Task: Create a document with 'Lorem Ipsum' as the title and format it to be bold and larger. Add placeholder text below.
Action: Key pressed googl
Screenshot: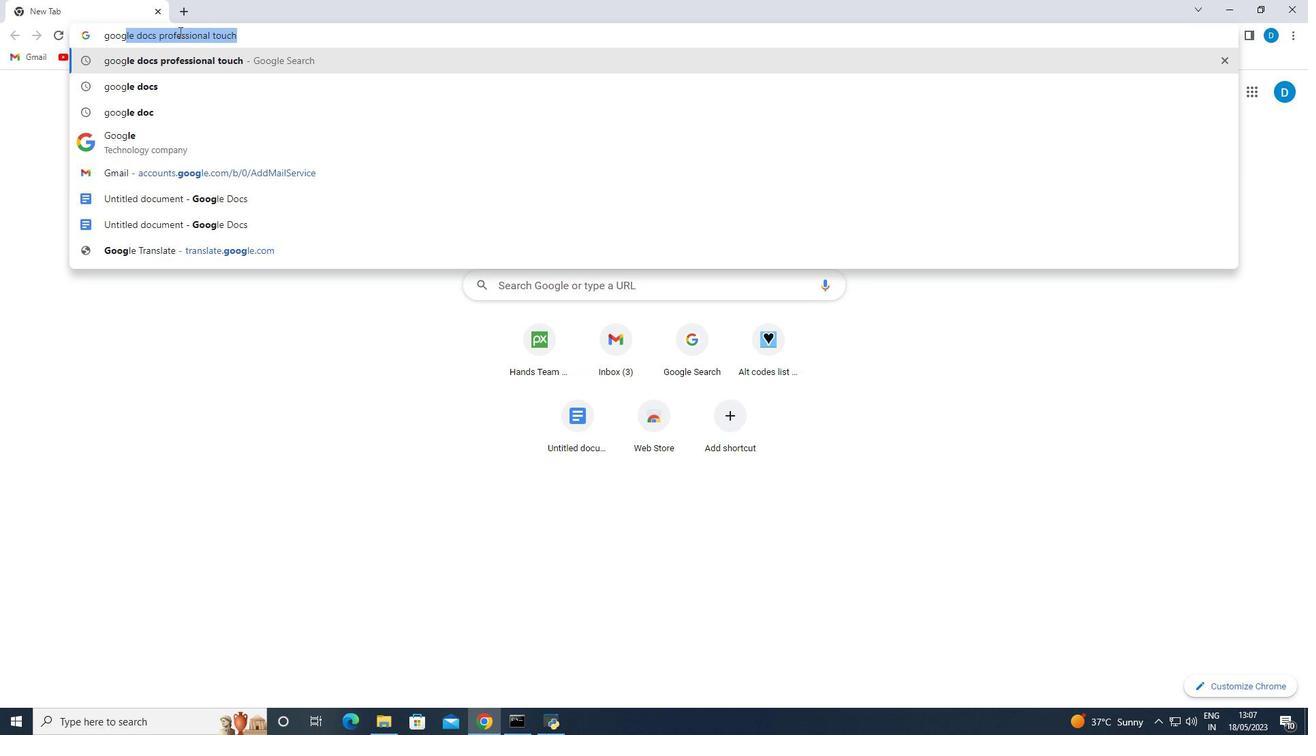 
Action: Mouse moved to (241, 34)
Screenshot: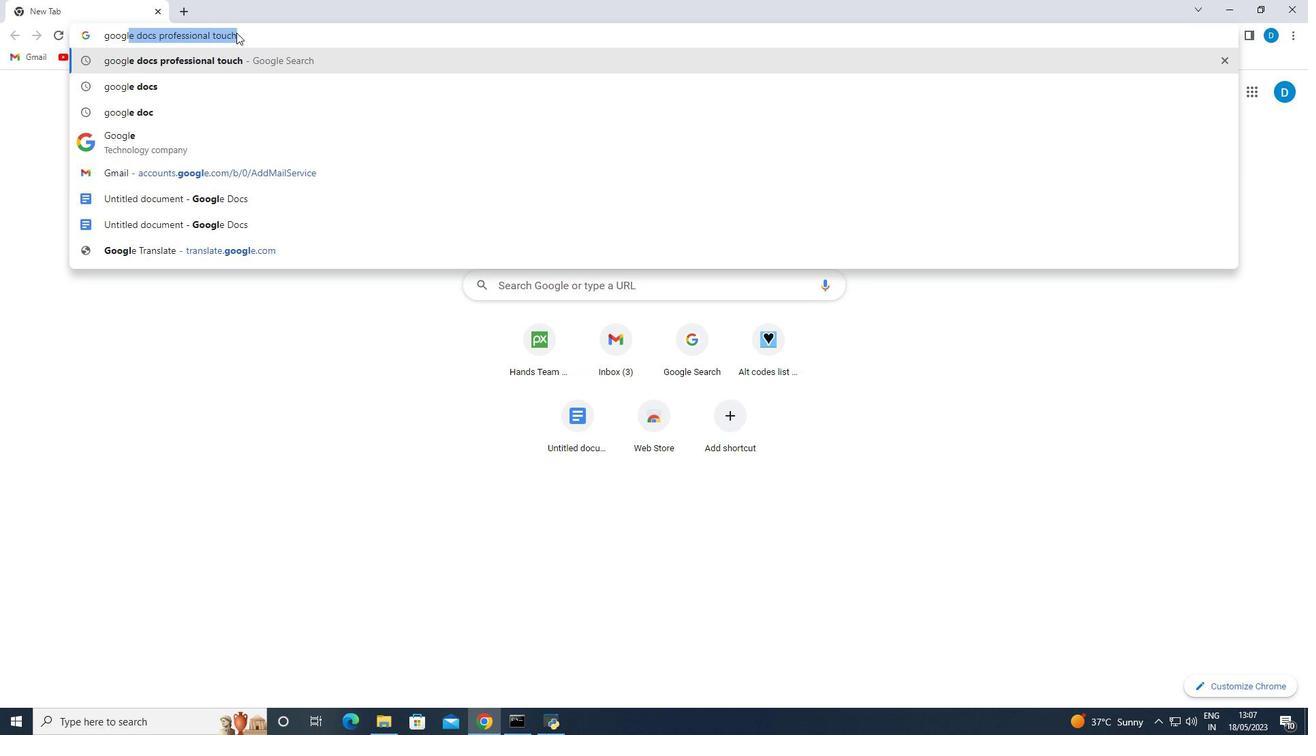 
Action: Mouse pressed left at (241, 34)
Screenshot: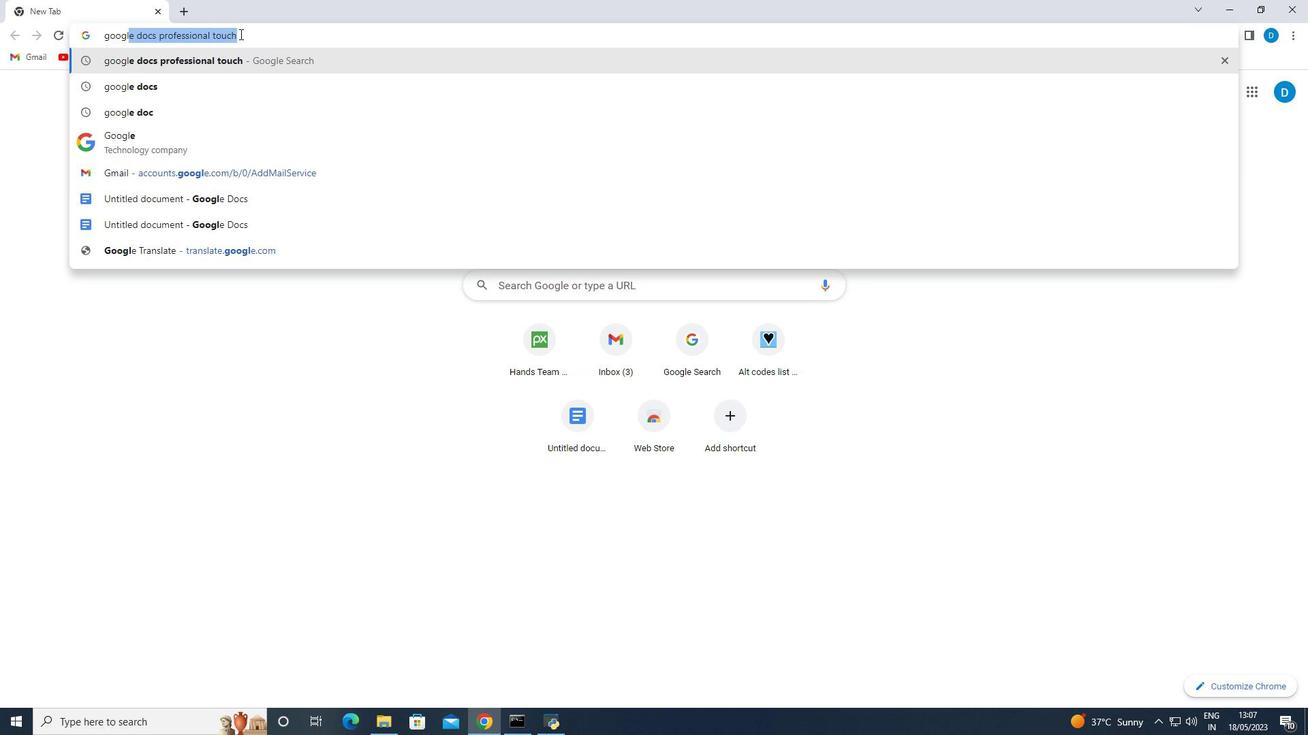 
Action: Mouse moved to (241, 36)
Screenshot: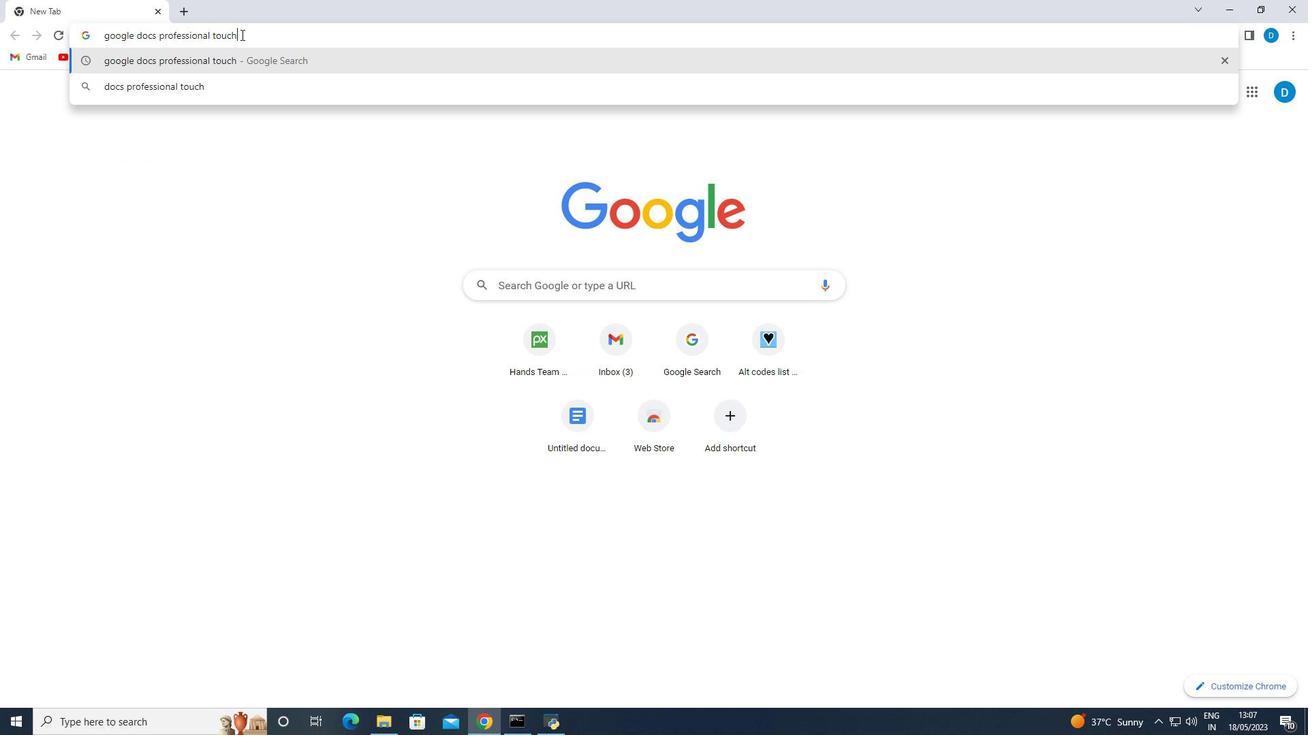 
Action: Key pressed <Key.backspace><Key.backspace><Key.backspace><Key.backspace><Key.backspace><Key.backspace><Key.backspace><Key.backspace><Key.backspace><Key.backspace><Key.backspace><Key.backspace><Key.backspace><Key.backspace><Key.backspace><Key.backspace><Key.backspace><Key.backspace><Key.backspace><Key.enter>
Screenshot: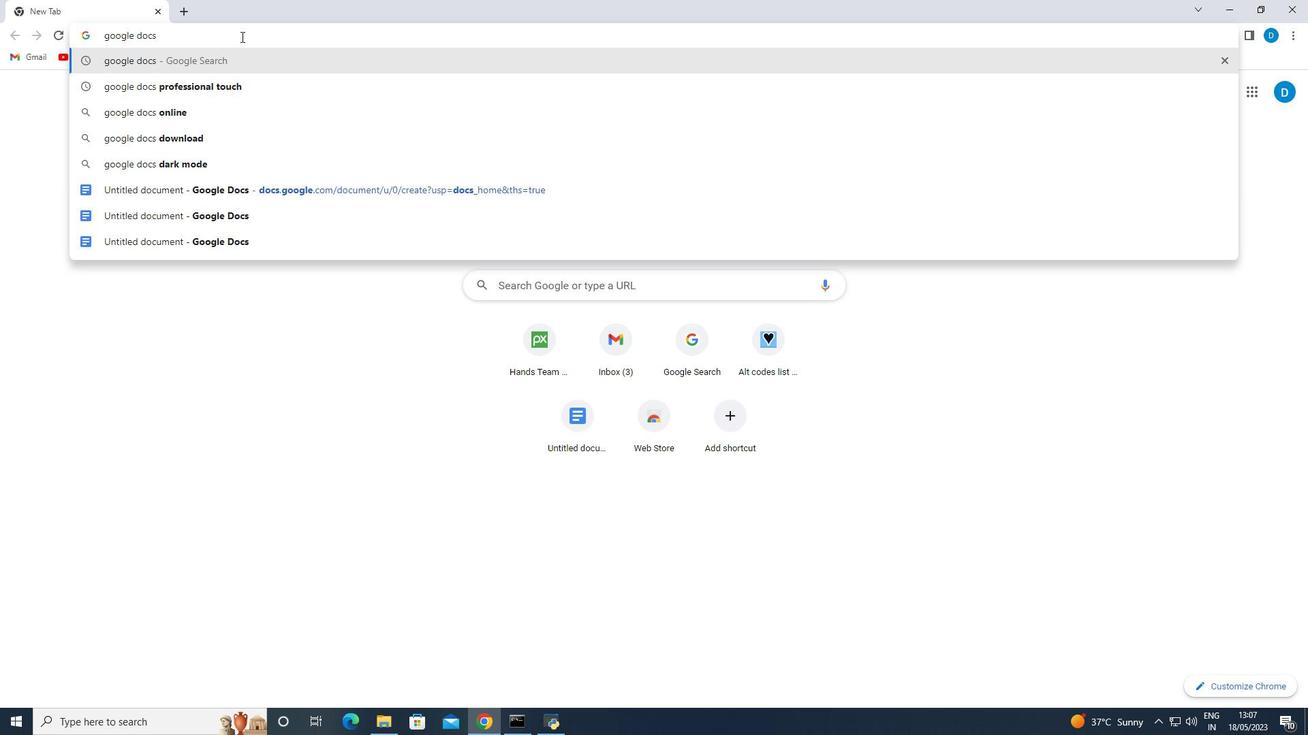 
Action: Mouse moved to (187, 474)
Screenshot: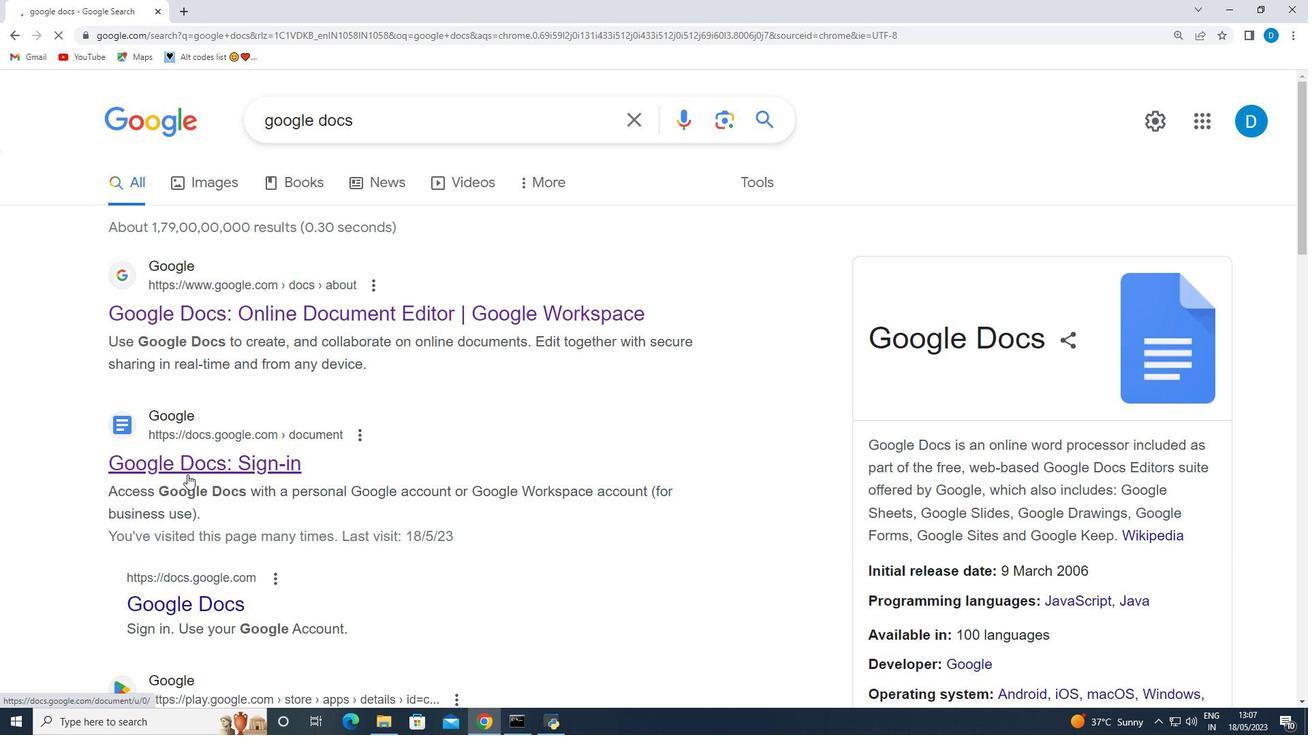 
Action: Mouse pressed left at (187, 474)
Screenshot: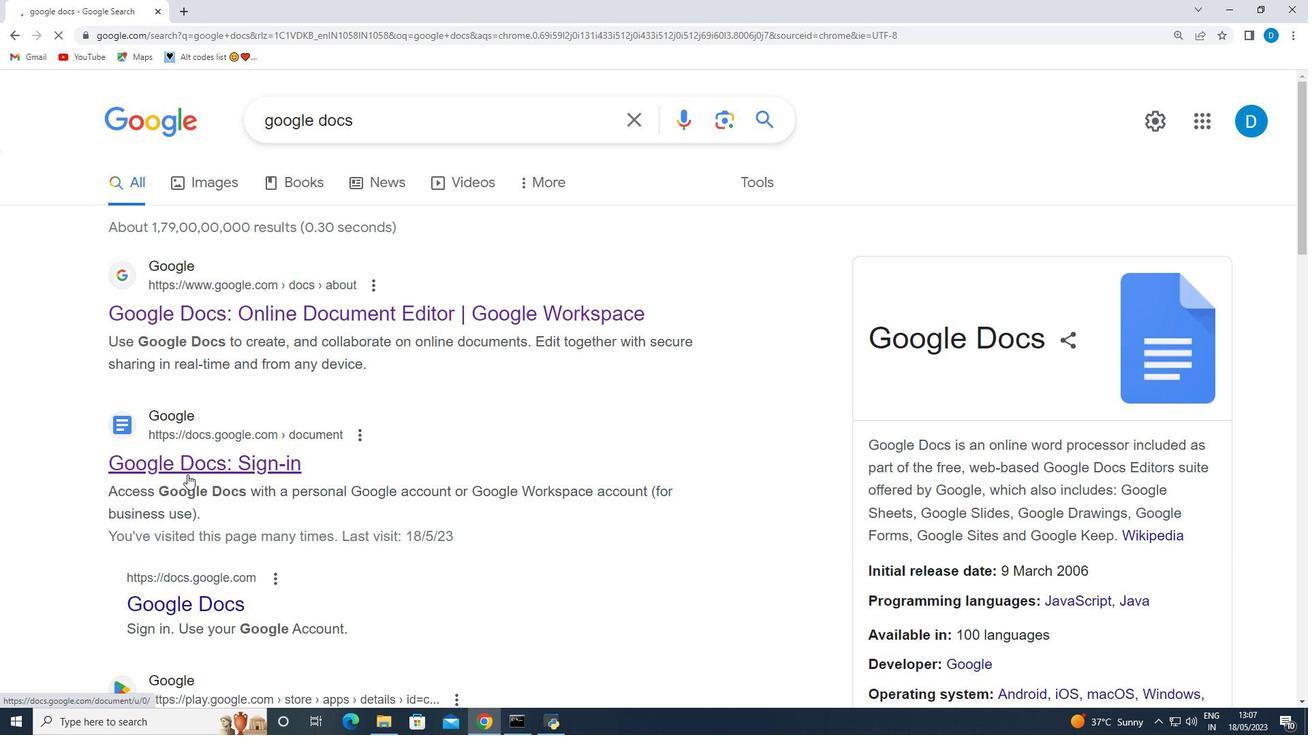 
Action: Mouse moved to (190, 465)
Screenshot: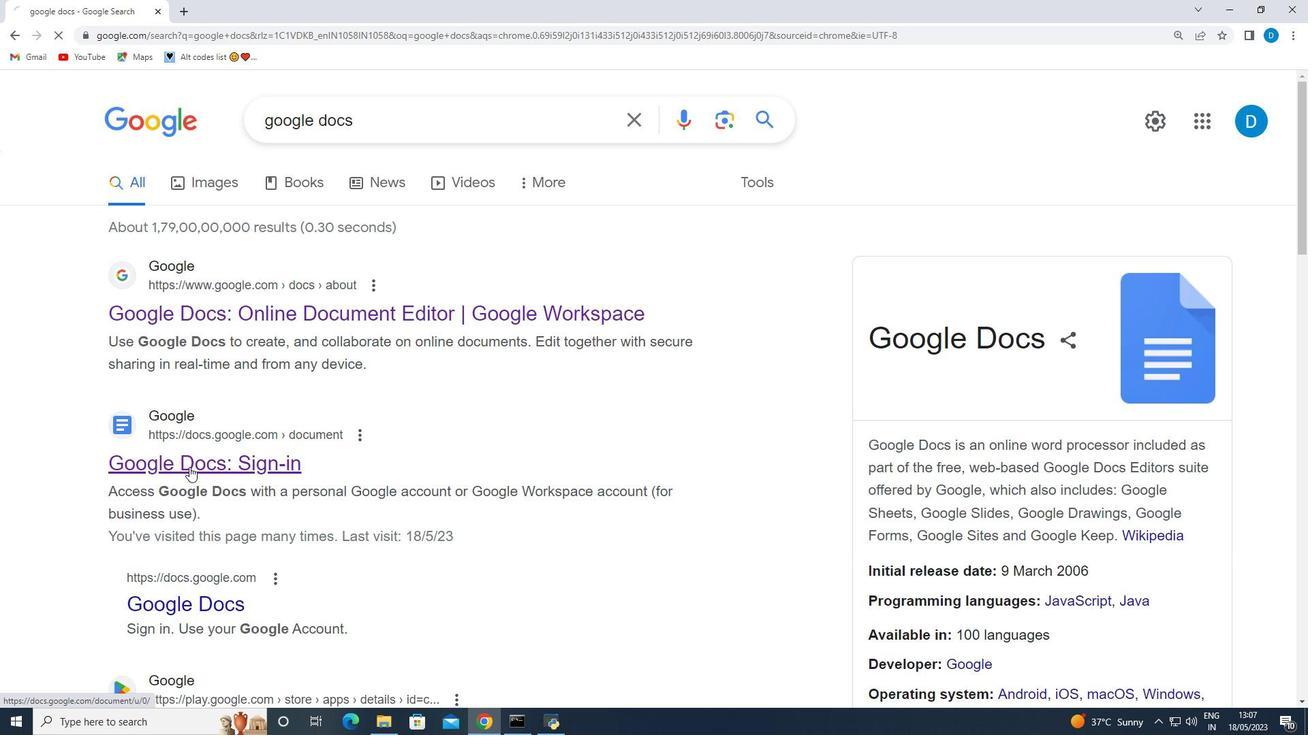 
Action: Mouse pressed left at (190, 465)
Screenshot: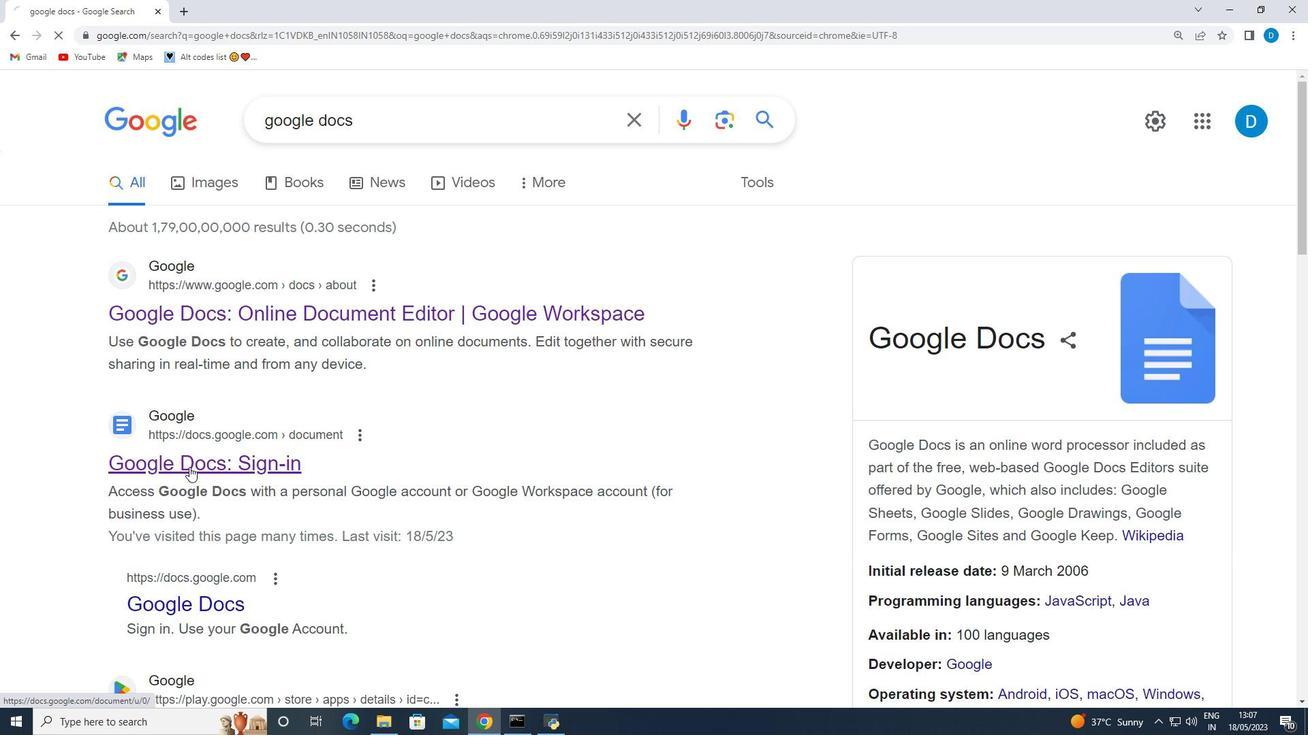 
Action: Mouse moved to (356, 208)
Screenshot: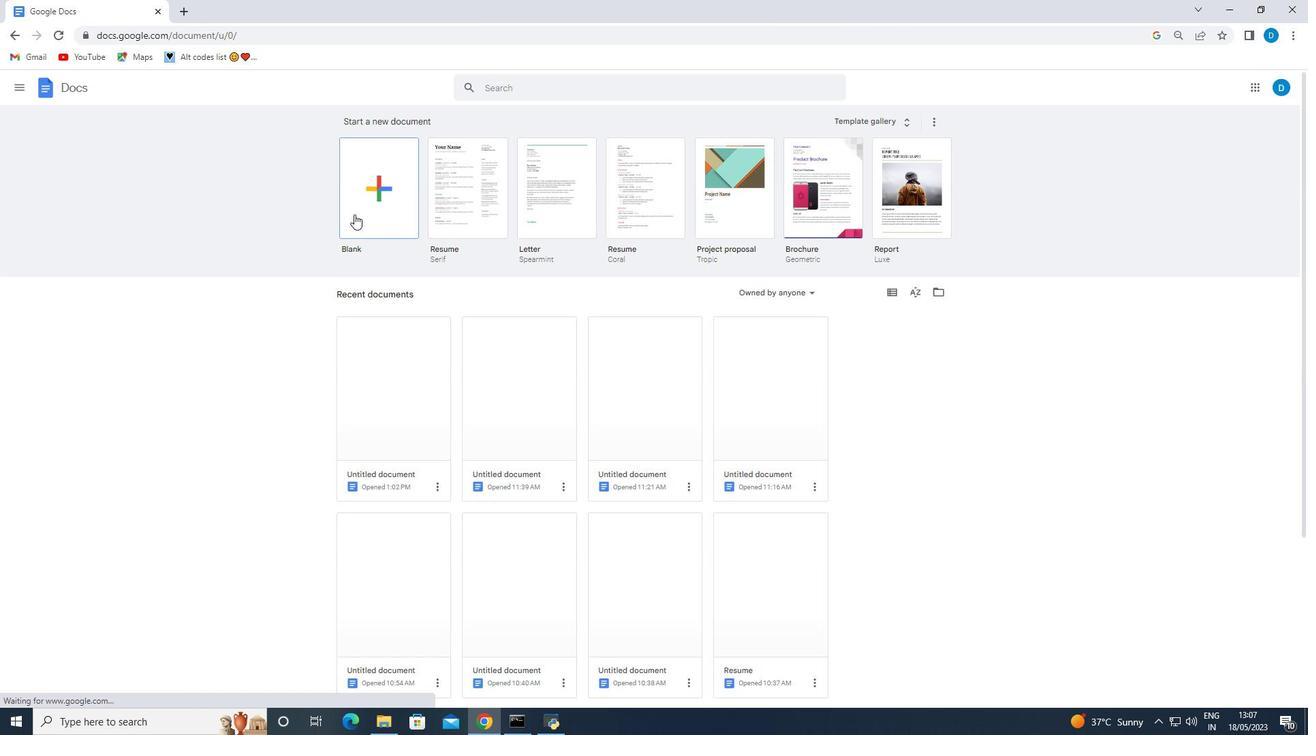 
Action: Mouse pressed left at (356, 208)
Screenshot: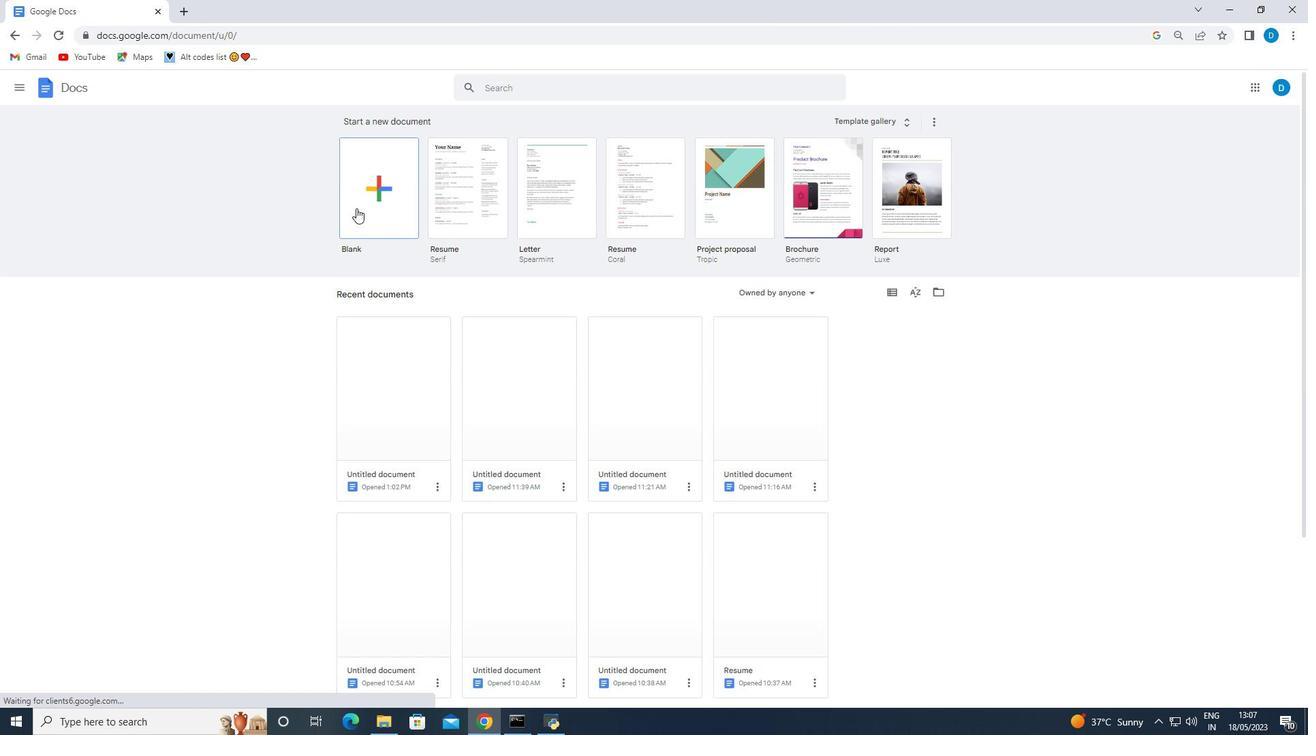 
Action: Mouse moved to (178, 95)
Screenshot: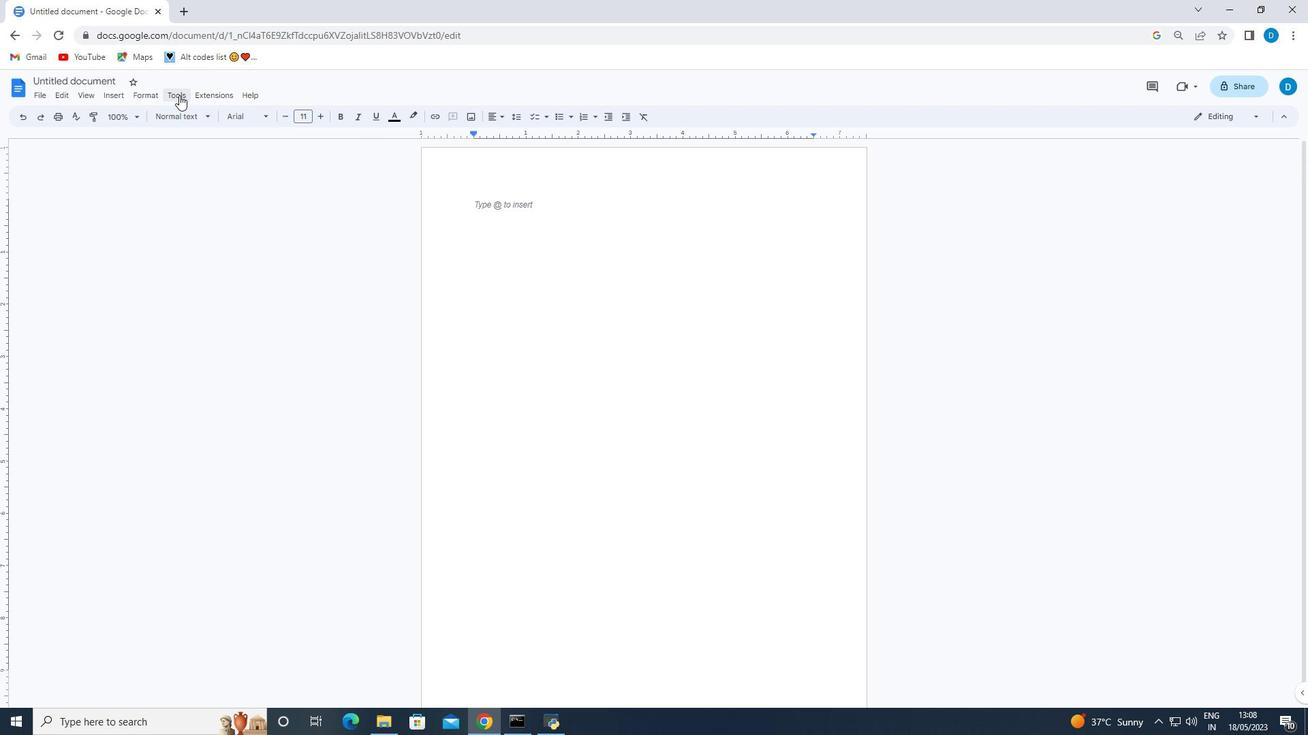 
Action: Mouse pressed left at (178, 95)
Screenshot: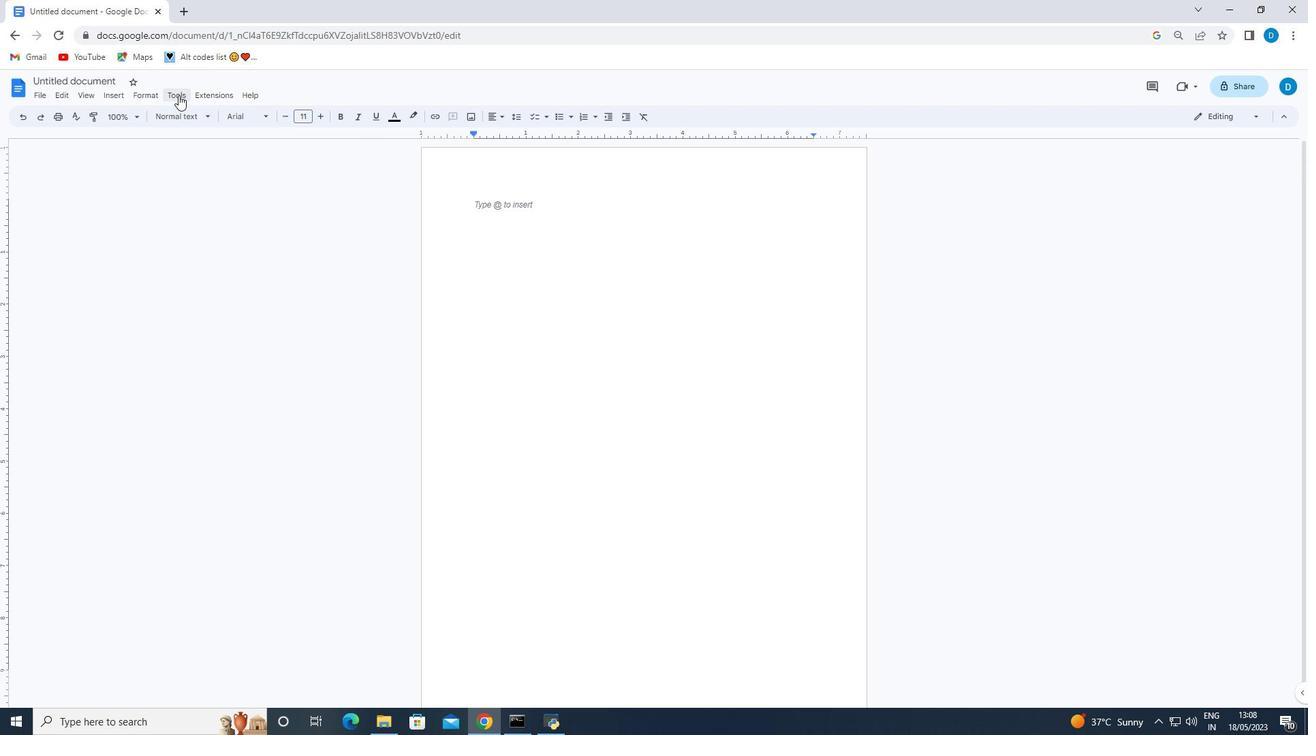 
Action: Mouse moved to (191, 127)
Screenshot: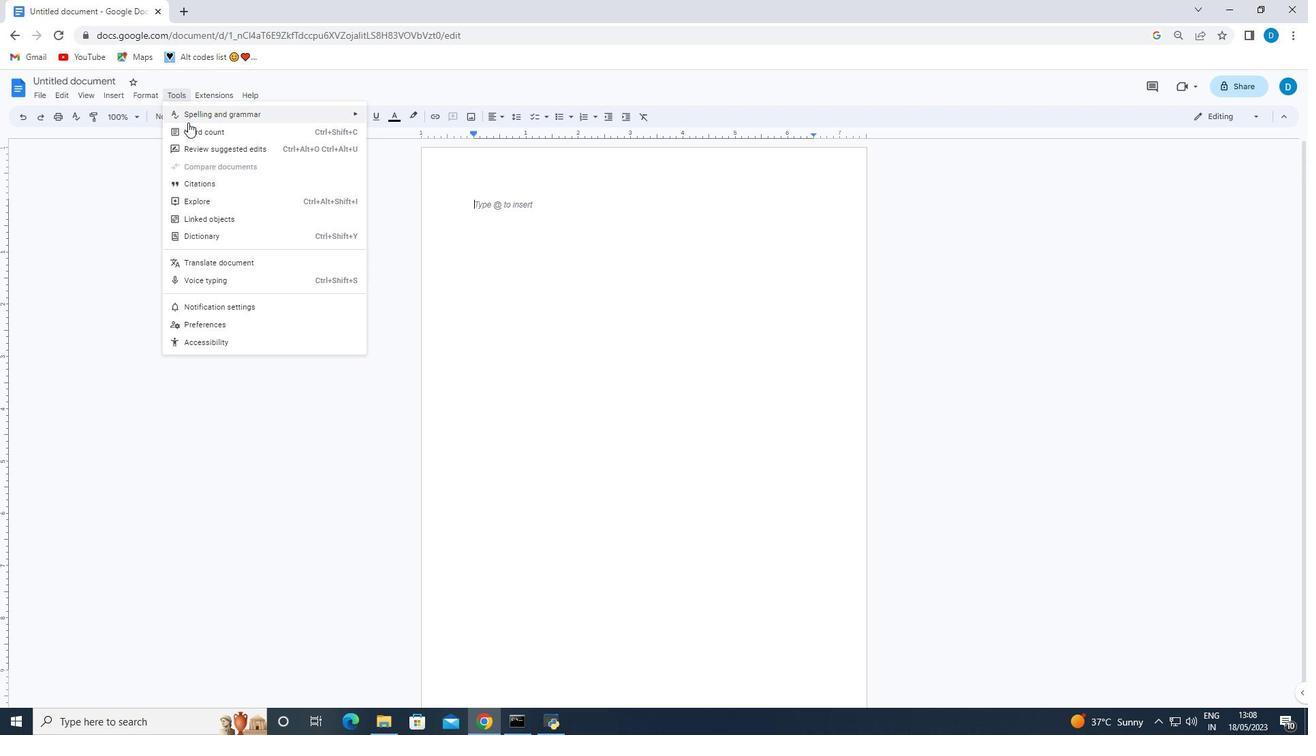 
Action: Mouse pressed left at (191, 127)
Screenshot: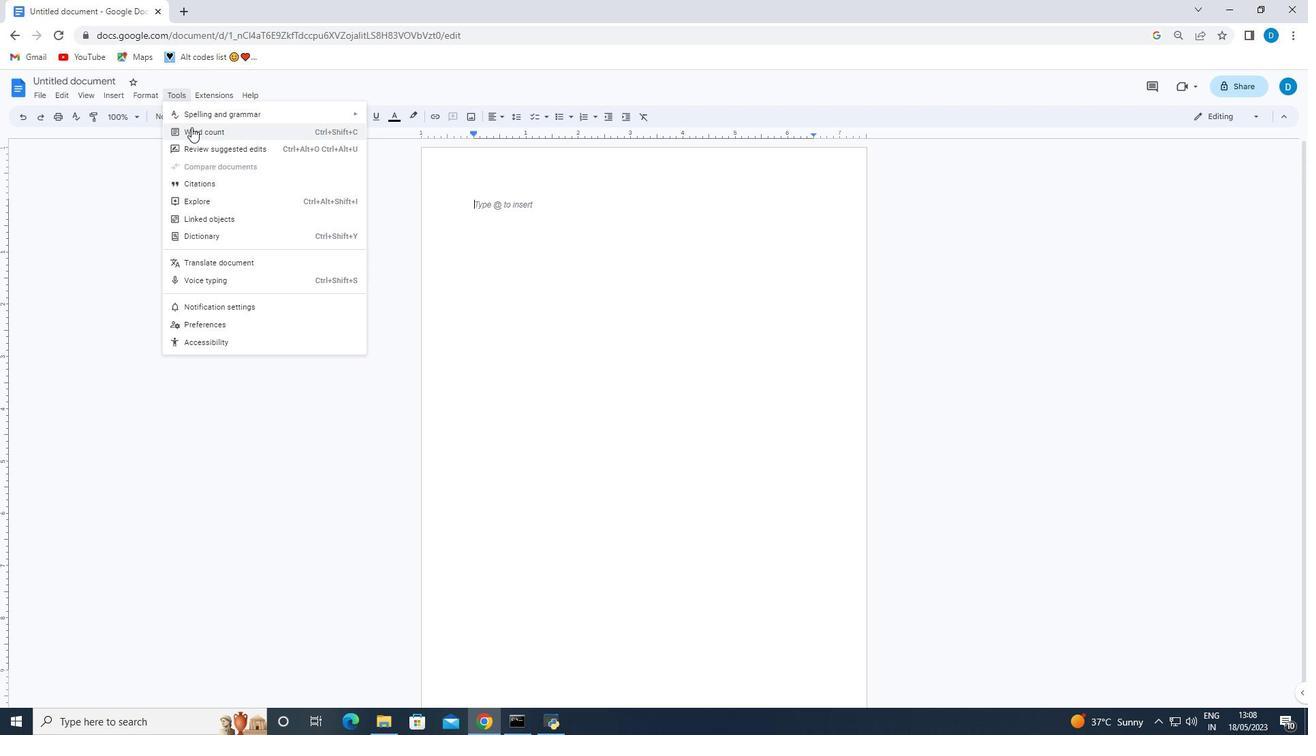 
Action: Mouse moved to (592, 440)
Screenshot: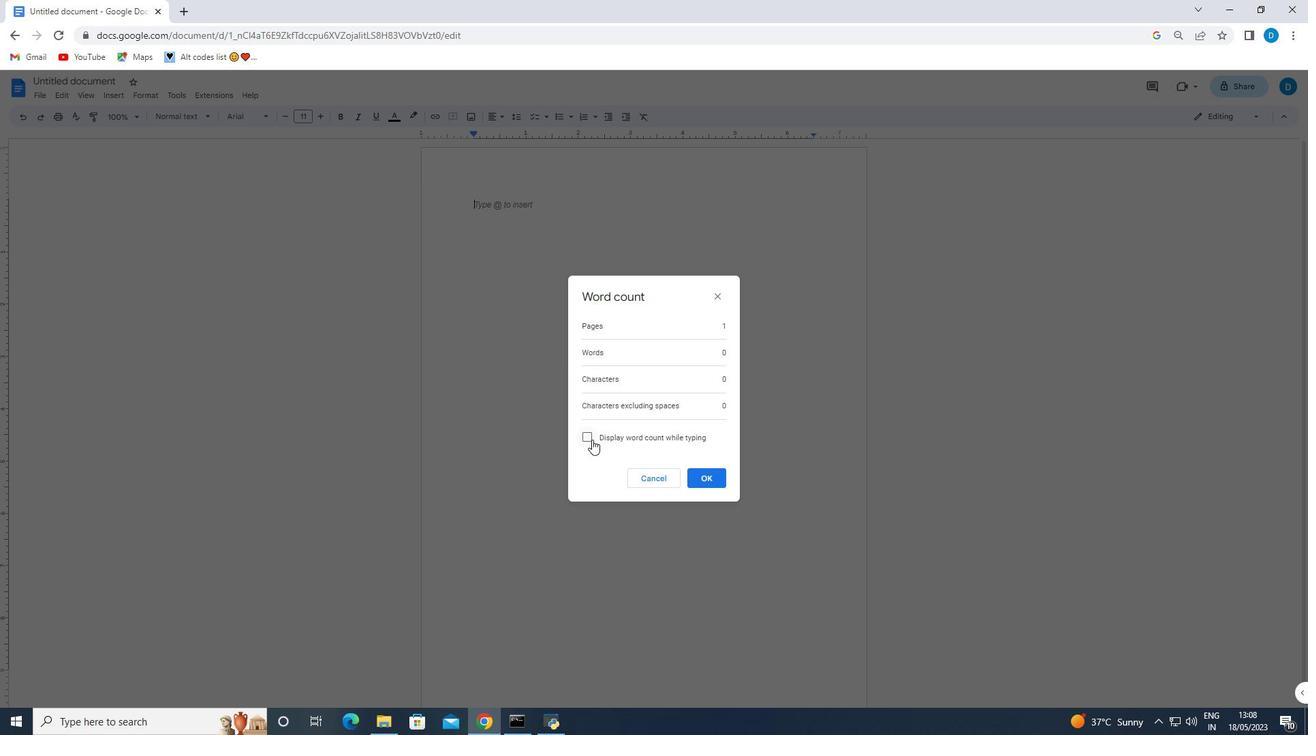 
Action: Mouse pressed left at (592, 440)
Screenshot: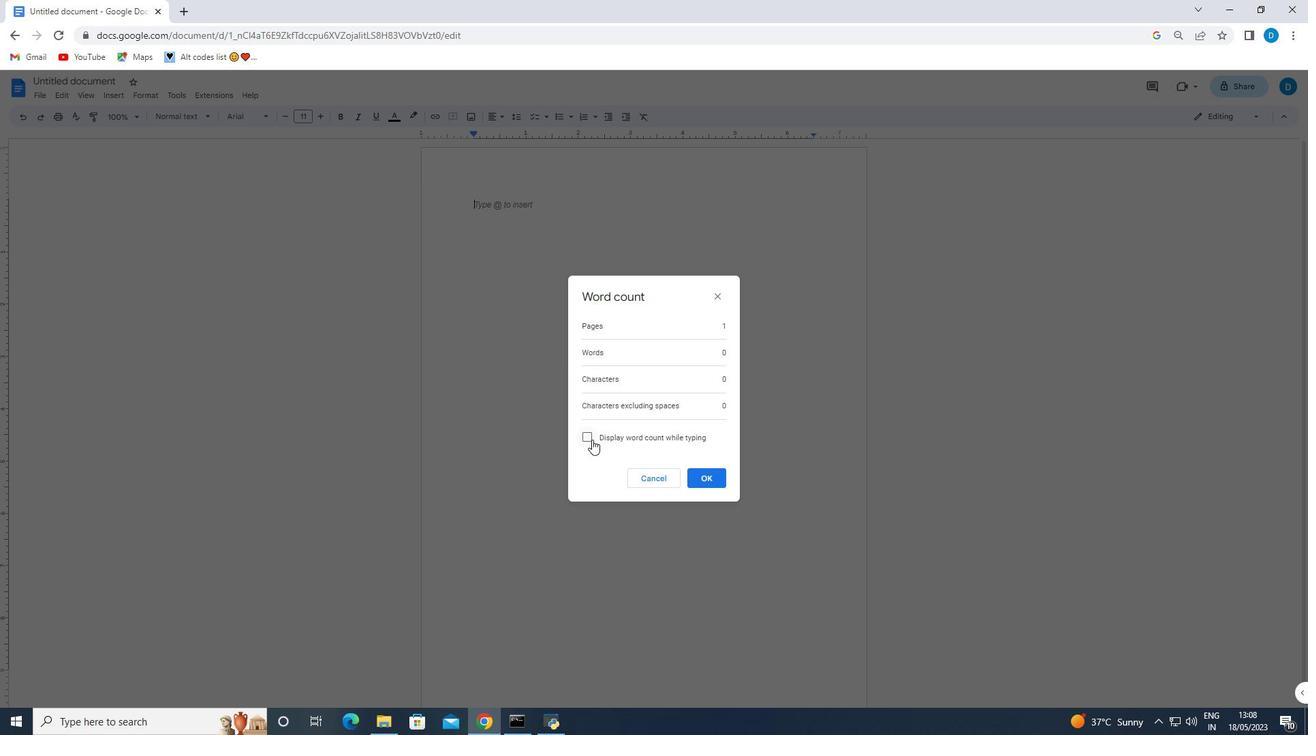 
Action: Mouse moved to (712, 481)
Screenshot: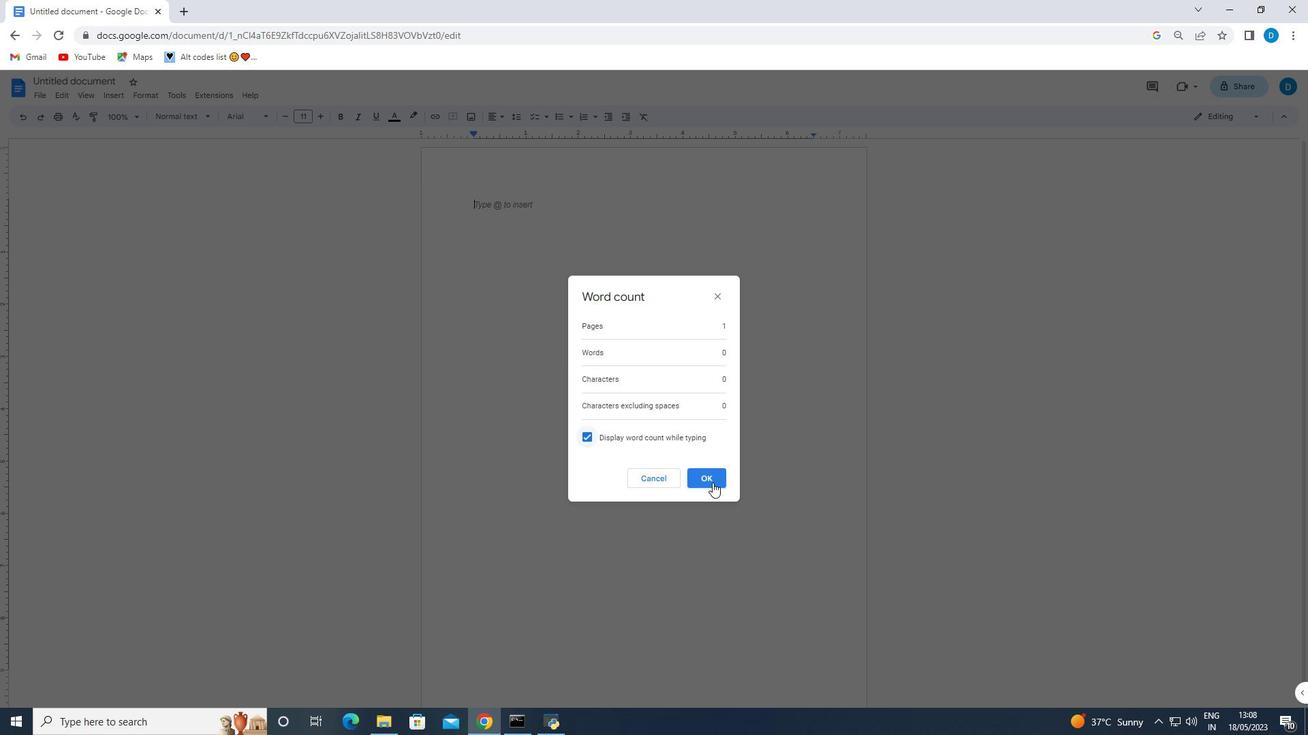 
Action: Mouse pressed left at (712, 481)
Screenshot: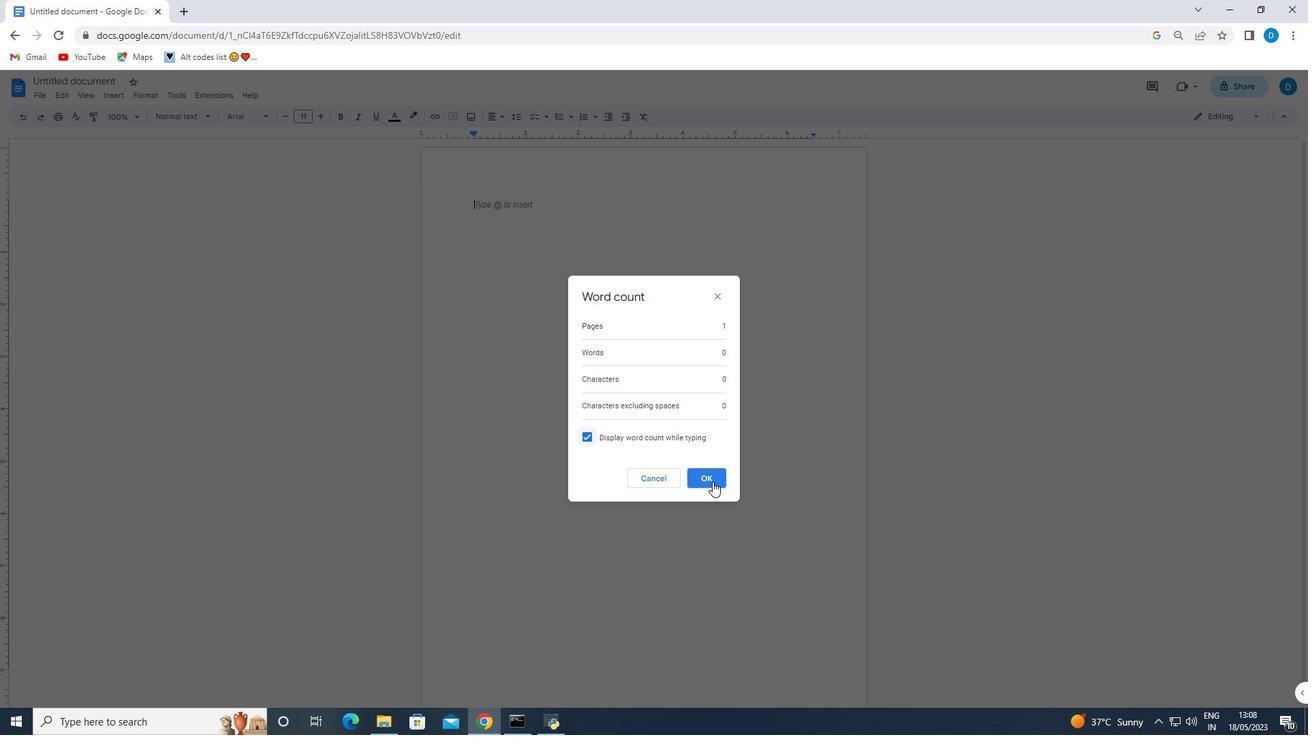 
Action: Mouse moved to (77, 682)
Screenshot: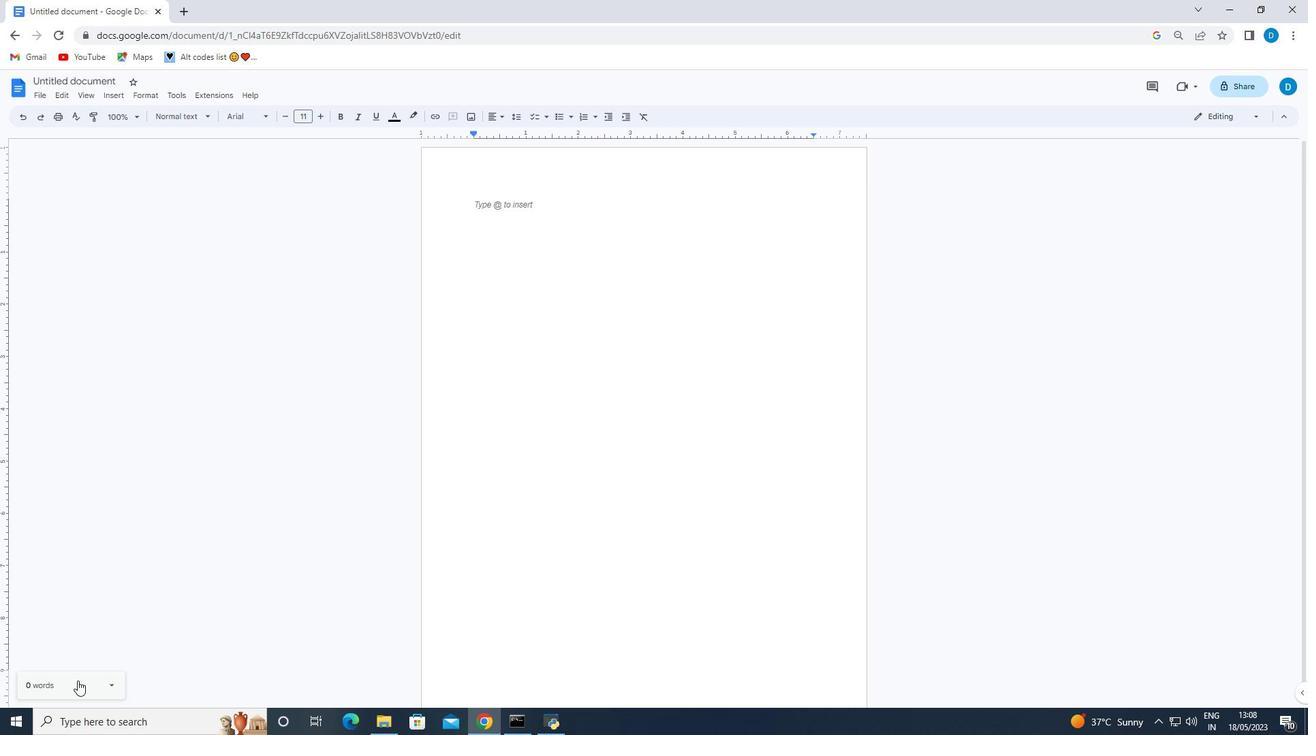 
Action: Mouse pressed left at (77, 682)
Screenshot: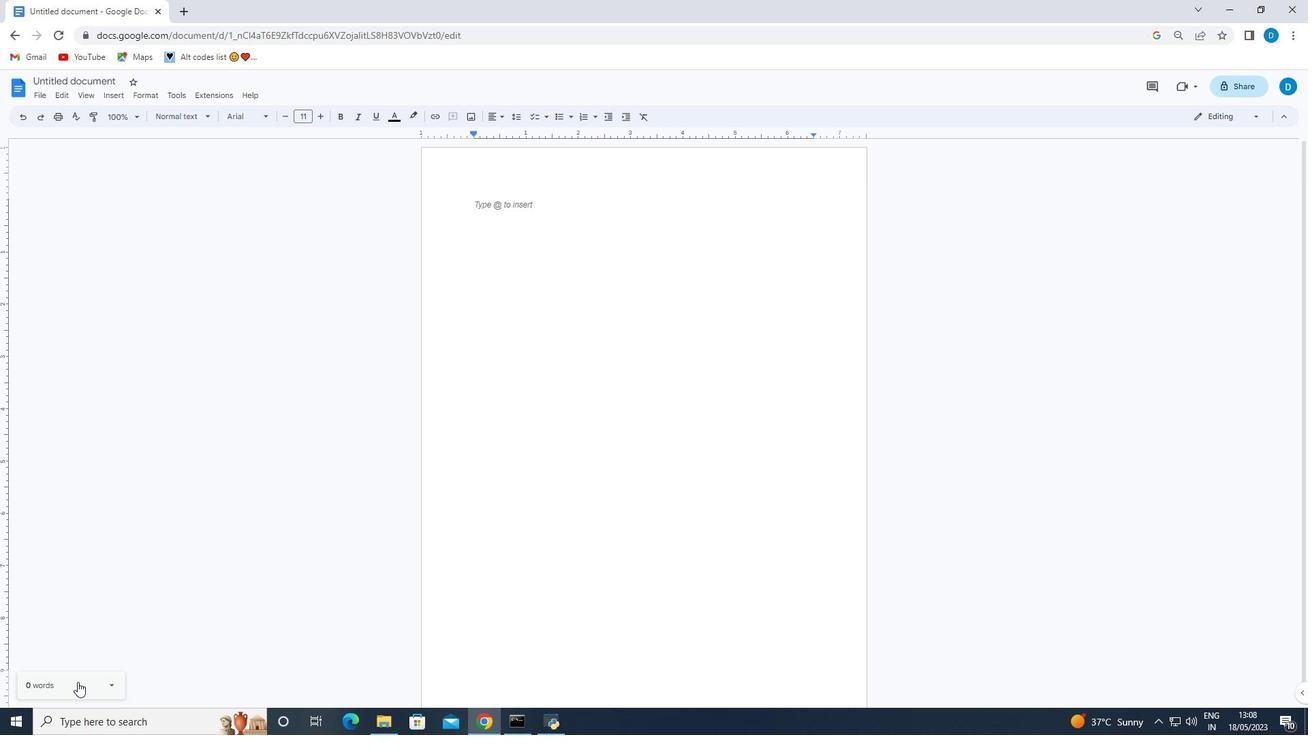 
Action: Mouse moved to (218, 528)
Screenshot: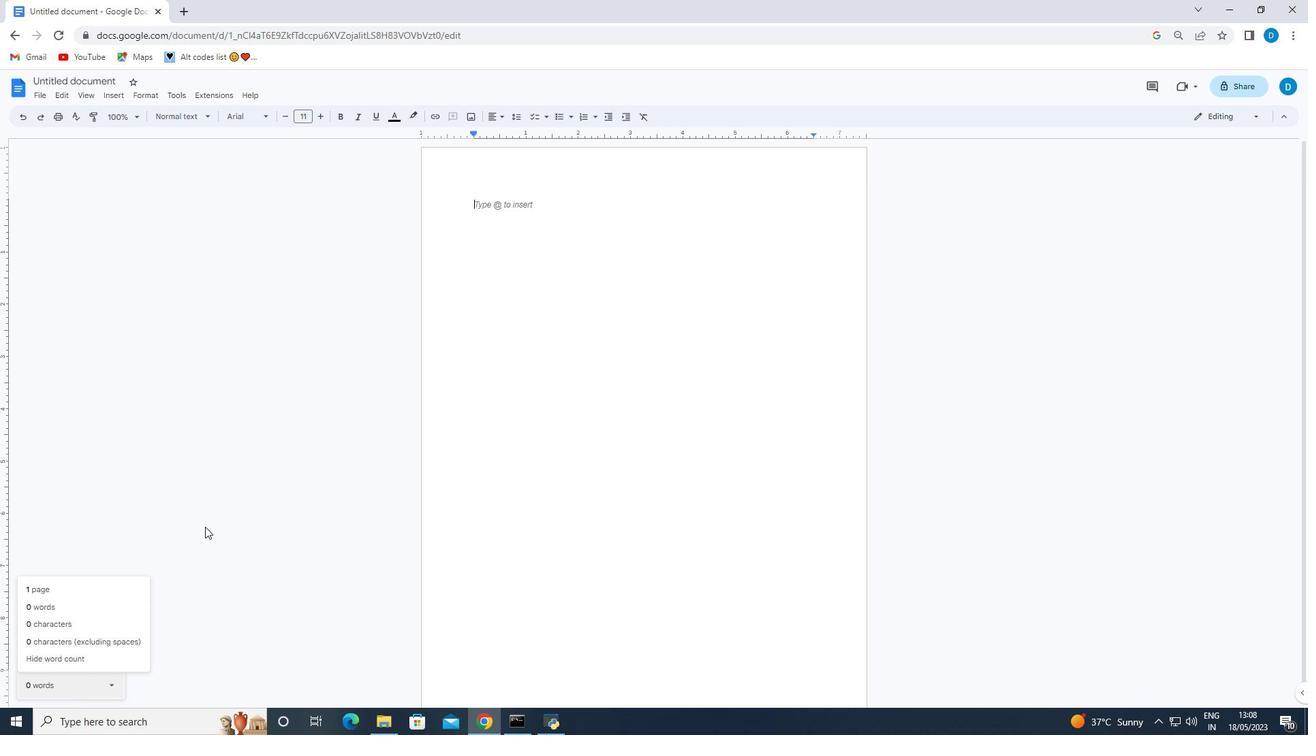 
Action: Mouse pressed left at (218, 528)
Screenshot: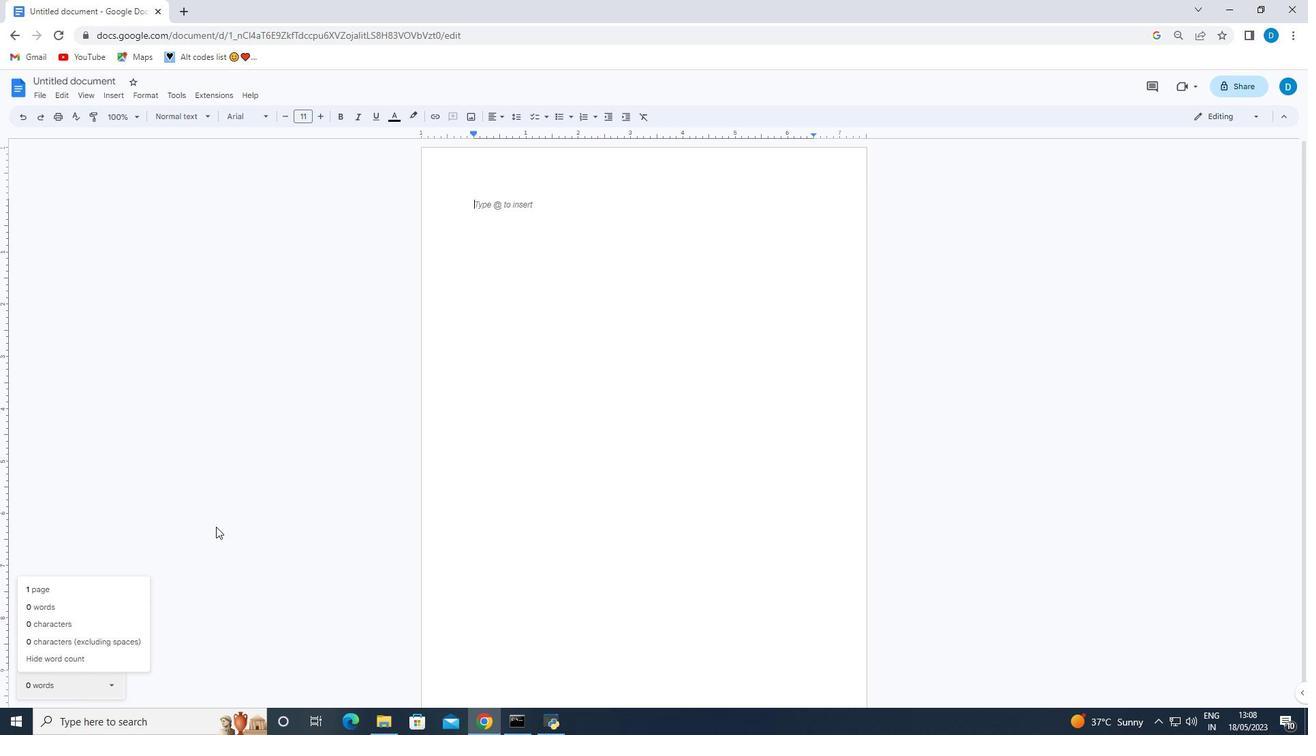 
Action: Mouse moved to (508, 196)
Screenshot: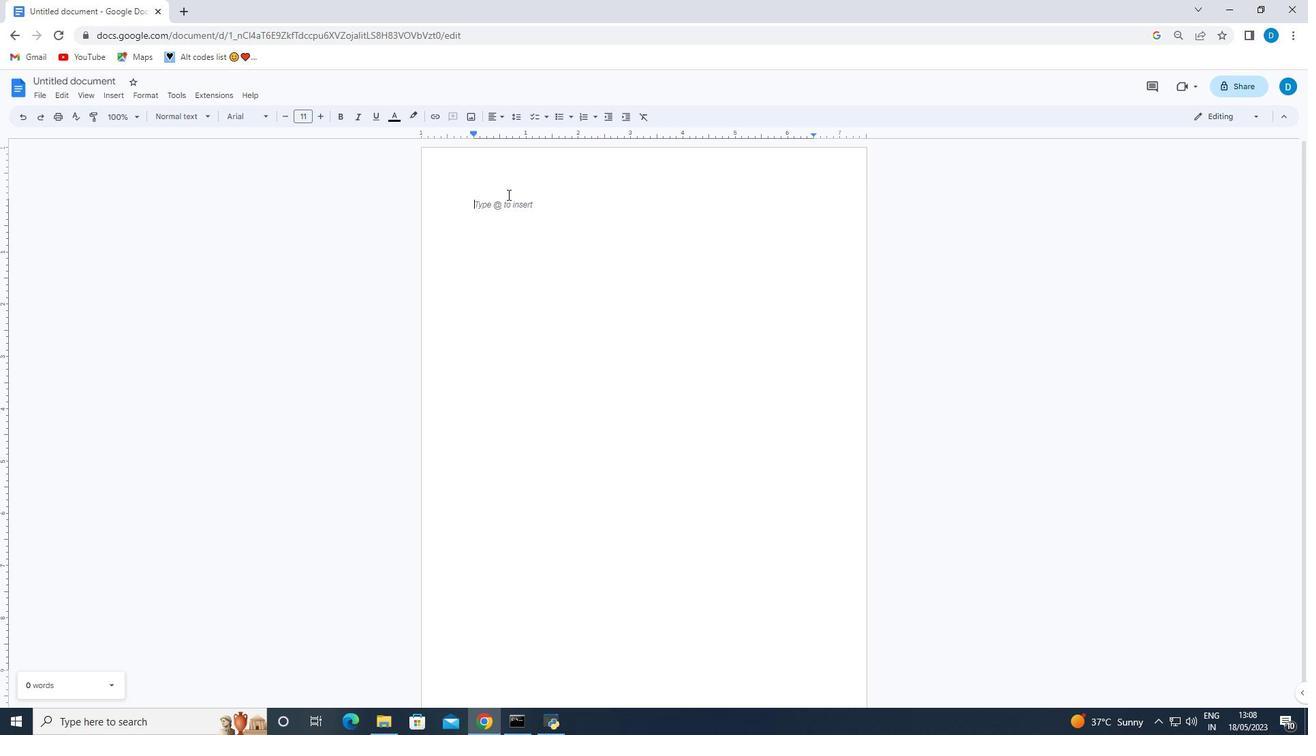 
Action: Mouse pressed left at (508, 196)
Screenshot: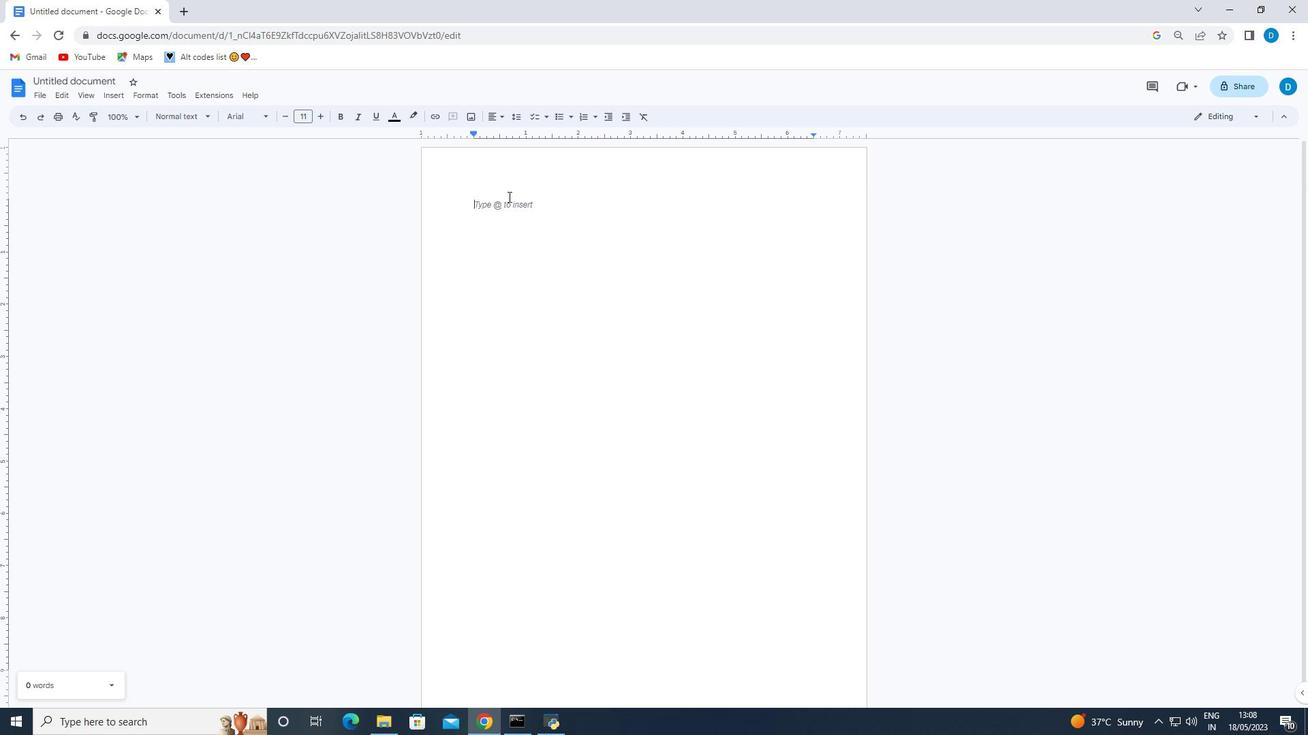 
Action: Mouse moved to (182, 116)
Screenshot: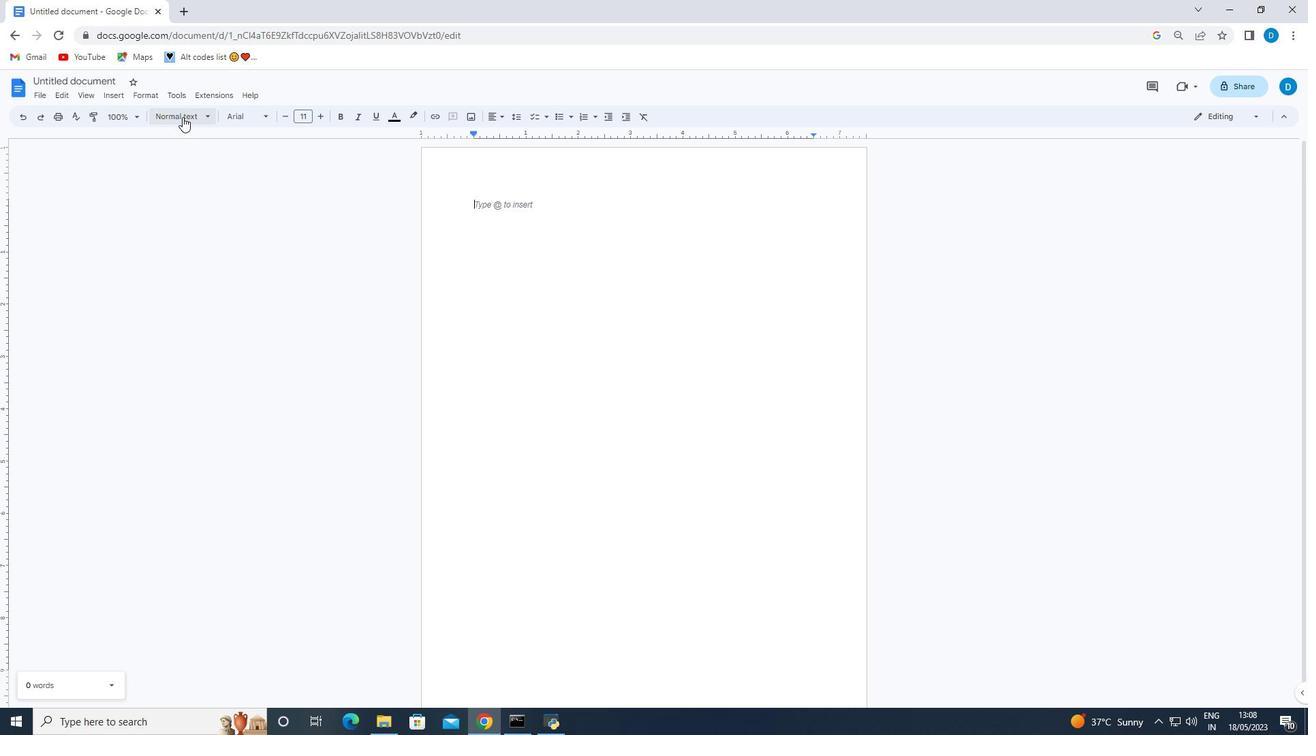 
Action: Mouse pressed left at (182, 116)
Screenshot: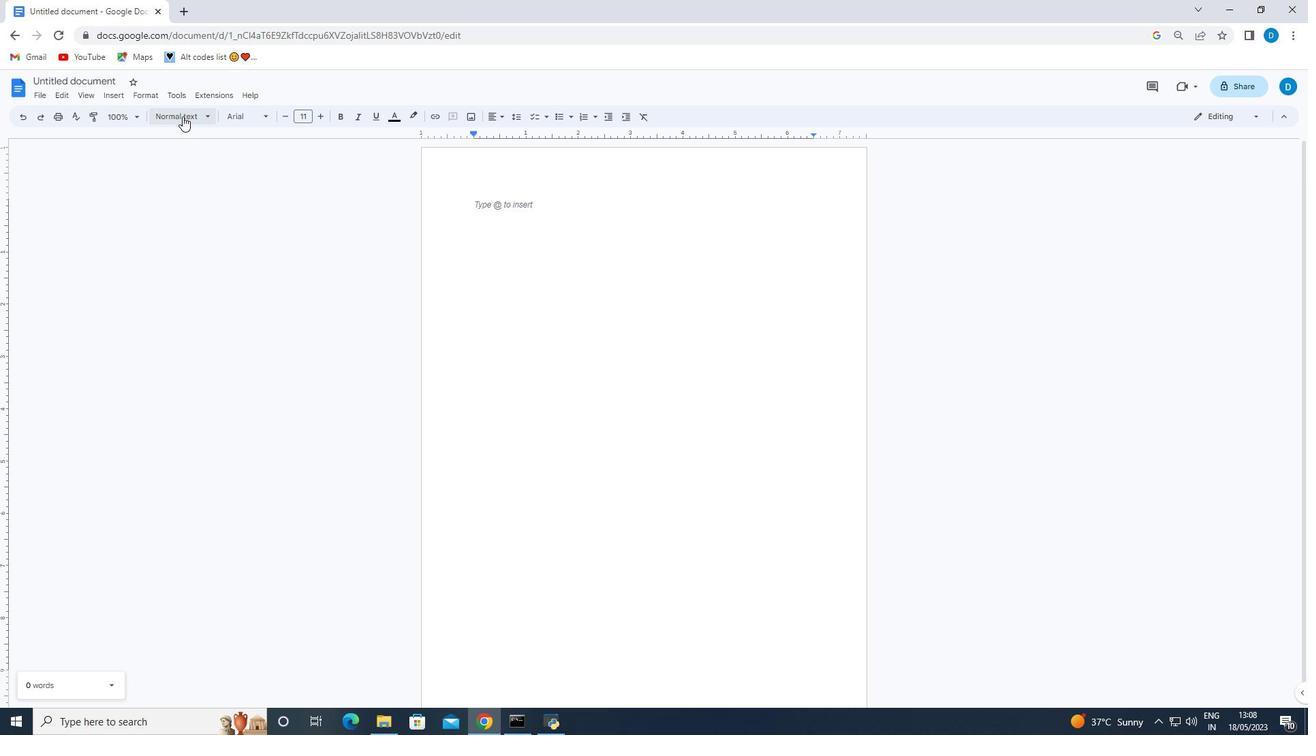 
Action: Mouse moved to (198, 181)
Screenshot: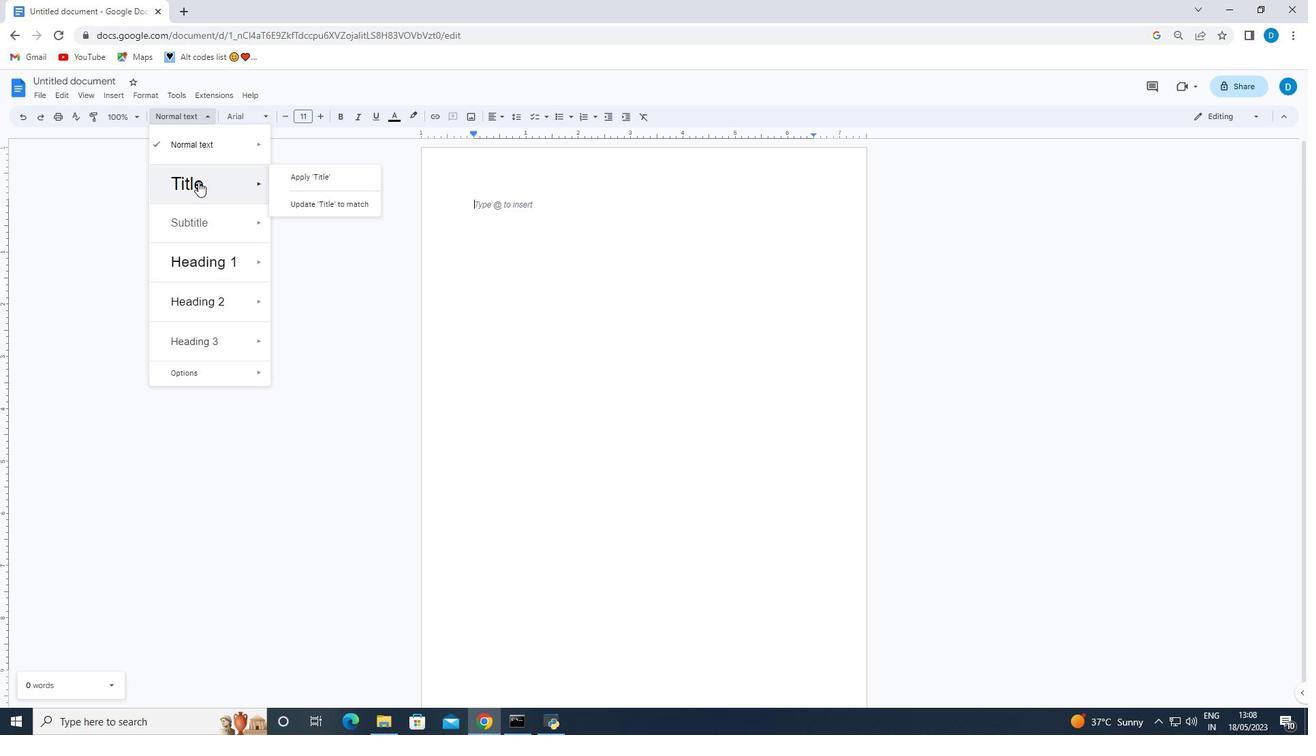 
Action: Mouse pressed left at (198, 181)
Screenshot: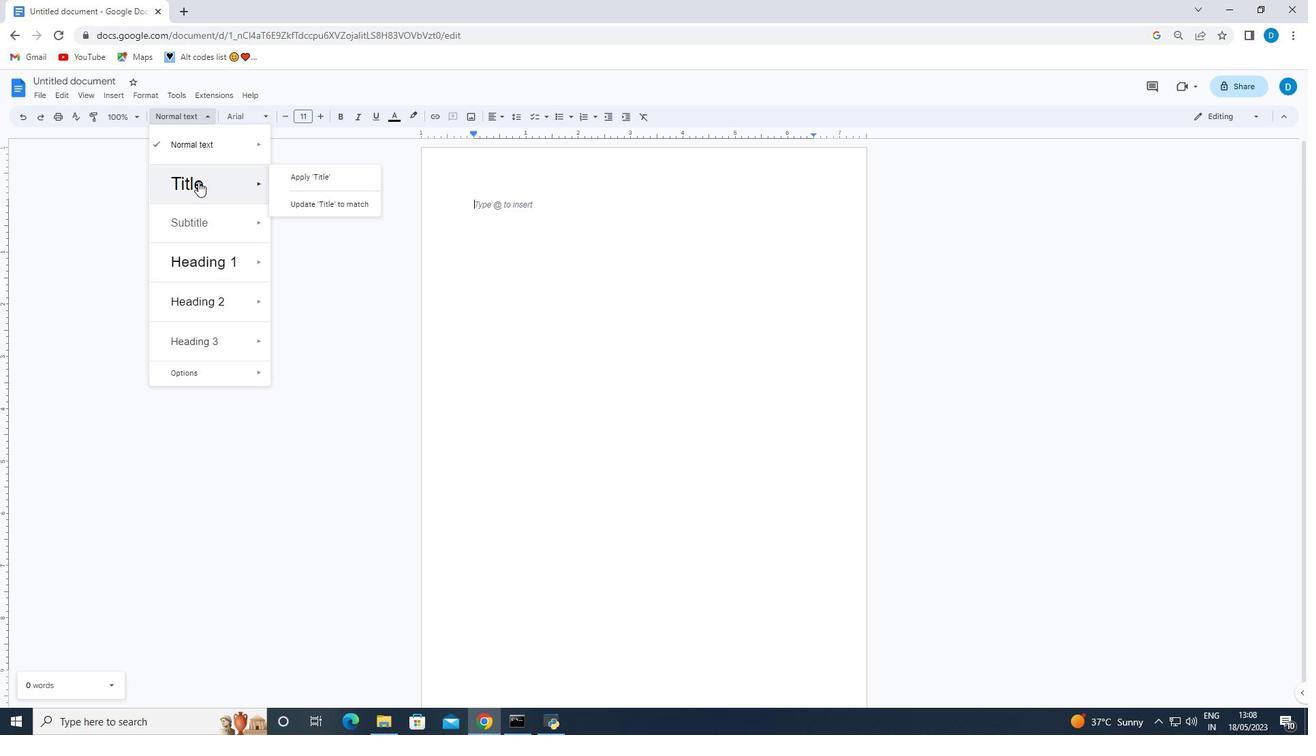 
Action: Mouse moved to (534, 213)
Screenshot: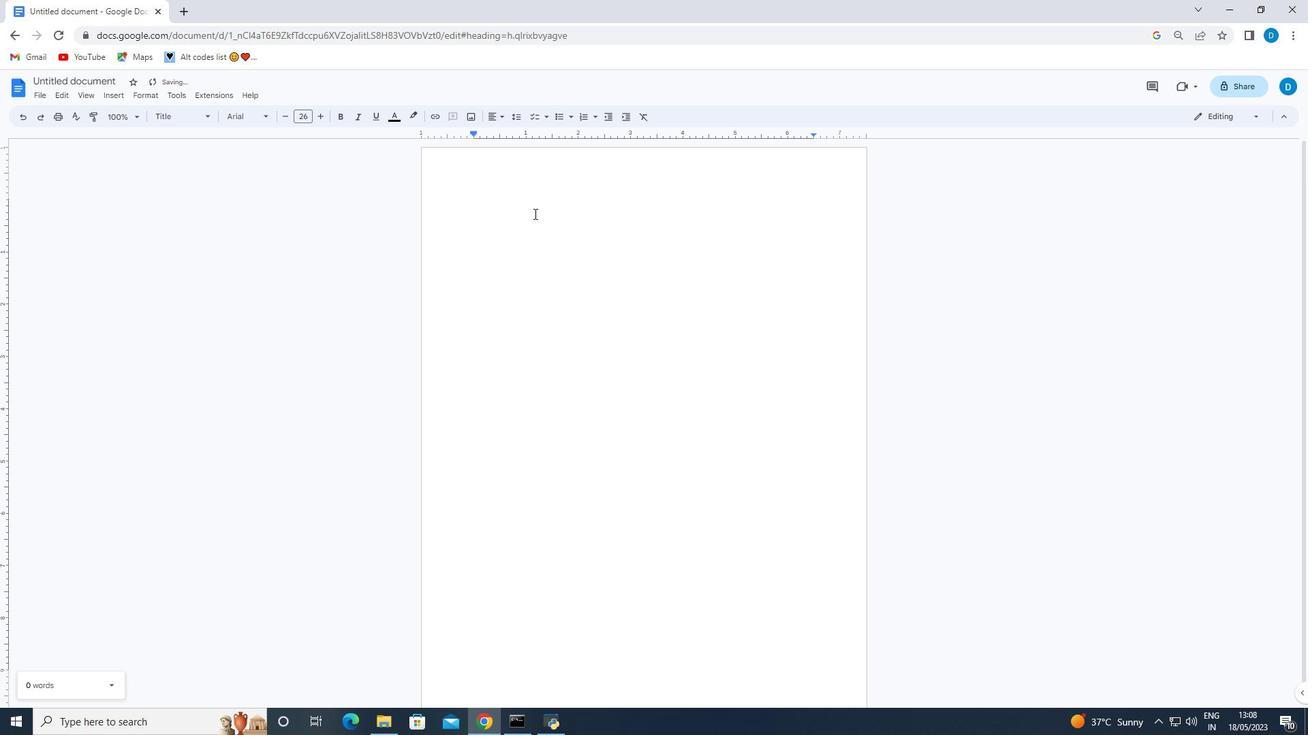 
Action: Key pressed <Key.caps_lock>LOREM<Key.space><Key.backspace><Key.backspace><Key.backspace><Key.backspace><Key.backspace><Key.caps_lock>orem<Key.space>ipsum
Screenshot: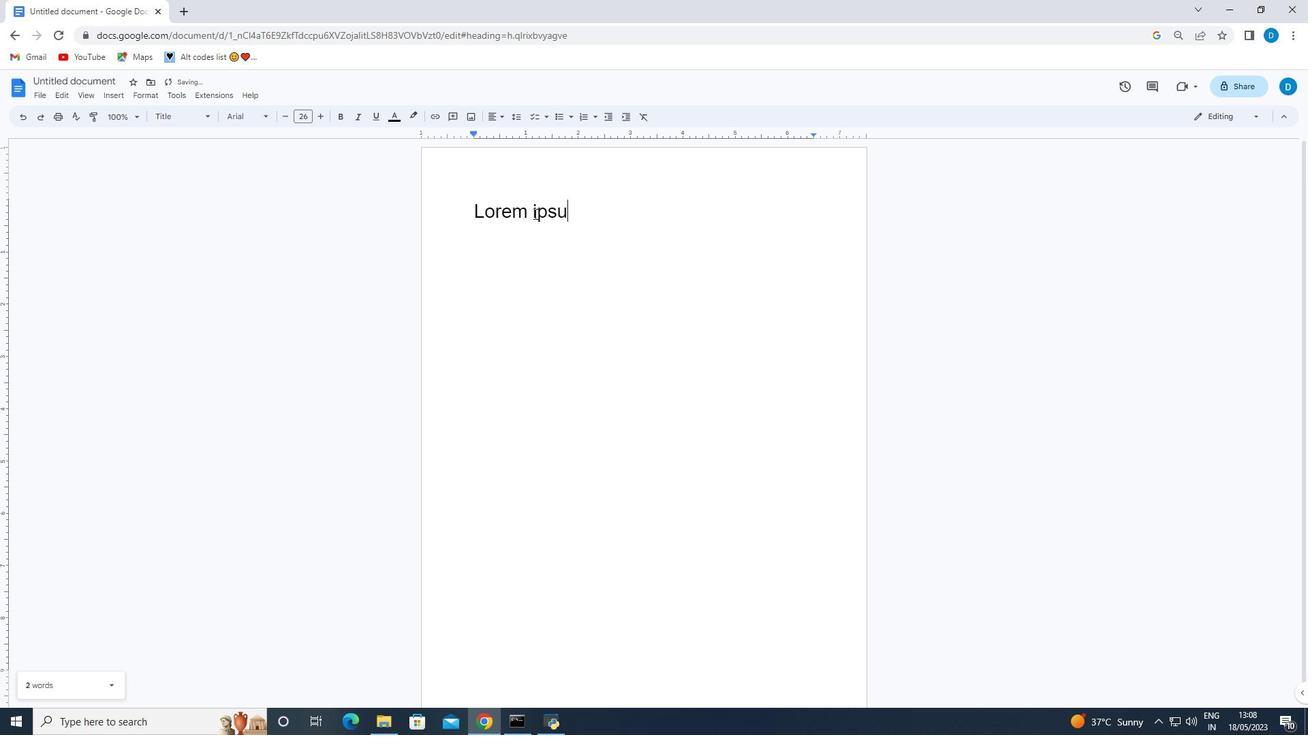 
Action: Mouse moved to (473, 212)
Screenshot: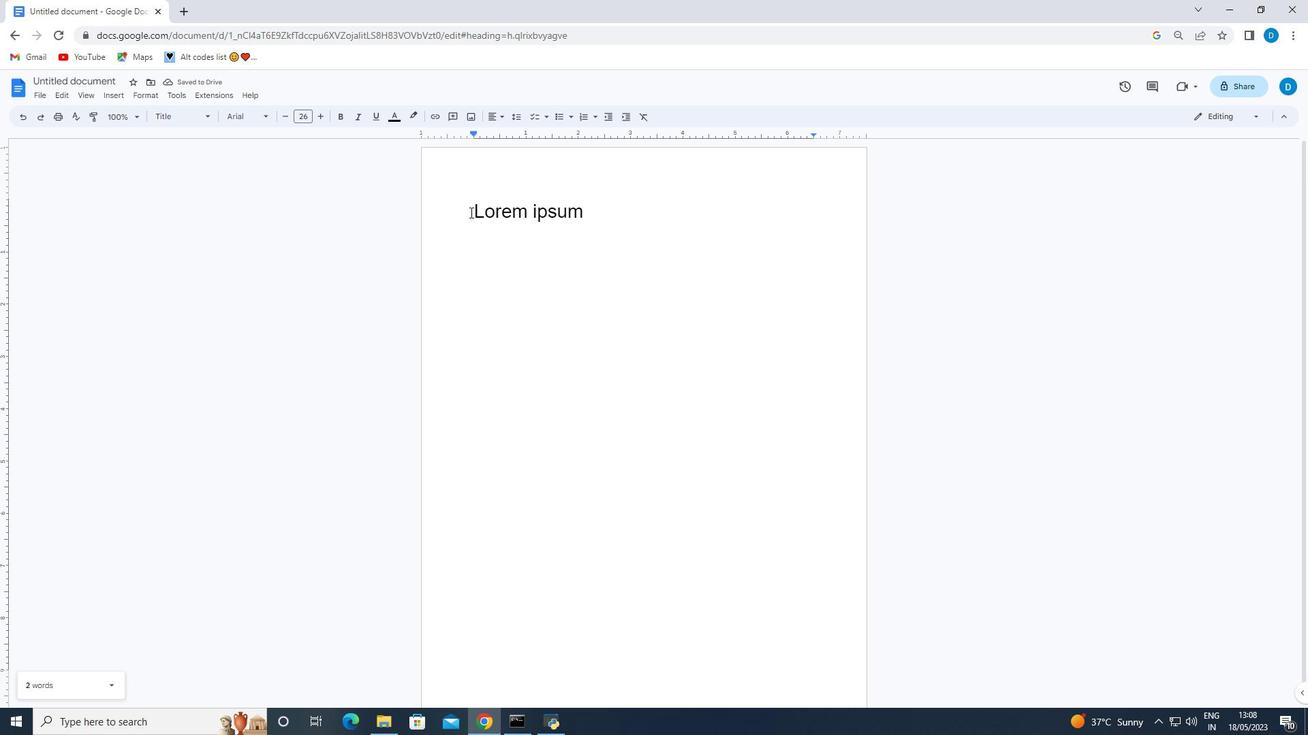 
Action: Mouse pressed left at (473, 212)
Screenshot: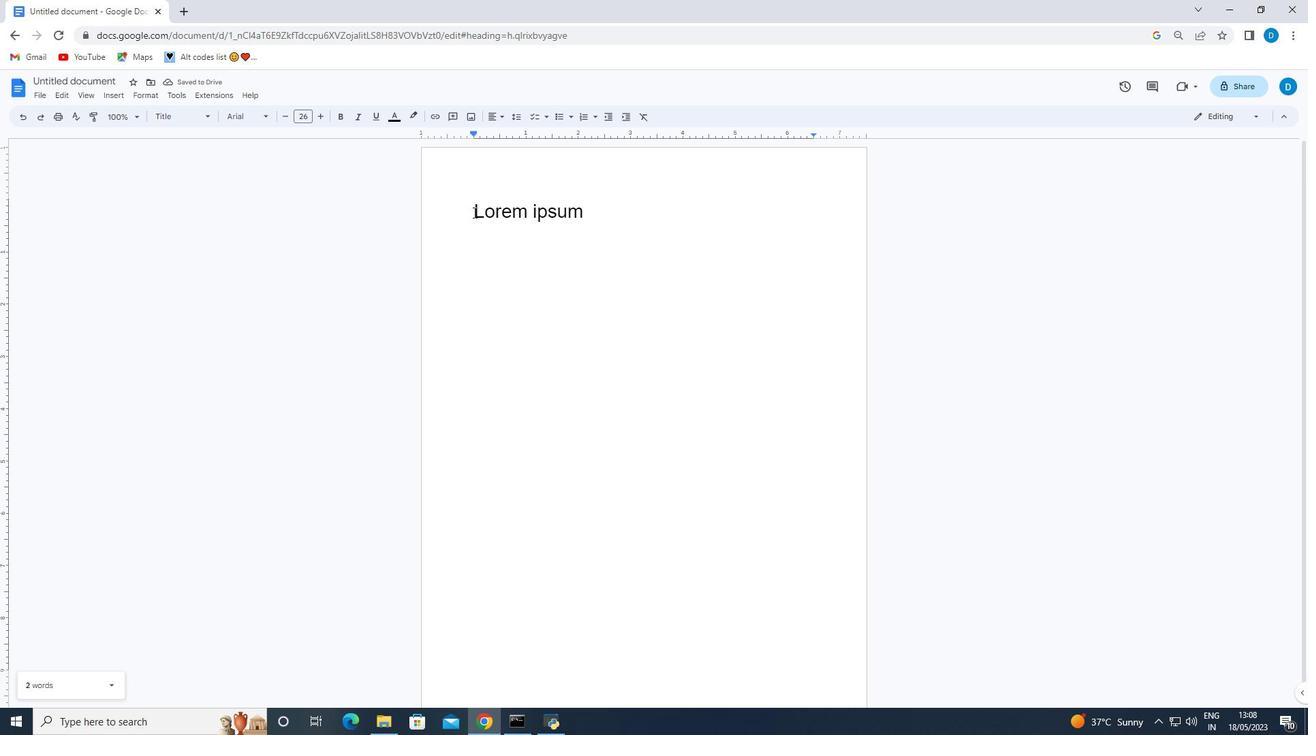 
Action: Mouse moved to (497, 114)
Screenshot: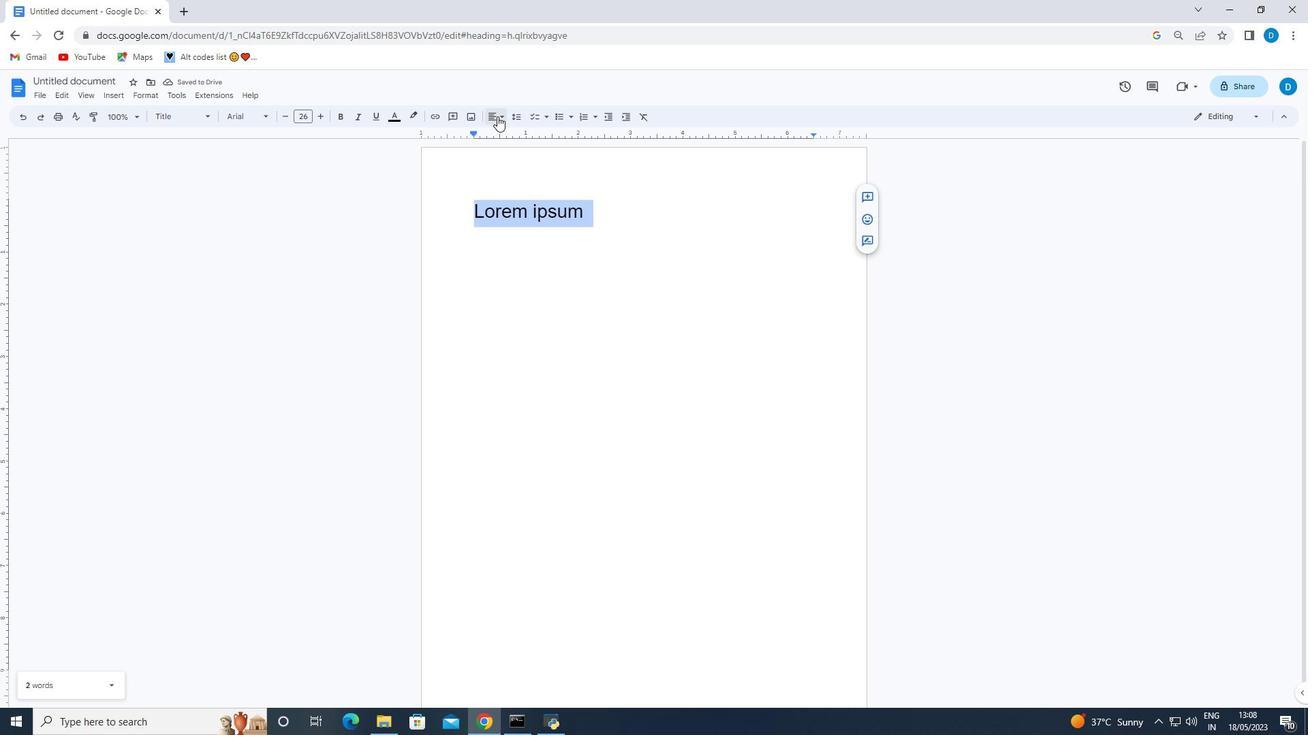 
Action: Mouse pressed left at (497, 114)
Screenshot: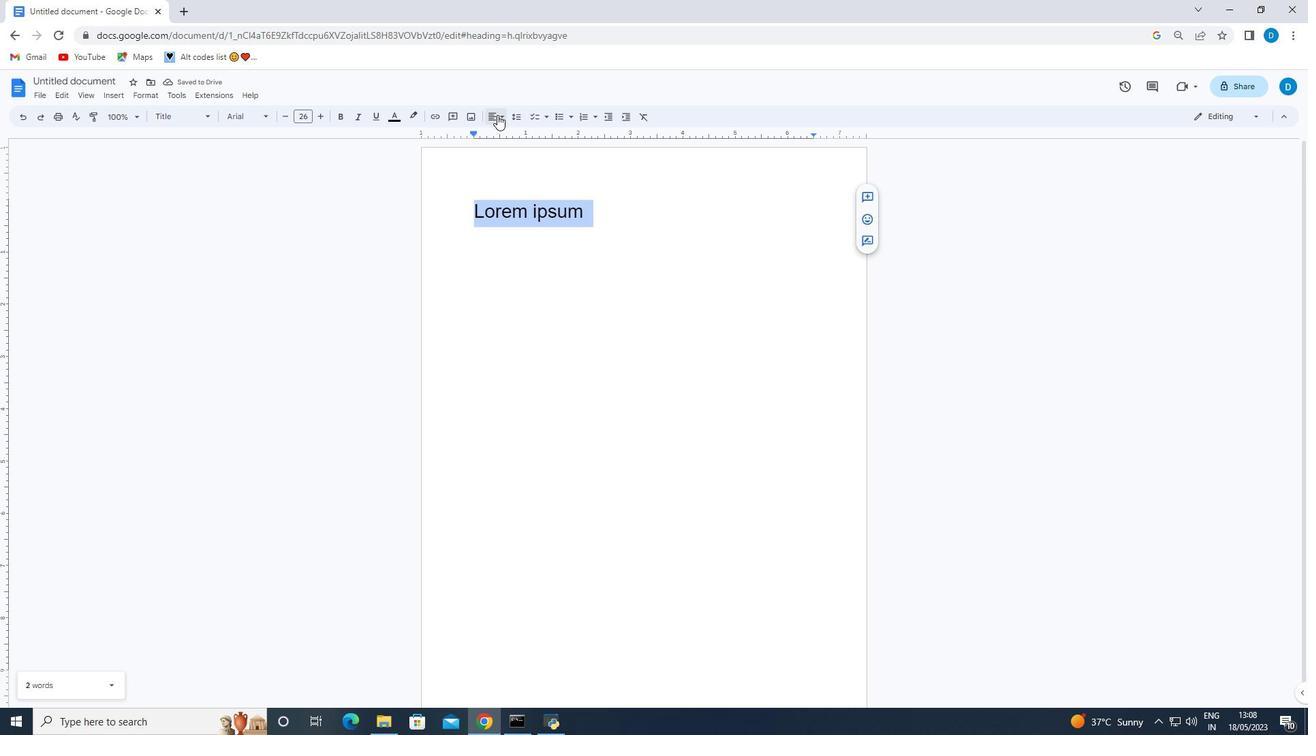 
Action: Mouse moved to (508, 135)
Screenshot: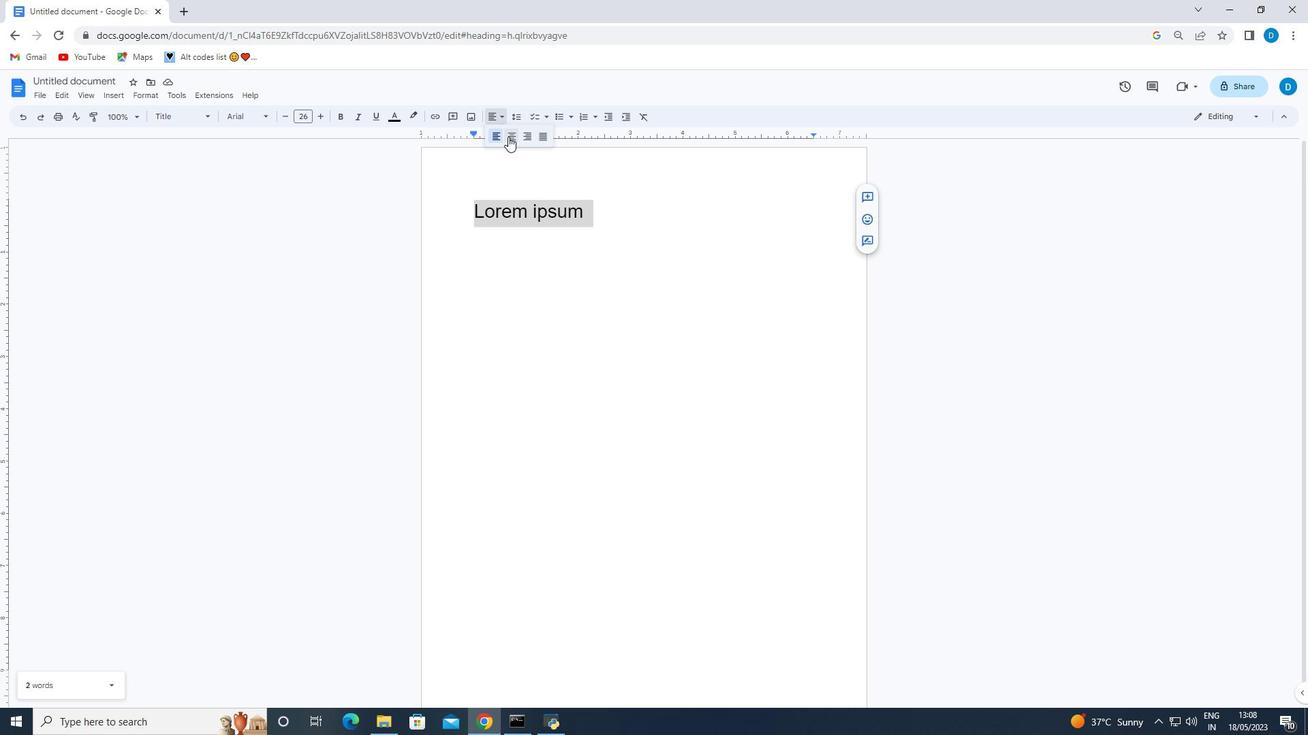 
Action: Mouse pressed left at (508, 135)
Screenshot: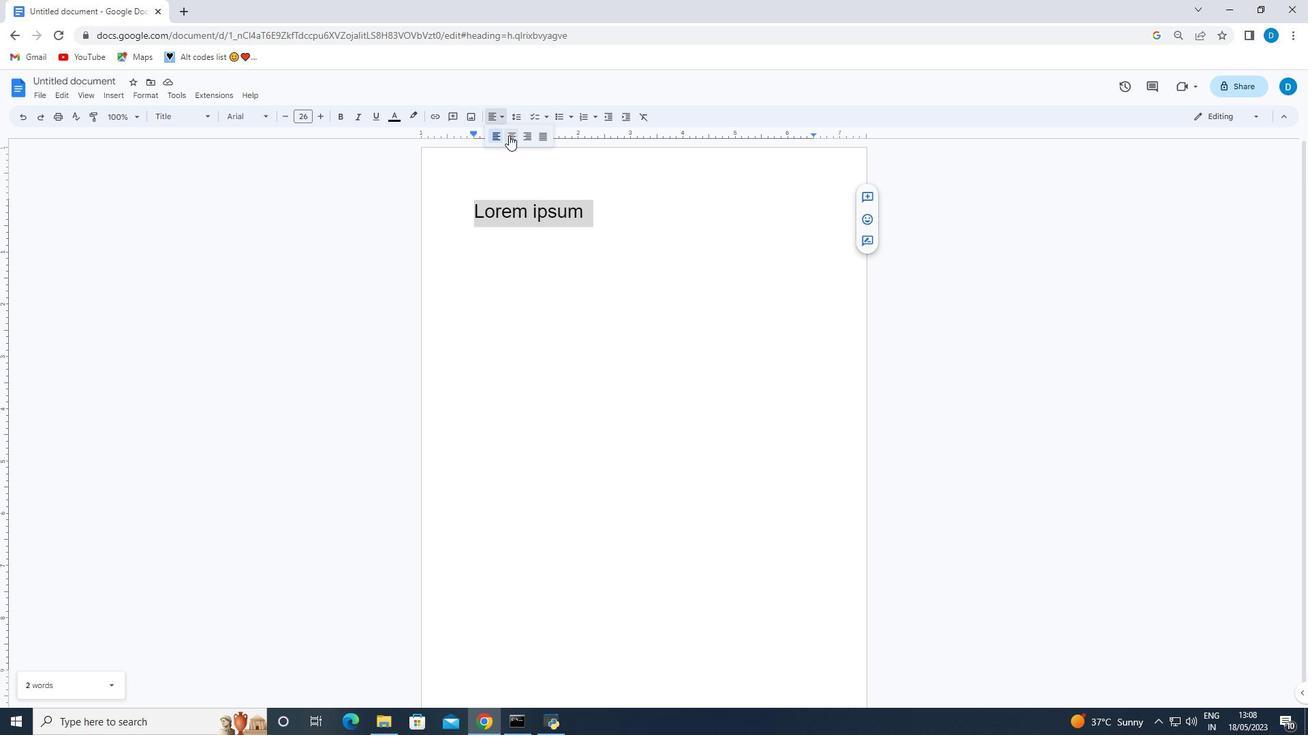 
Action: Mouse moved to (320, 116)
Screenshot: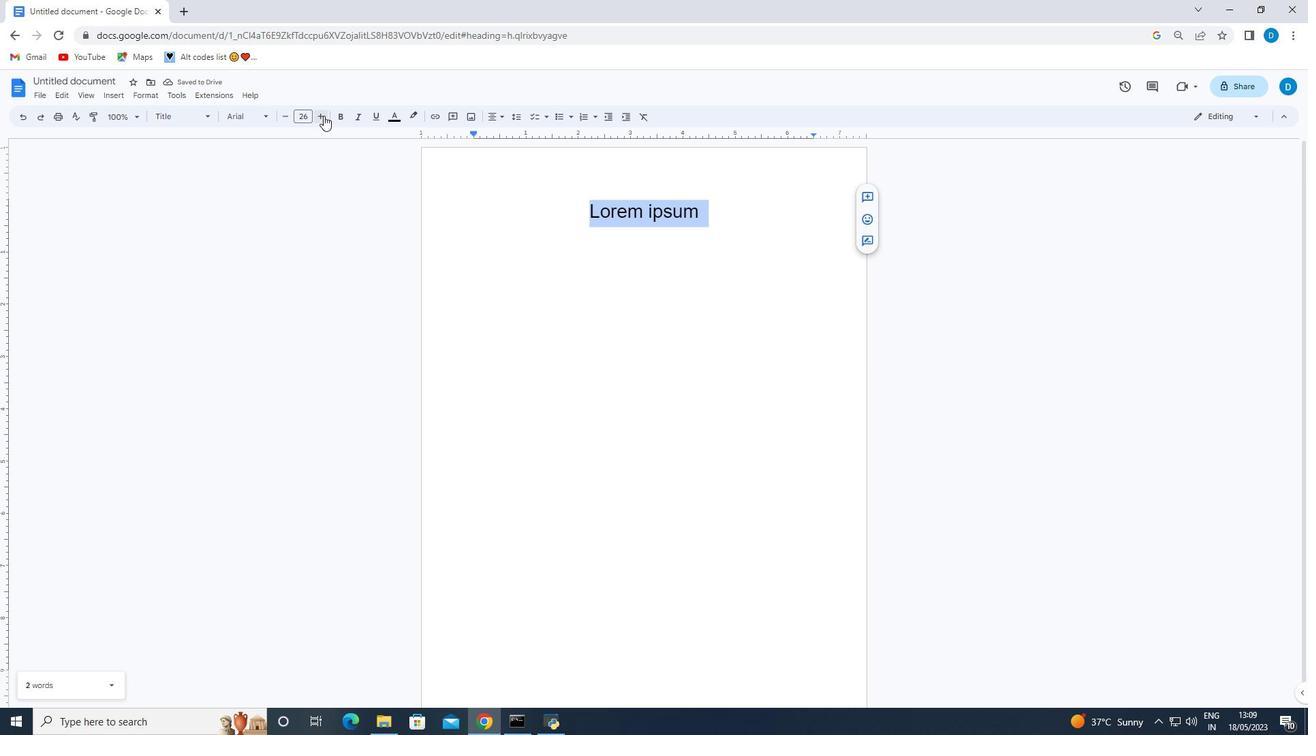 
Action: Mouse pressed left at (320, 116)
Screenshot: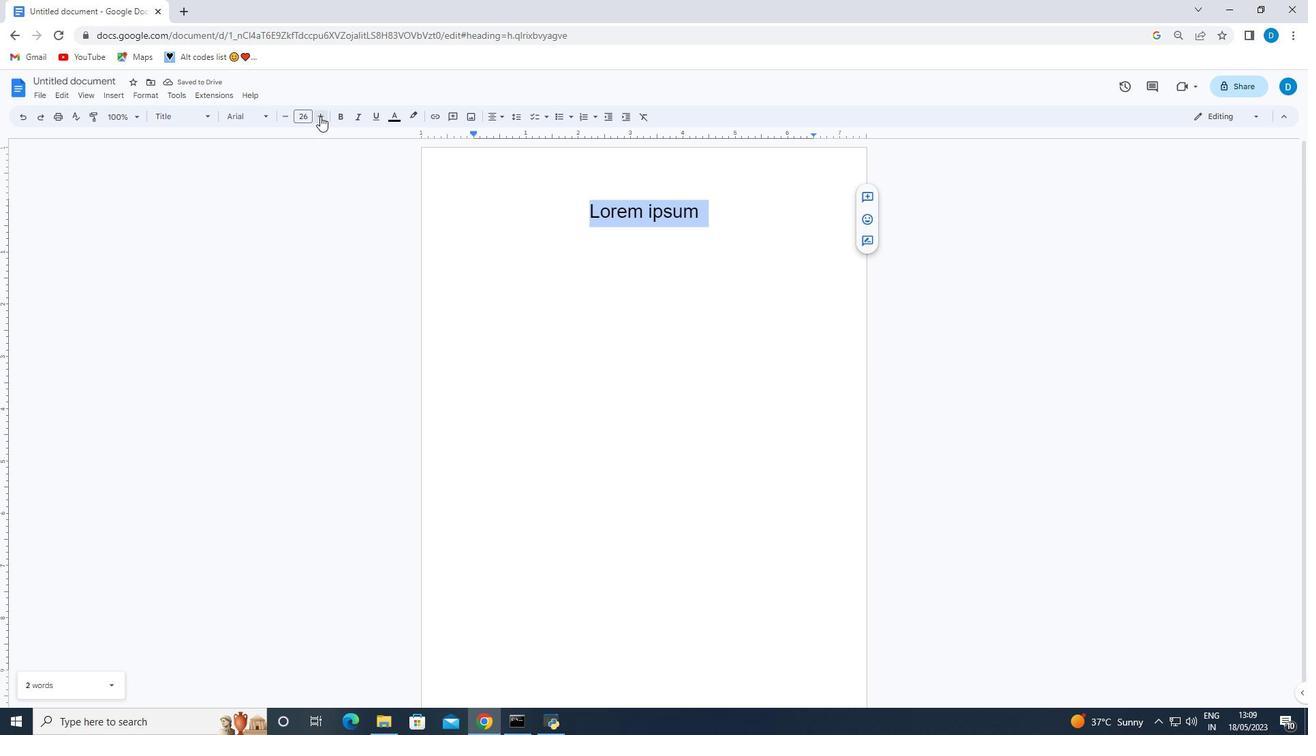 
Action: Mouse pressed left at (320, 116)
Screenshot: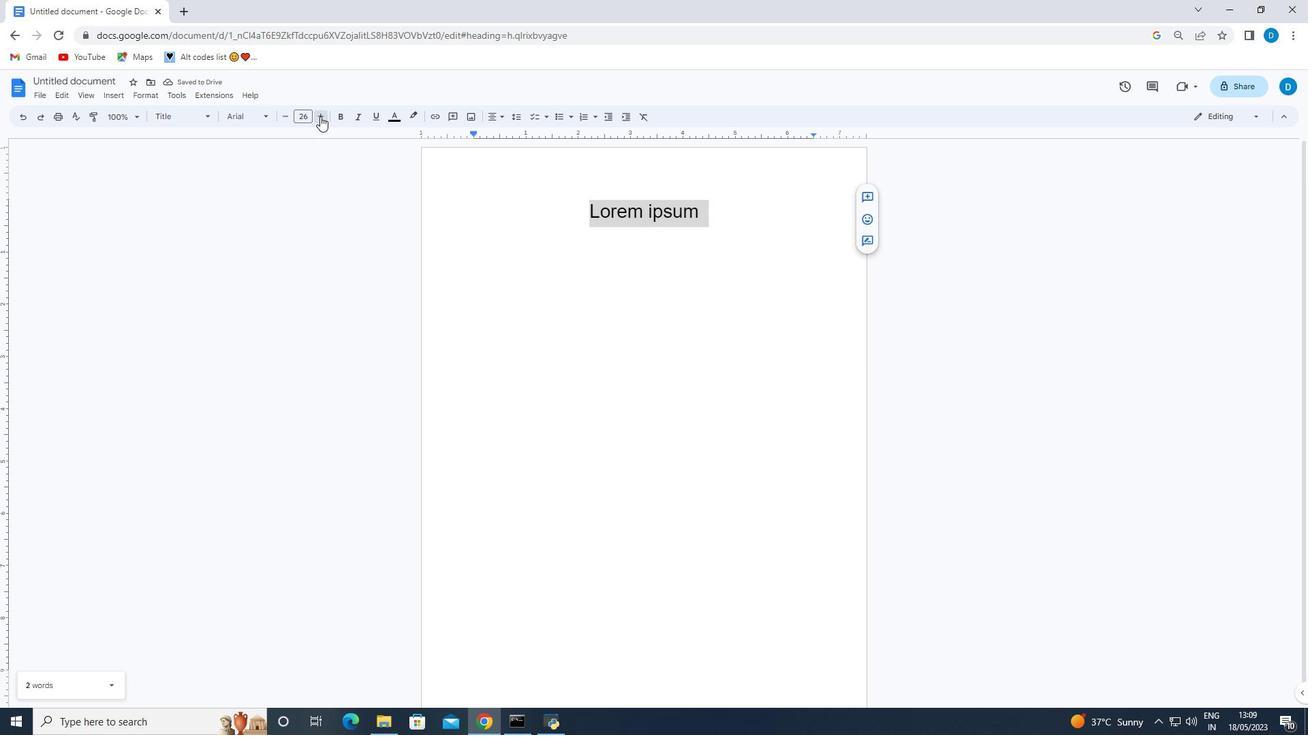 
Action: Mouse pressed left at (320, 116)
Screenshot: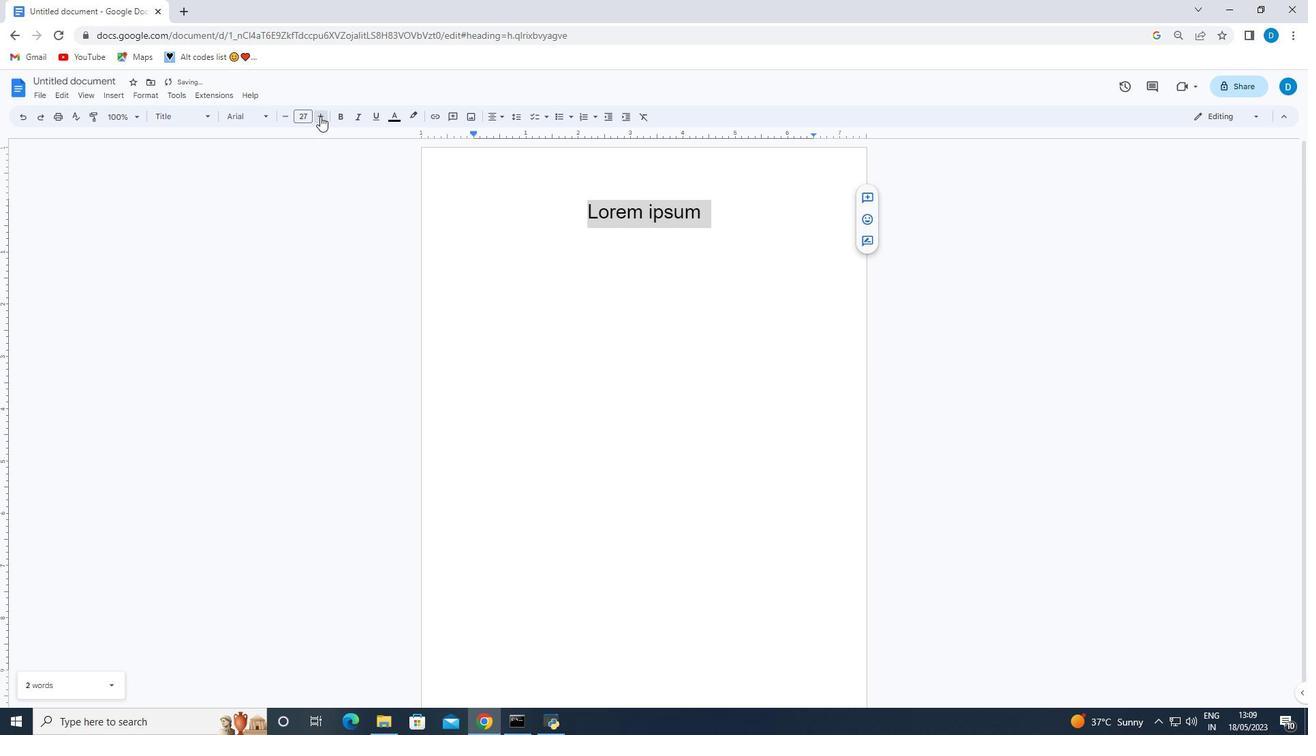 
Action: Mouse pressed left at (320, 116)
Screenshot: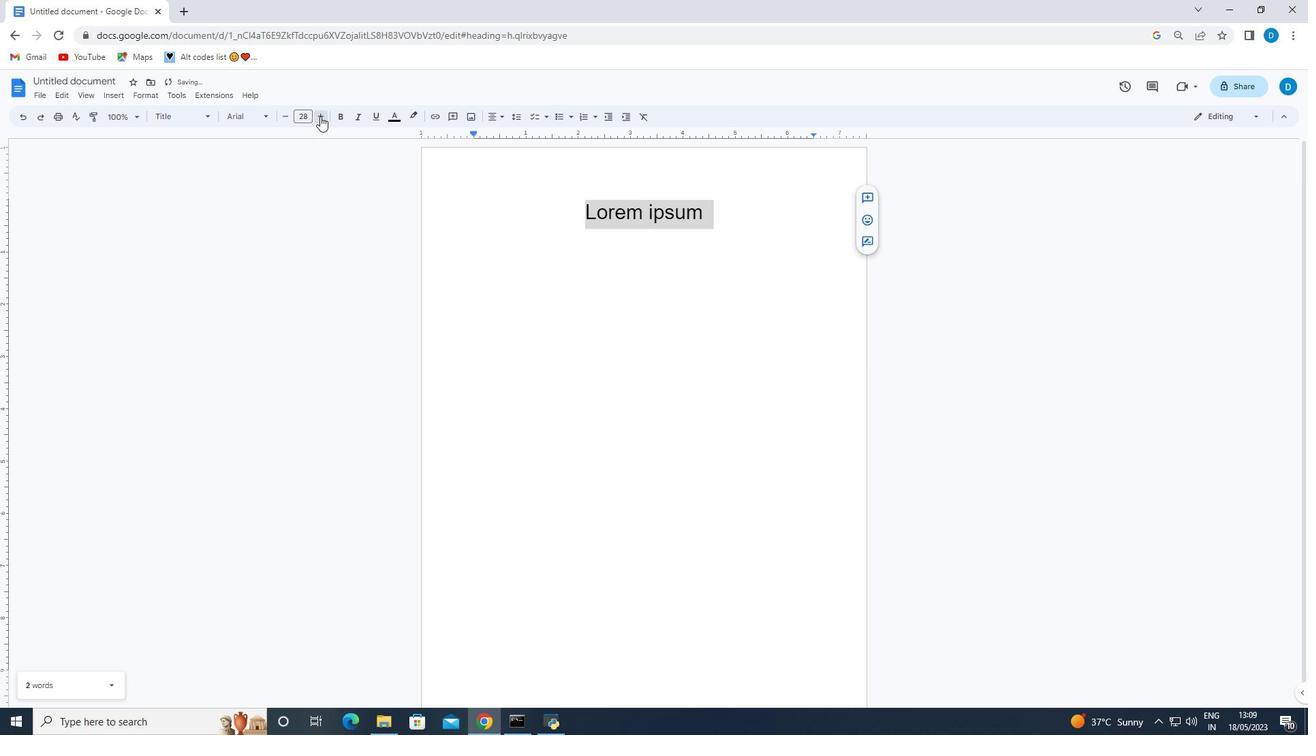 
Action: Mouse pressed left at (320, 116)
Screenshot: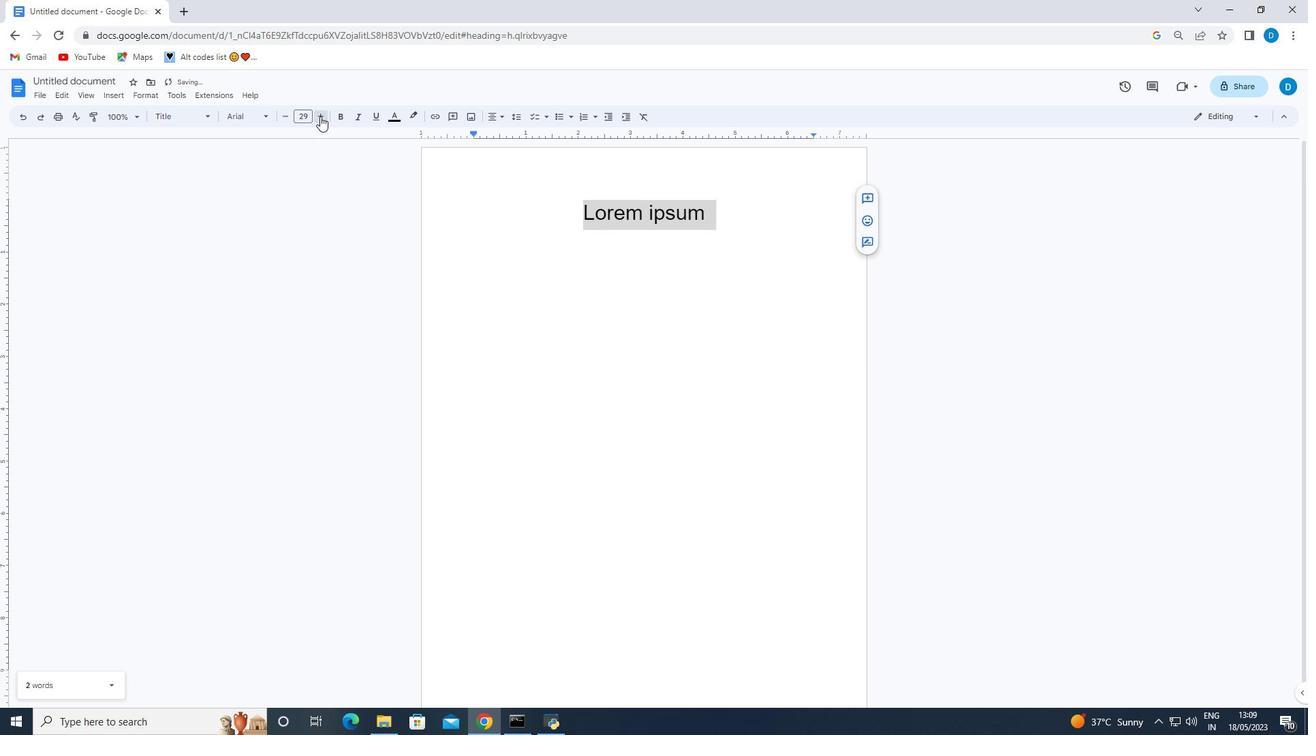 
Action: Mouse pressed left at (320, 116)
Screenshot: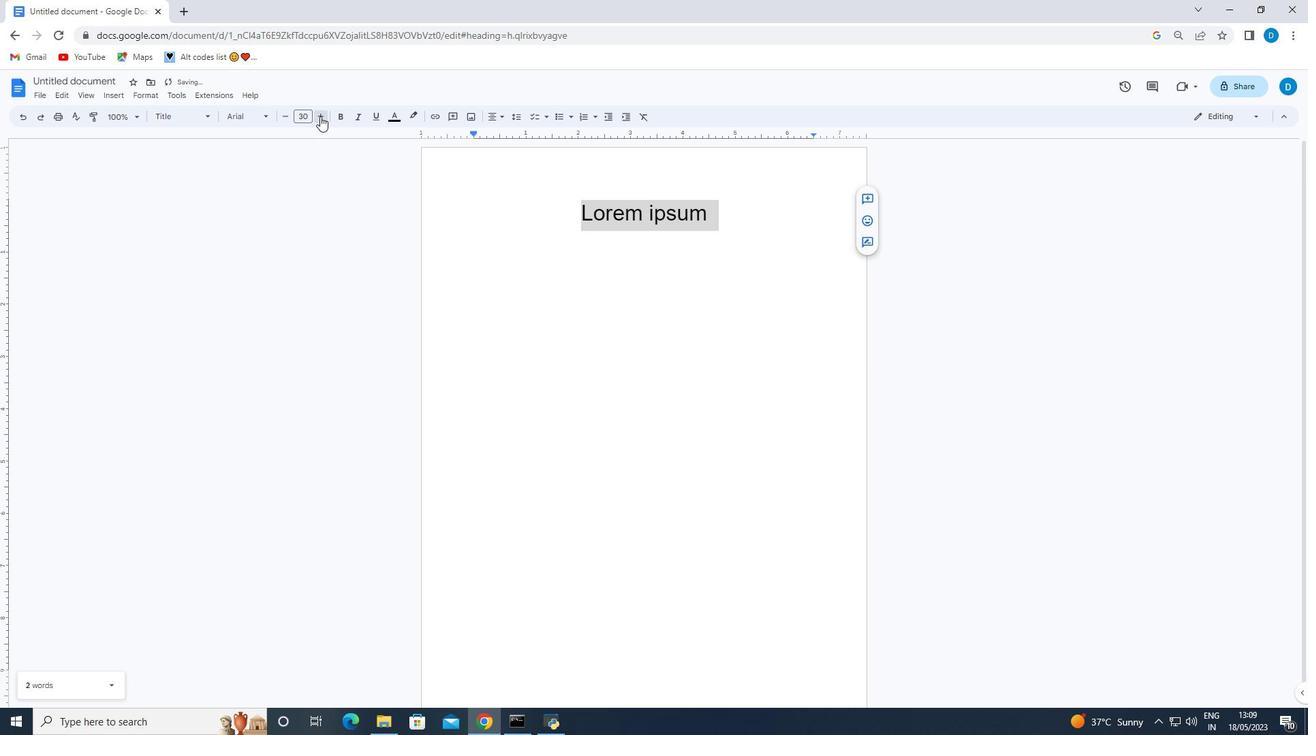 
Action: Mouse pressed left at (320, 116)
Screenshot: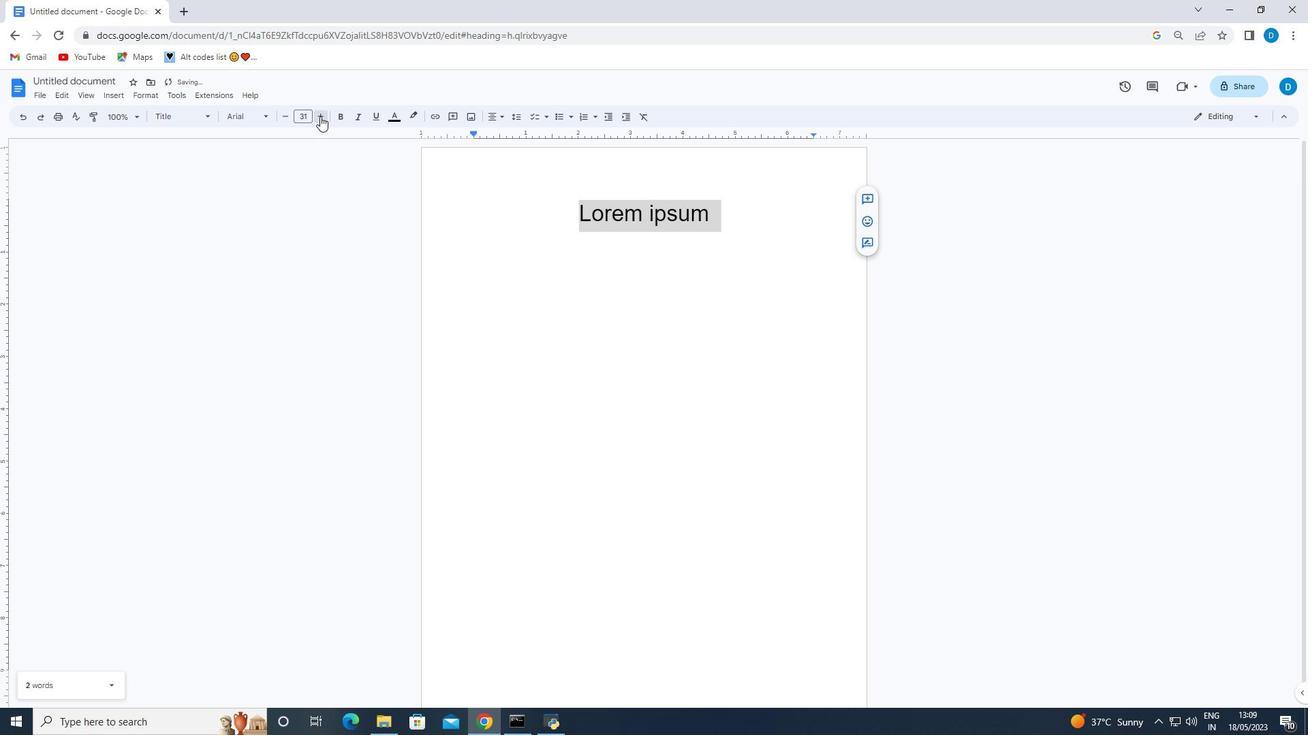 
Action: Mouse pressed left at (320, 116)
Screenshot: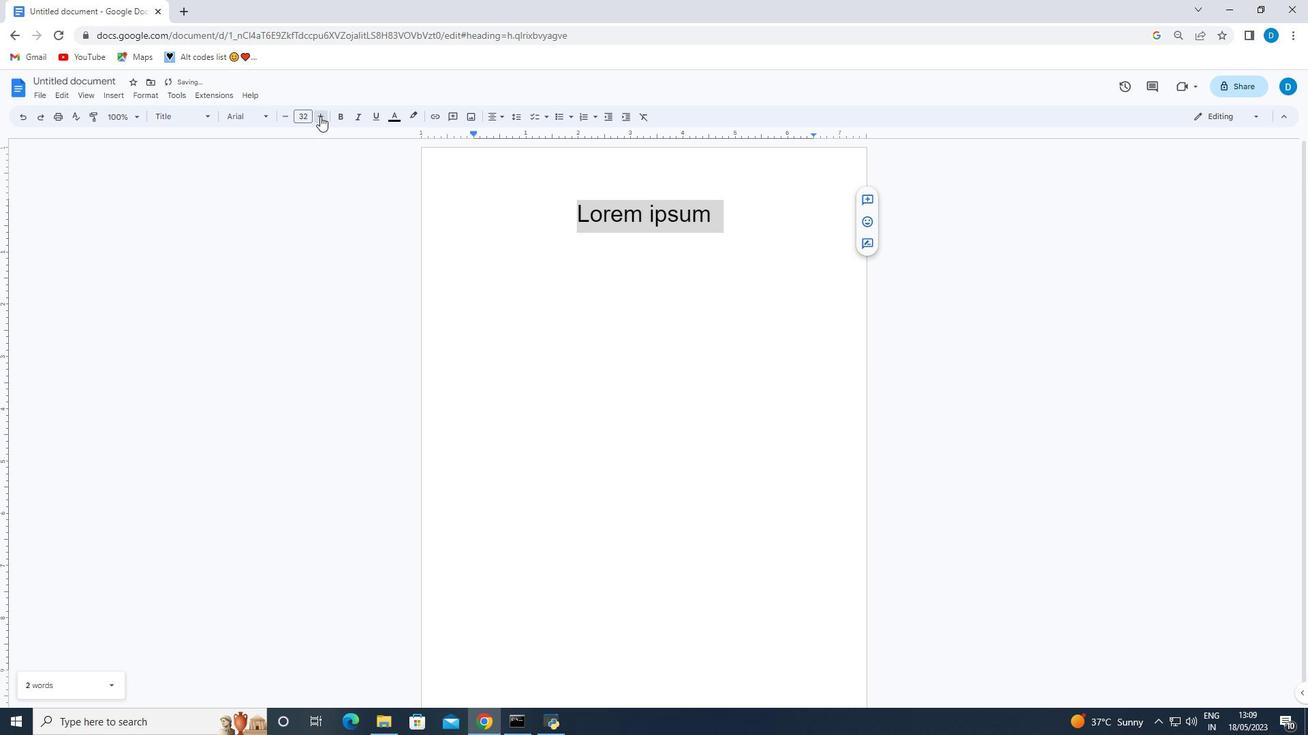 
Action: Mouse pressed left at (320, 116)
Screenshot: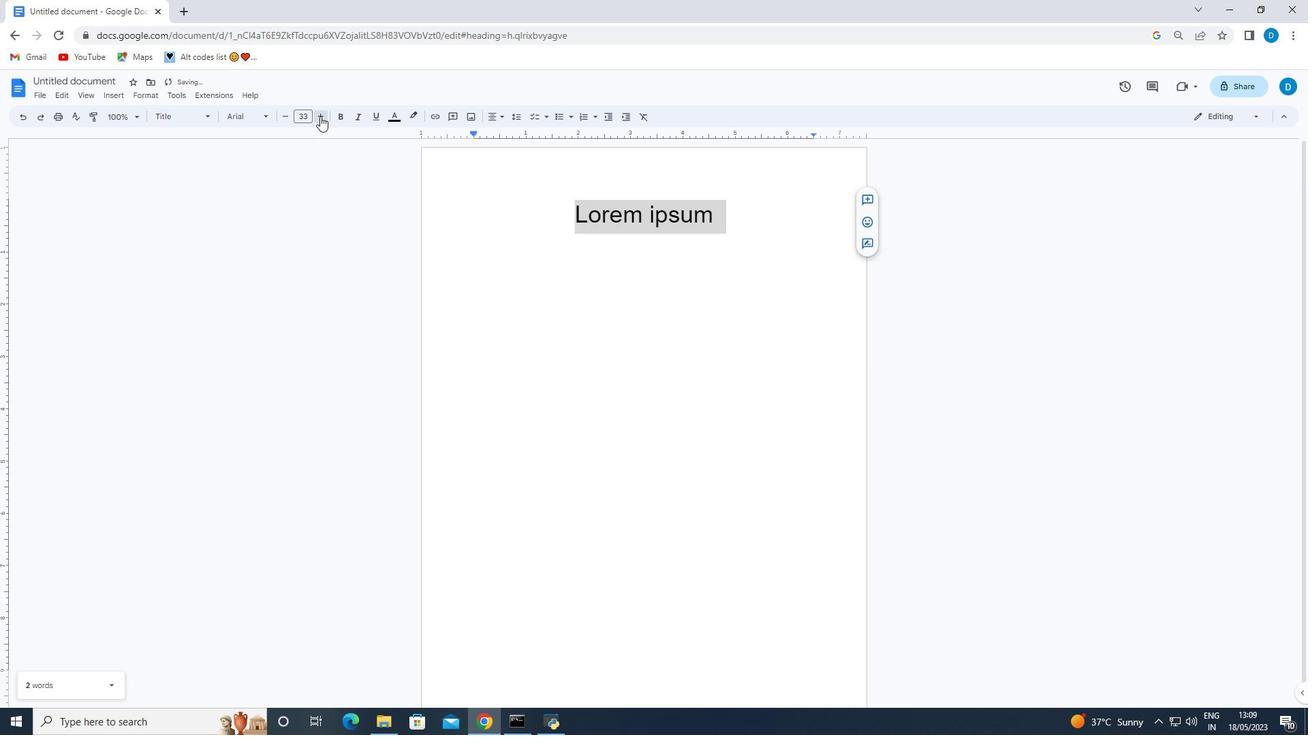 
Action: Mouse pressed left at (320, 116)
Screenshot: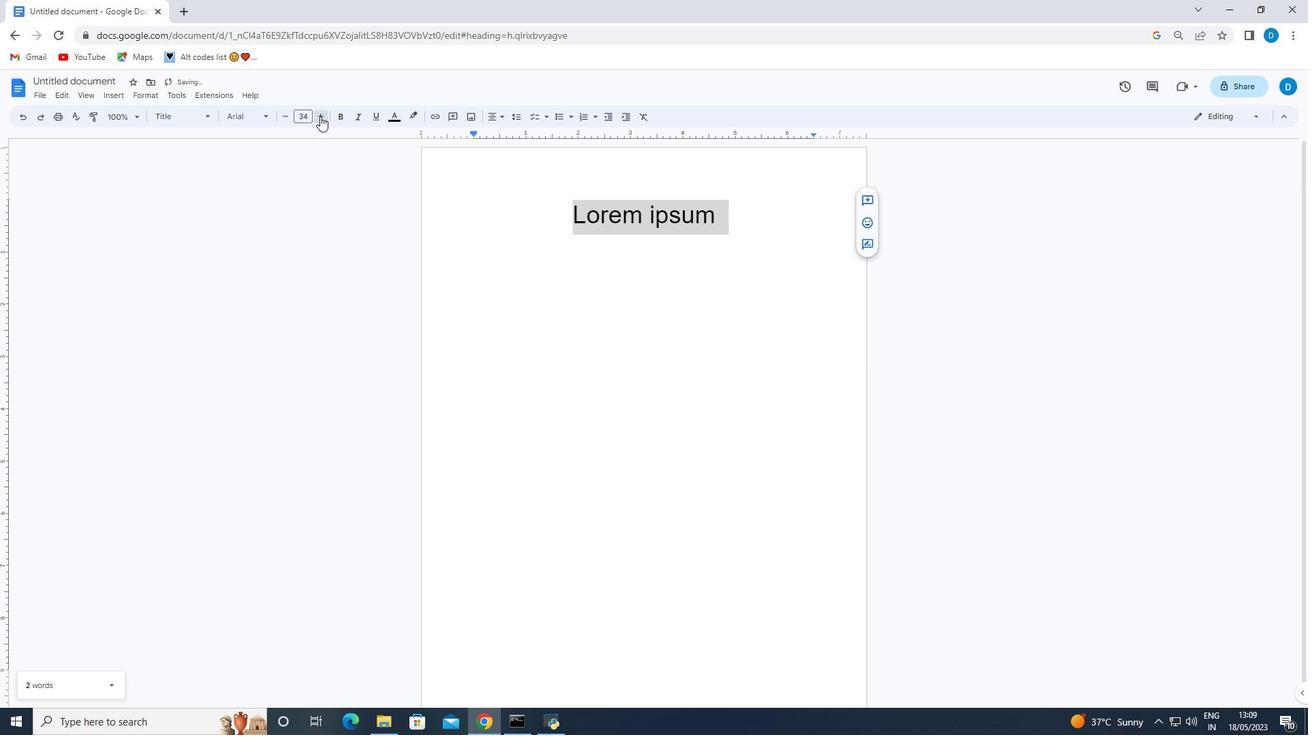 
Action: Mouse pressed left at (320, 116)
Screenshot: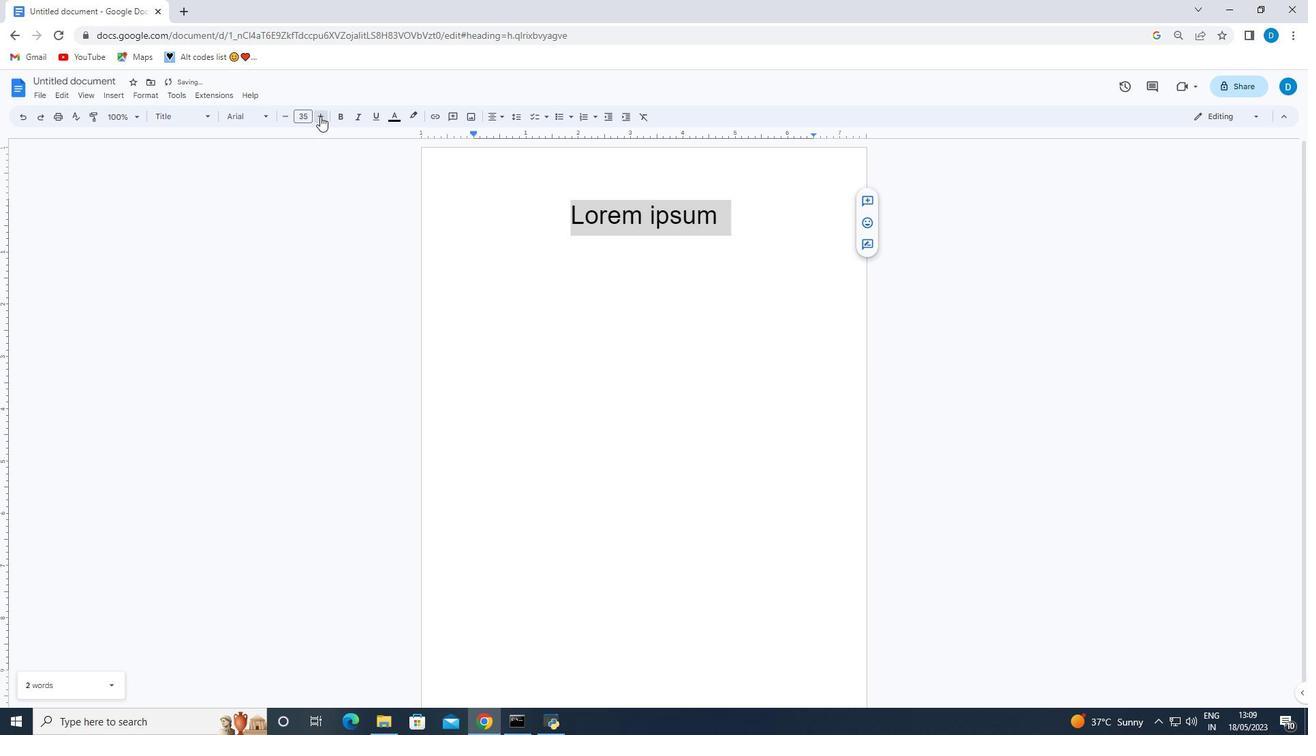 
Action: Mouse pressed left at (320, 116)
Screenshot: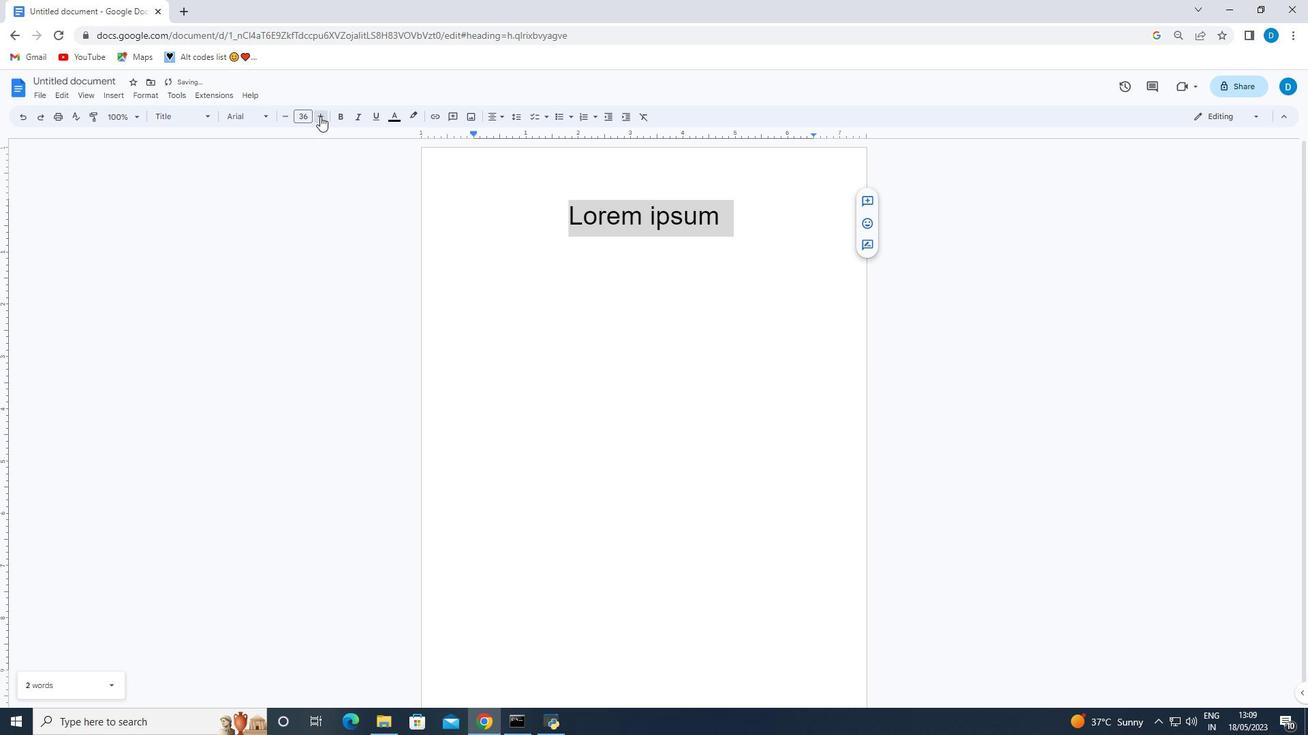 
Action: Mouse pressed left at (320, 116)
Screenshot: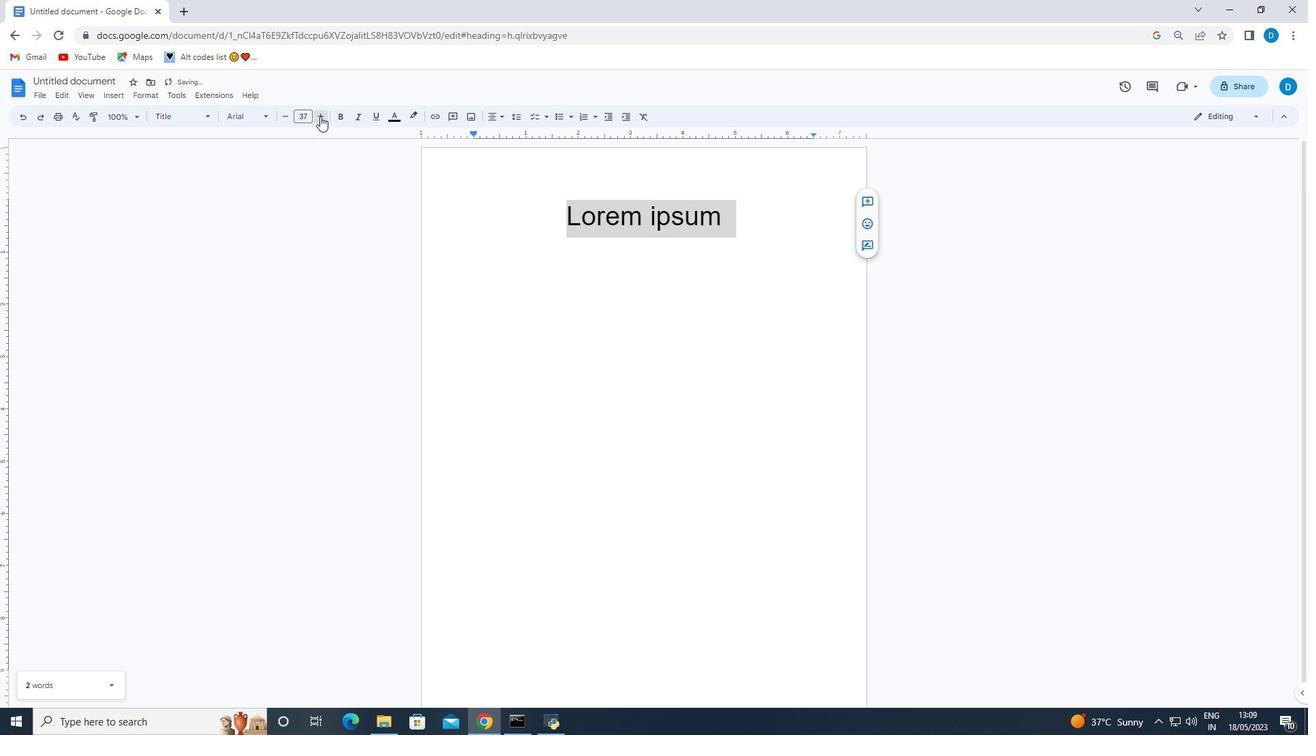 
Action: Mouse pressed left at (320, 116)
Screenshot: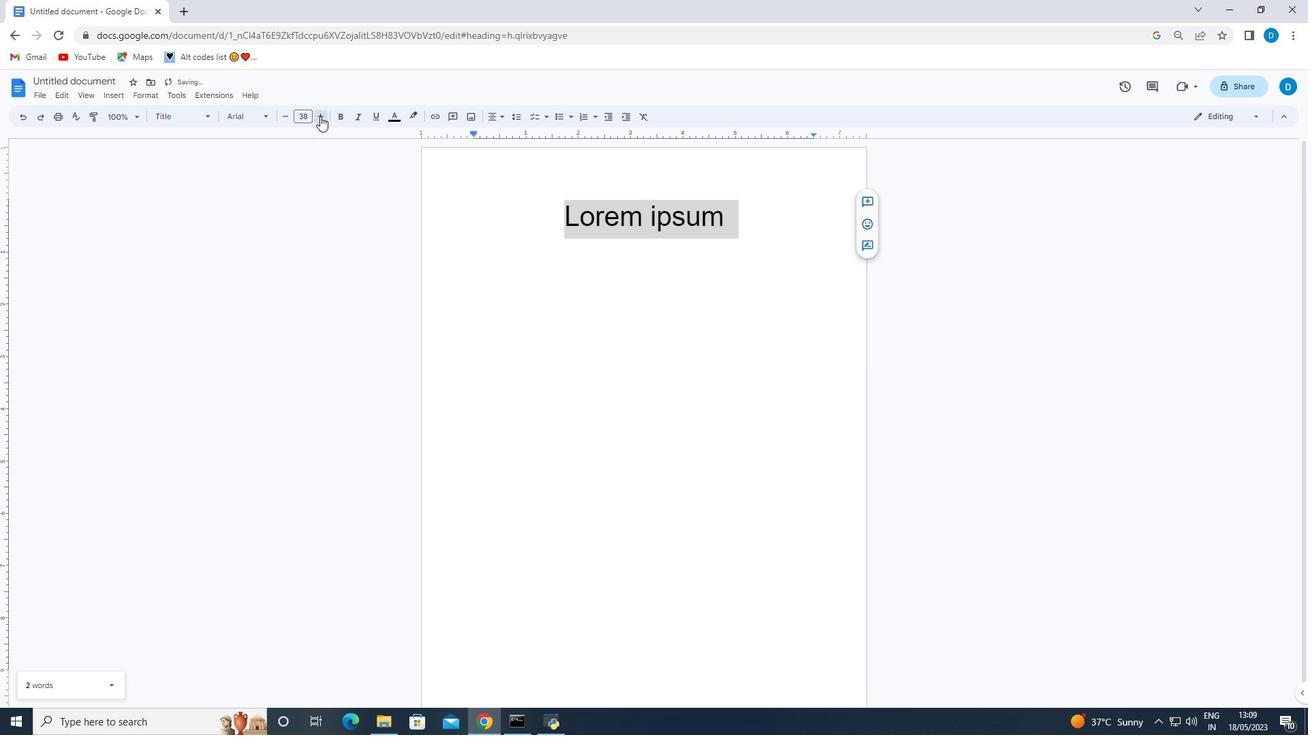
Action: Mouse pressed left at (320, 116)
Screenshot: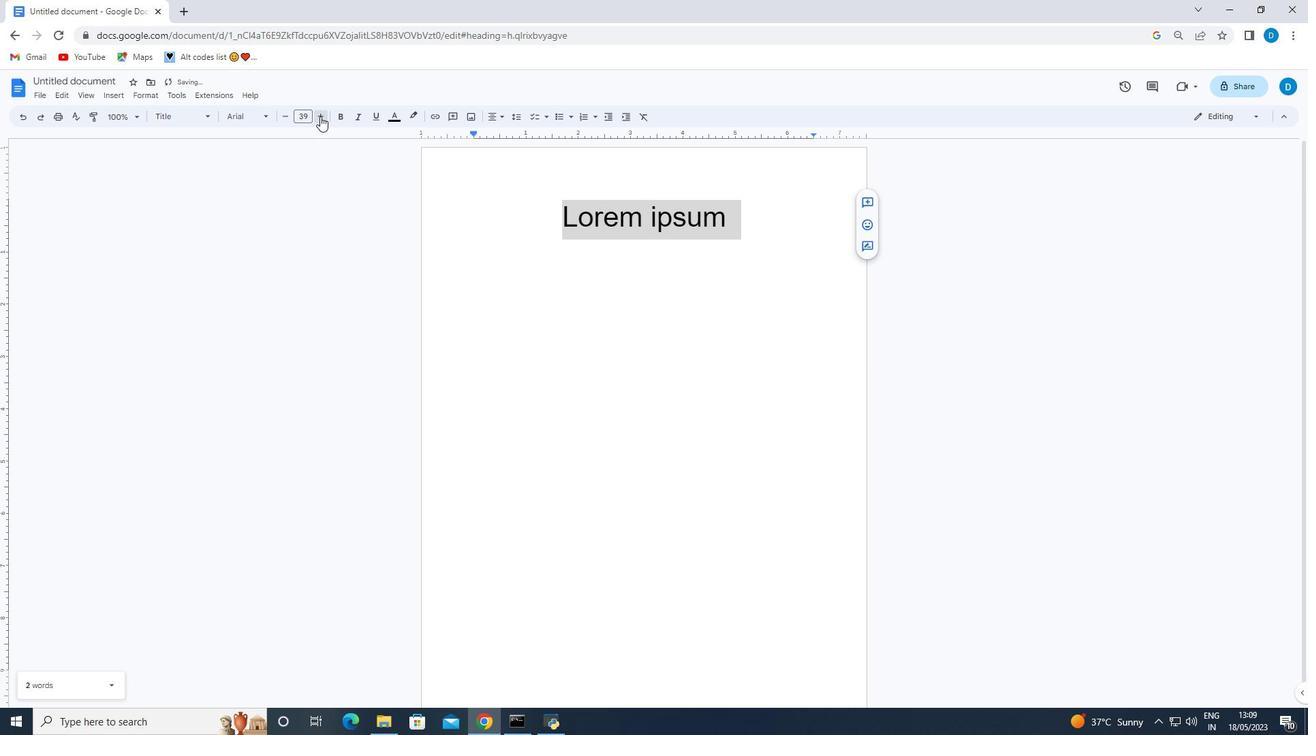 
Action: Mouse pressed left at (320, 116)
Screenshot: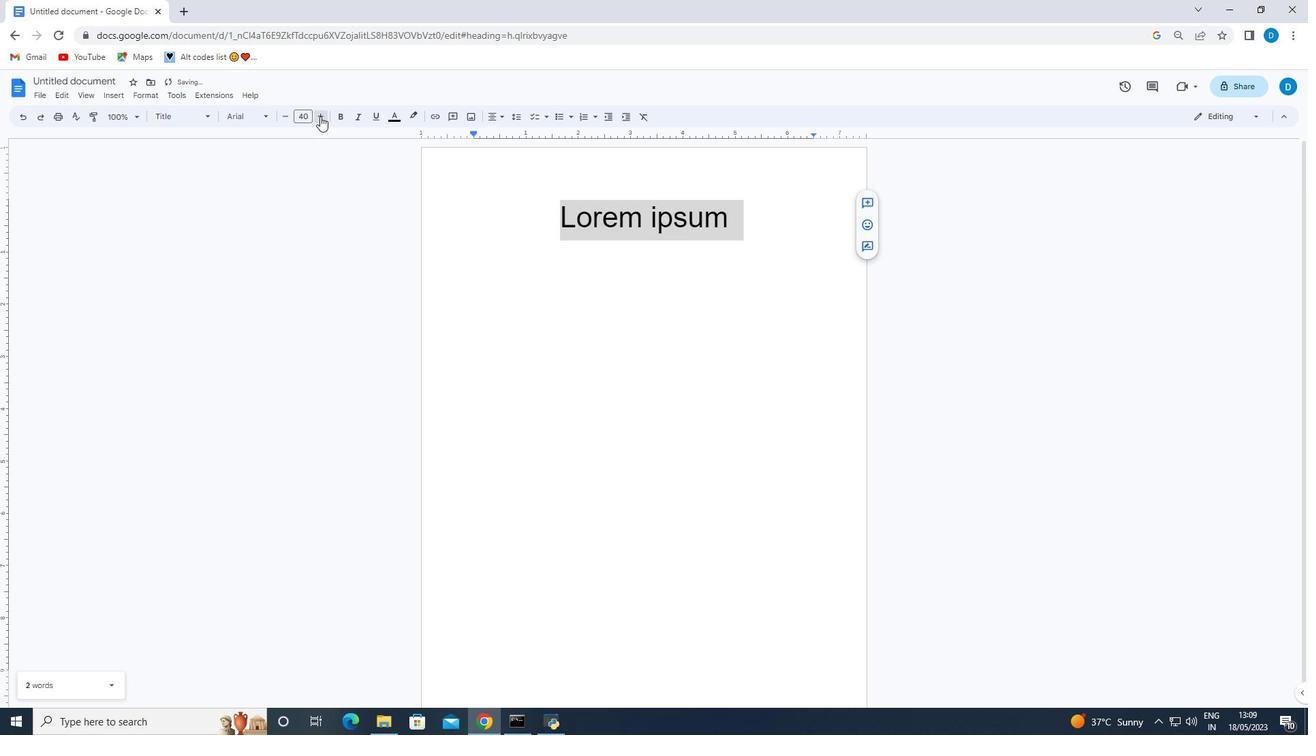 
Action: Mouse pressed left at (320, 116)
Screenshot: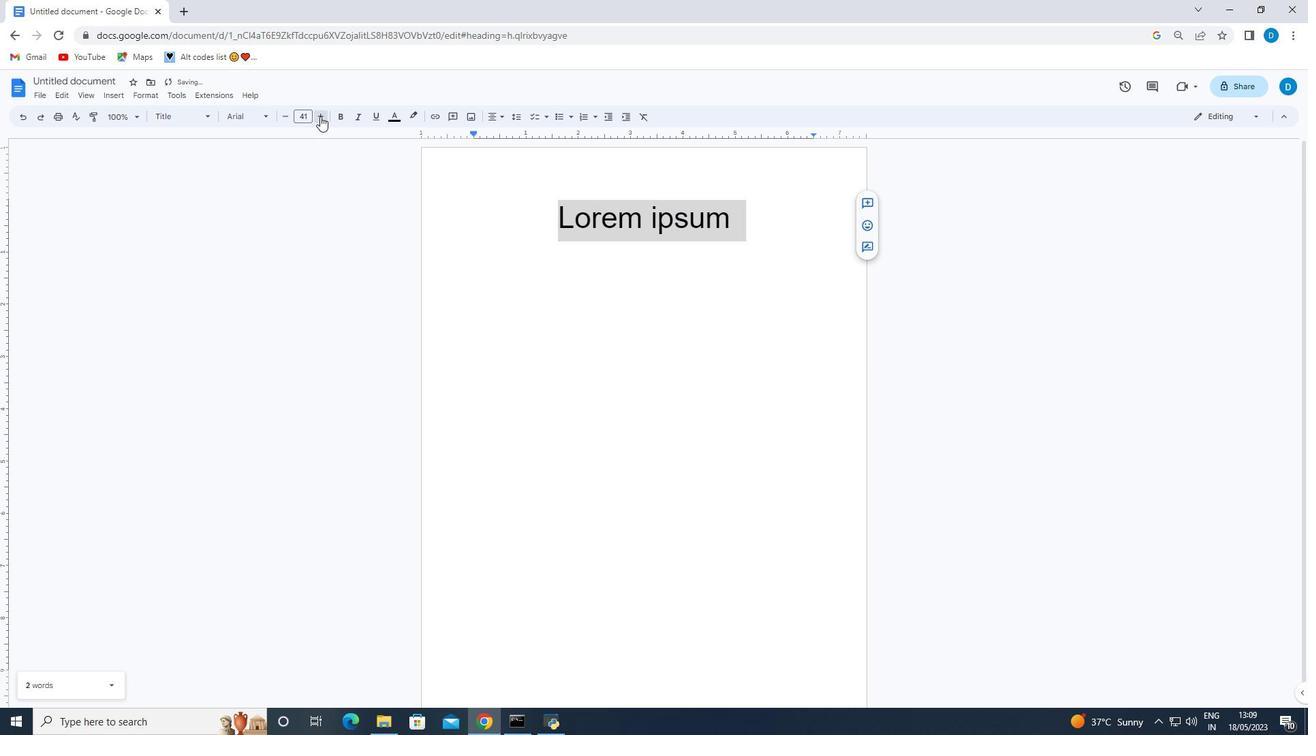 
Action: Mouse pressed left at (320, 116)
Screenshot: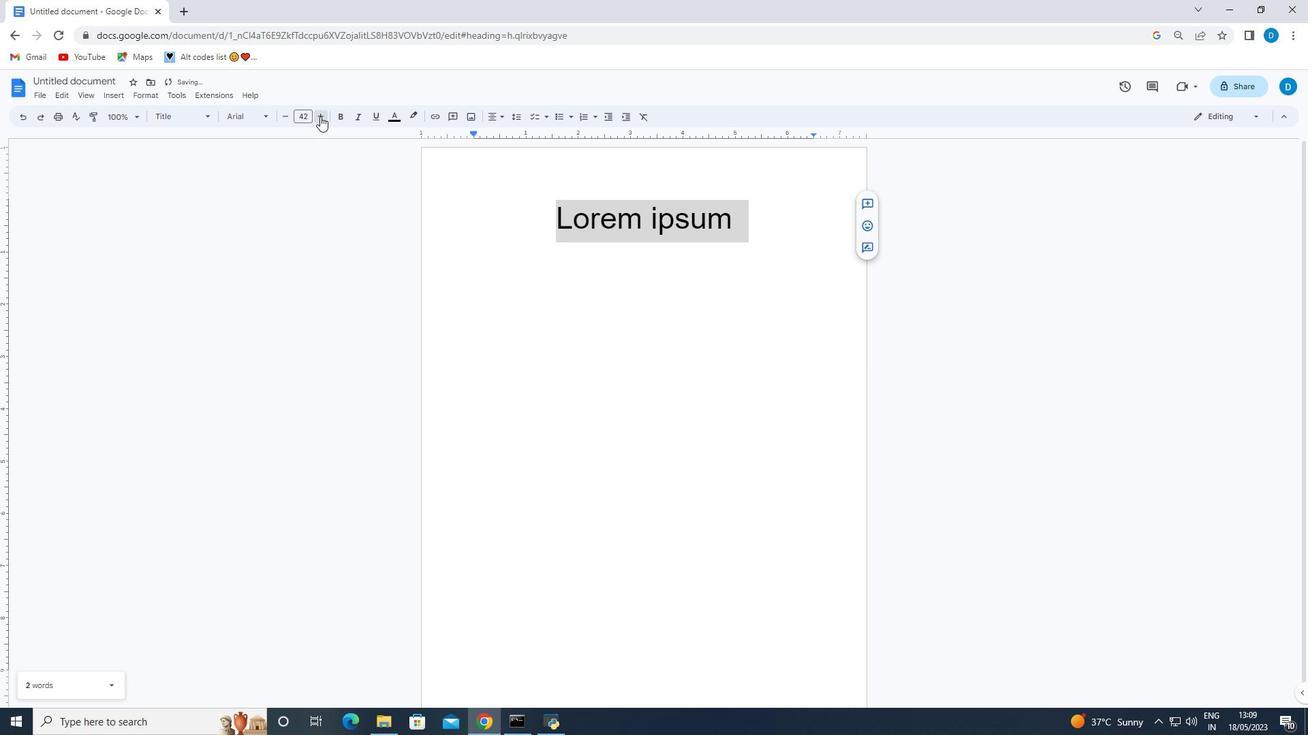 
Action: Mouse moved to (340, 115)
Screenshot: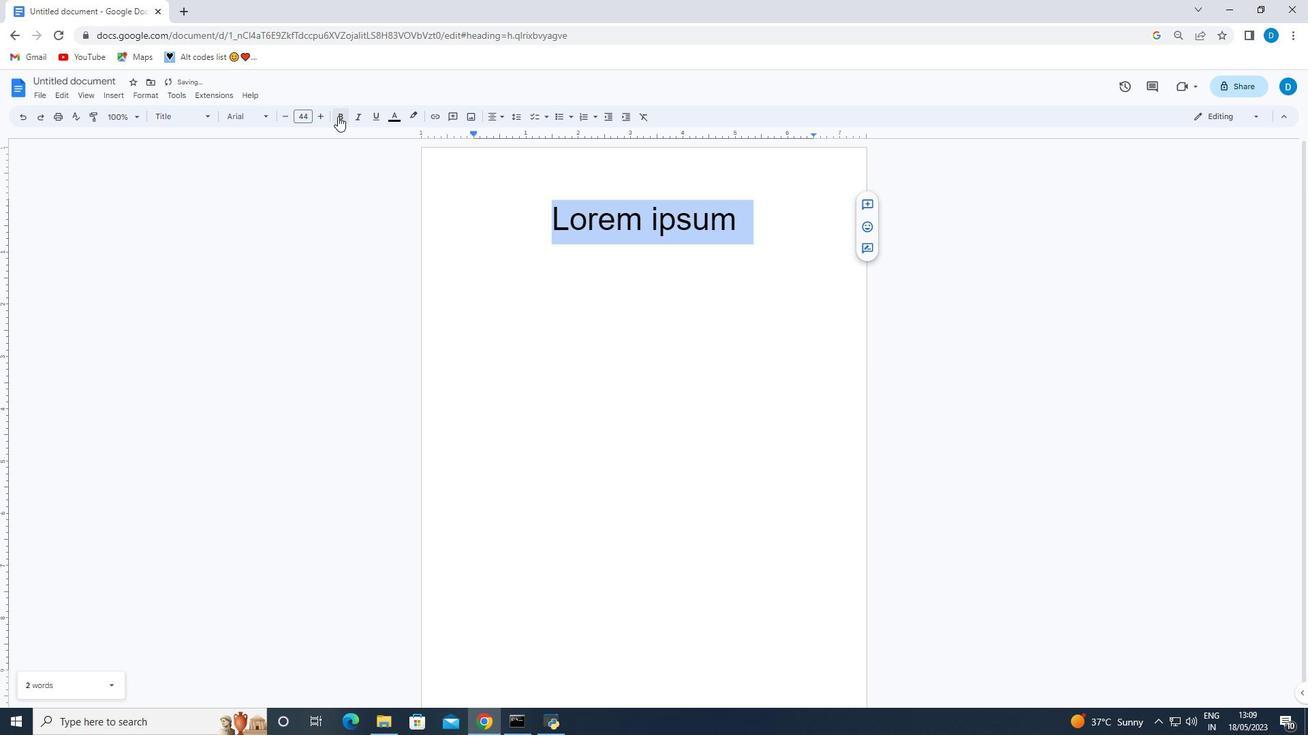 
Action: Mouse pressed left at (340, 115)
Screenshot: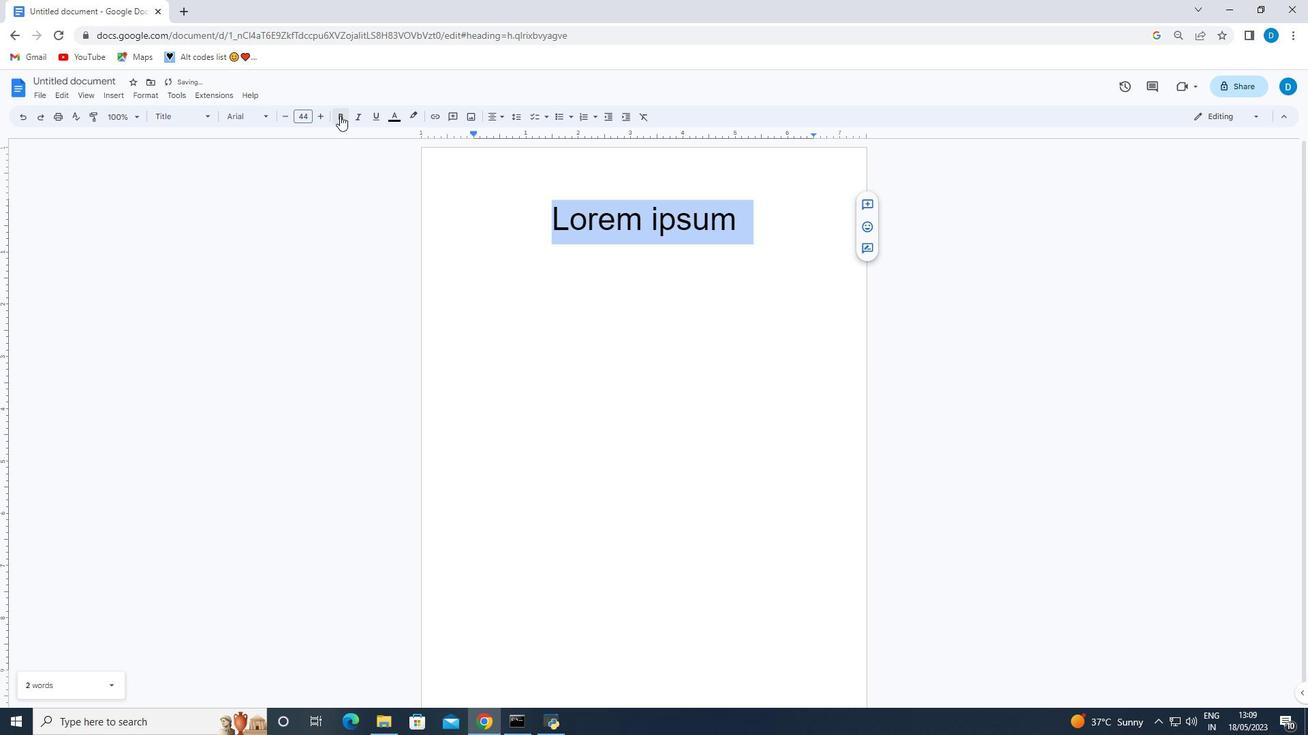 
Action: Mouse moved to (546, 271)
Screenshot: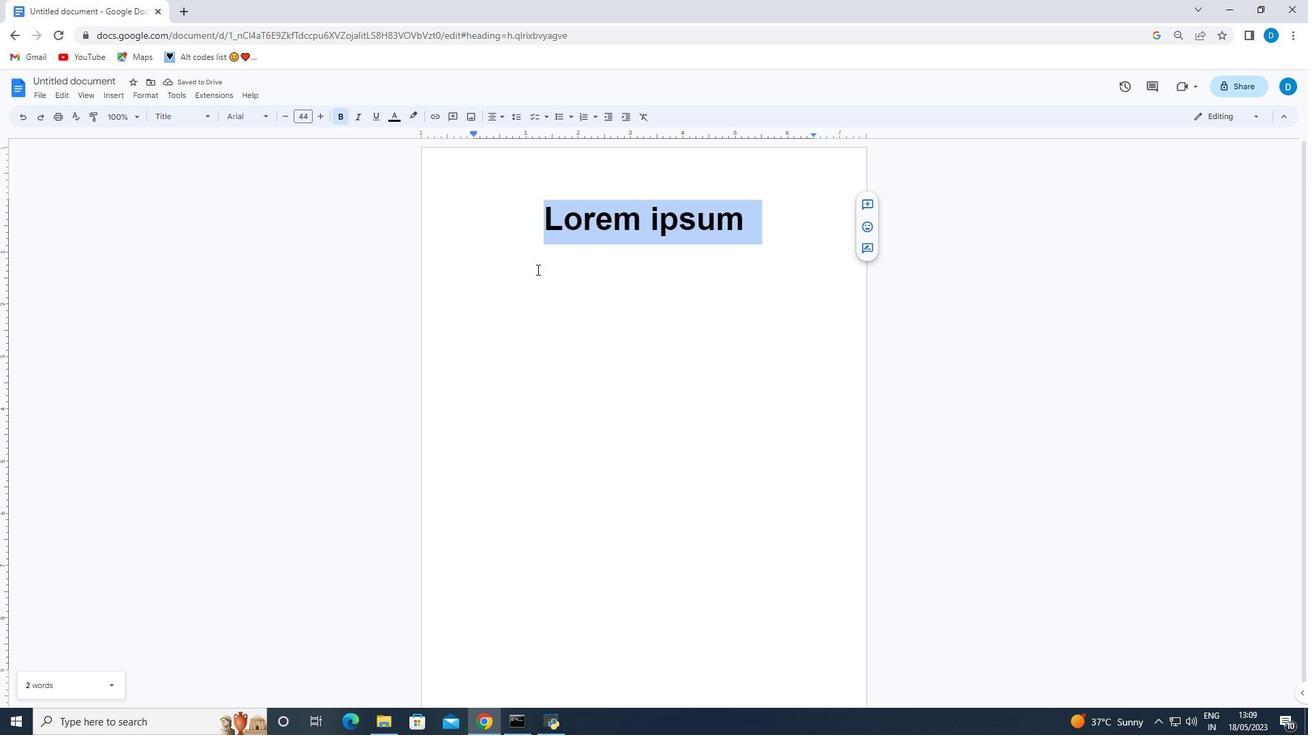 
Action: Mouse pressed left at (546, 271)
Screenshot: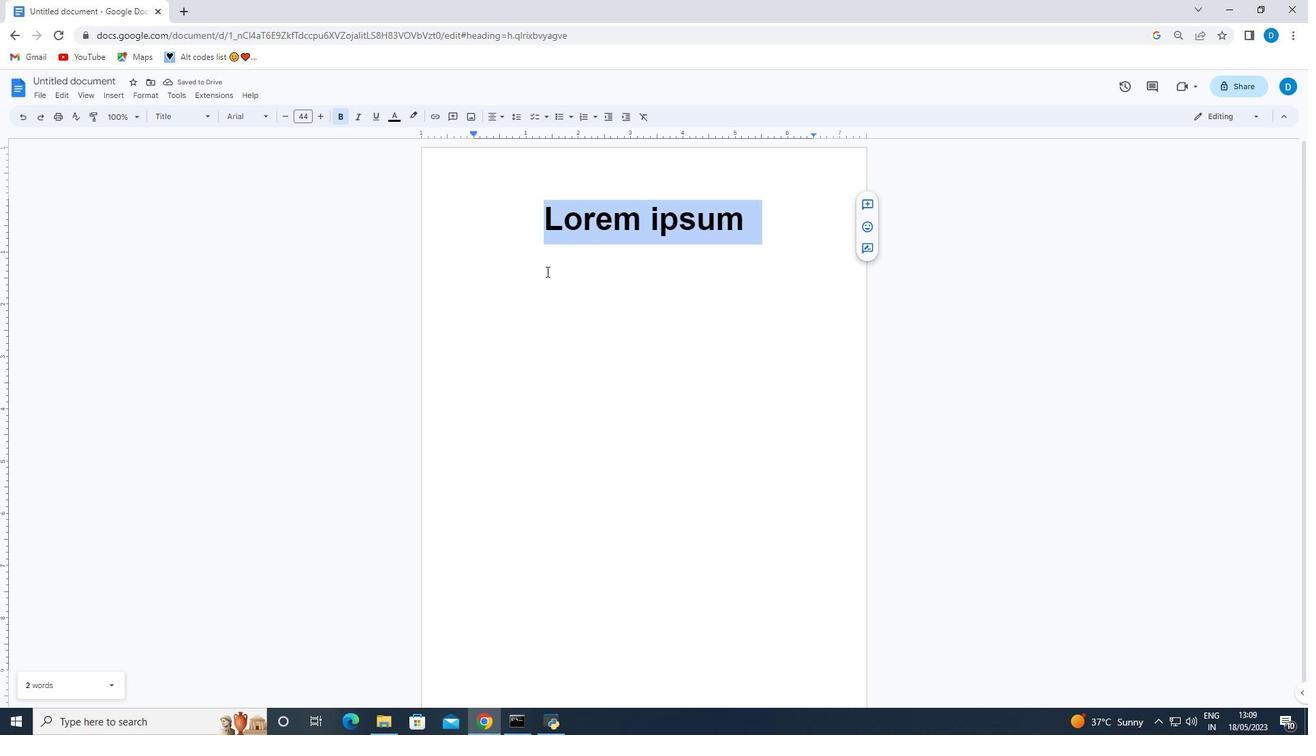 
Action: Mouse moved to (657, 215)
Screenshot: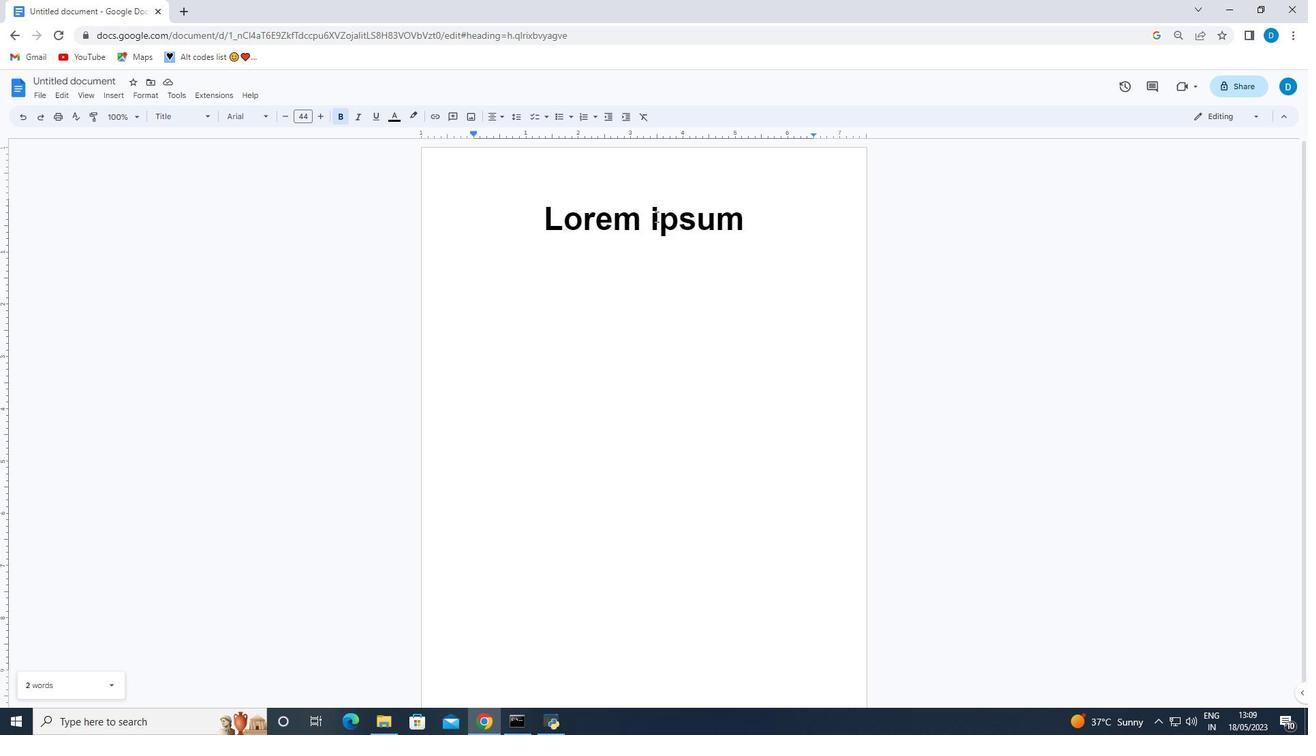 
Action: Mouse pressed left at (657, 215)
Screenshot: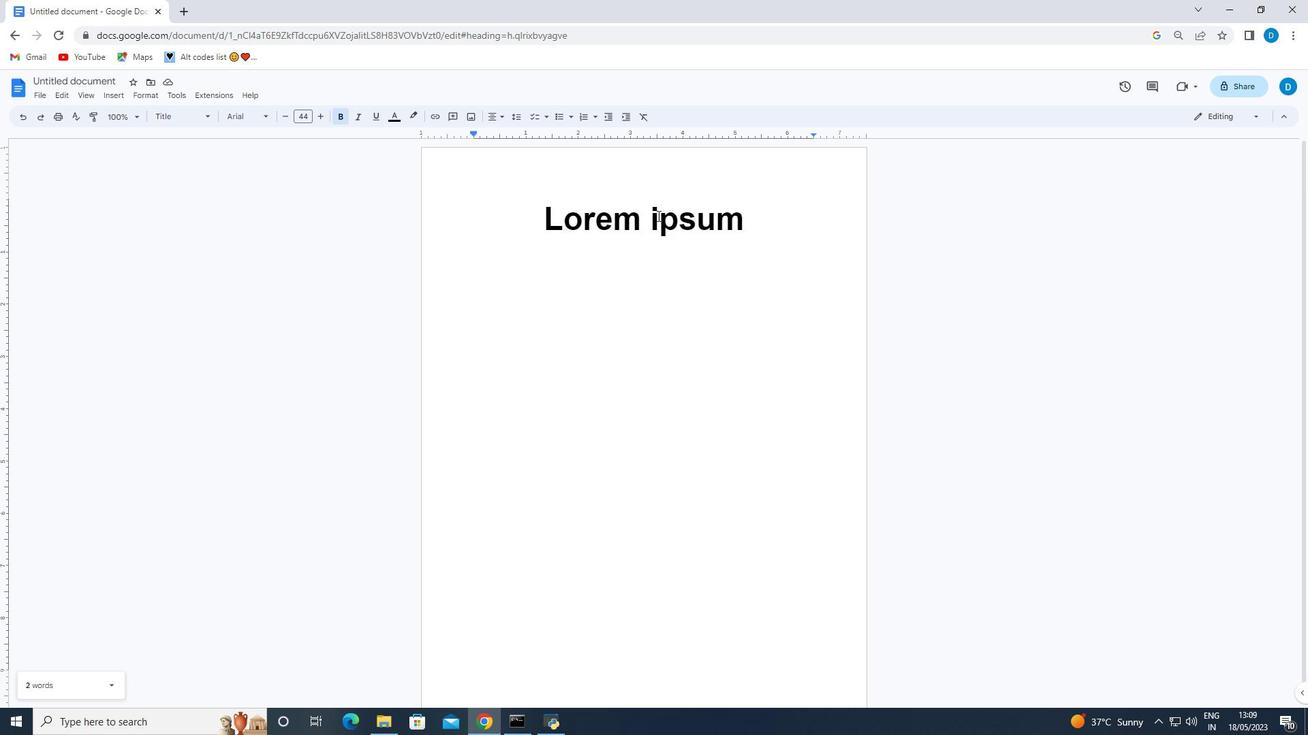 
Action: Mouse moved to (665, 228)
Screenshot: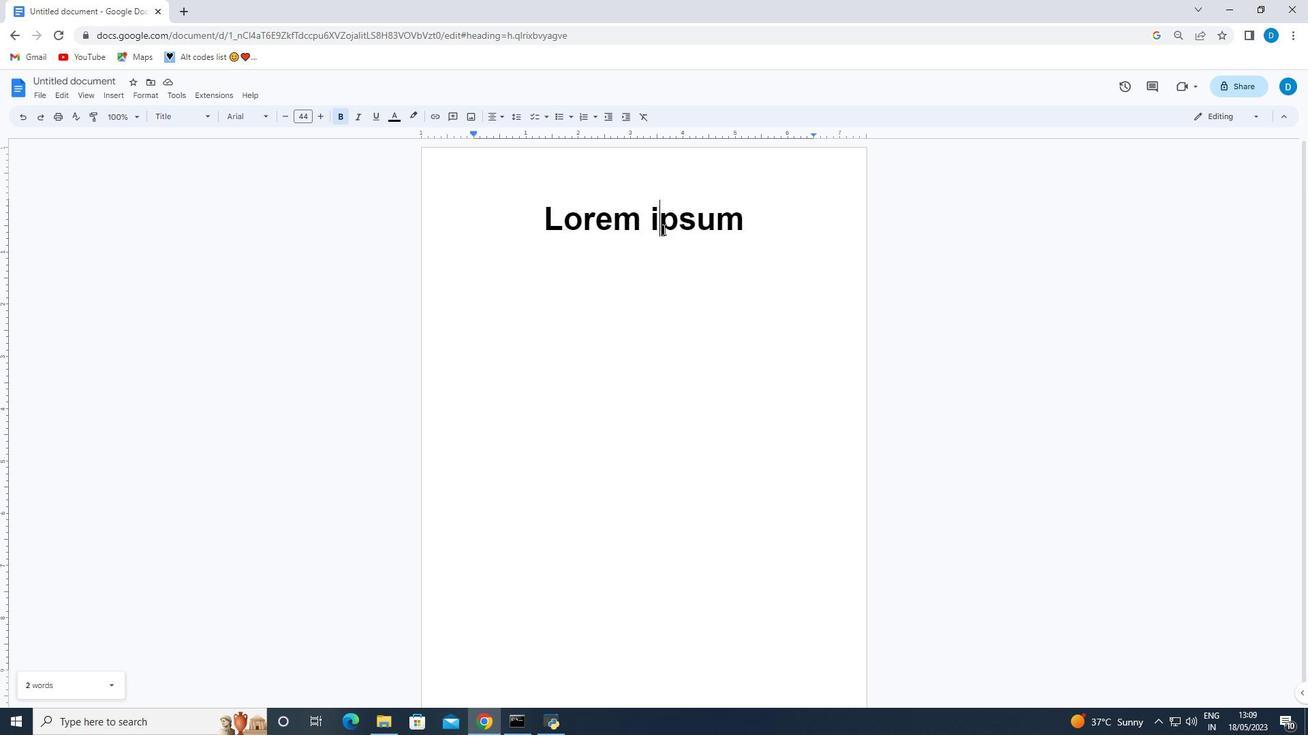 
Action: Key pressed <Key.backspace><Key.shift>I
Screenshot: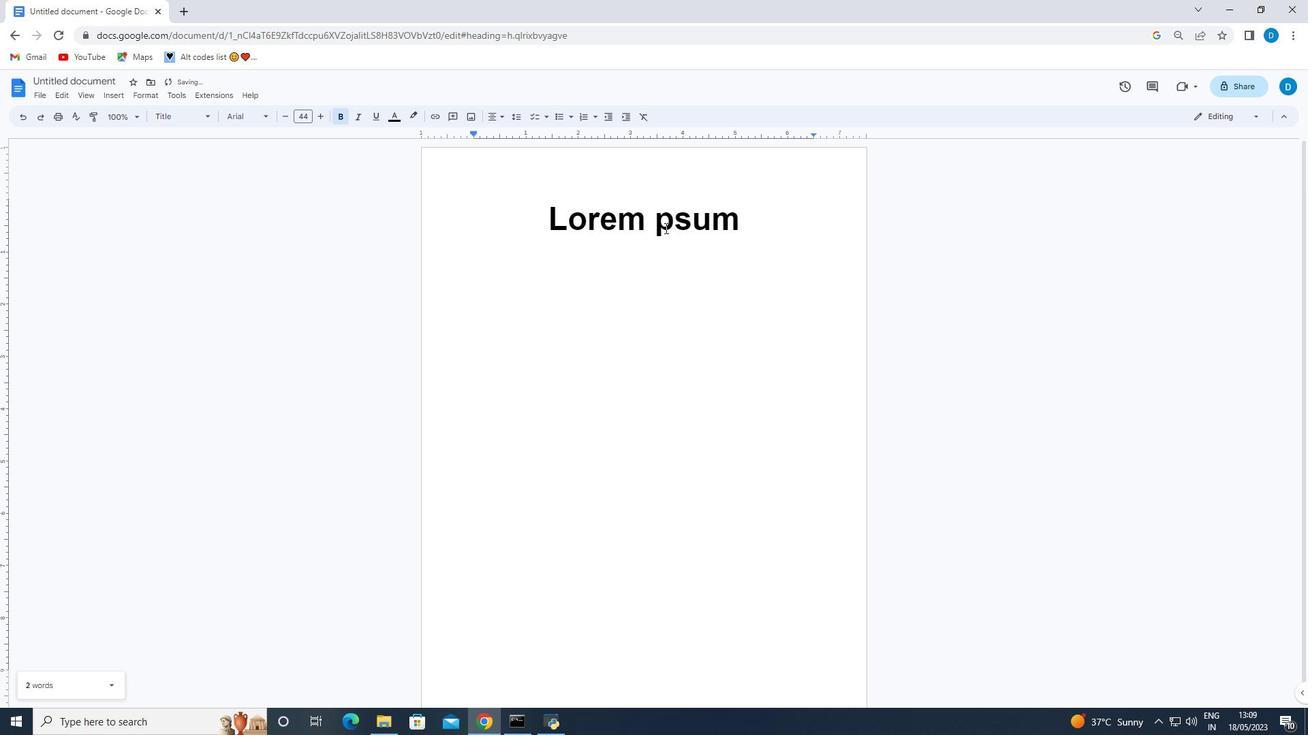 
Action: Mouse moved to (539, 218)
Screenshot: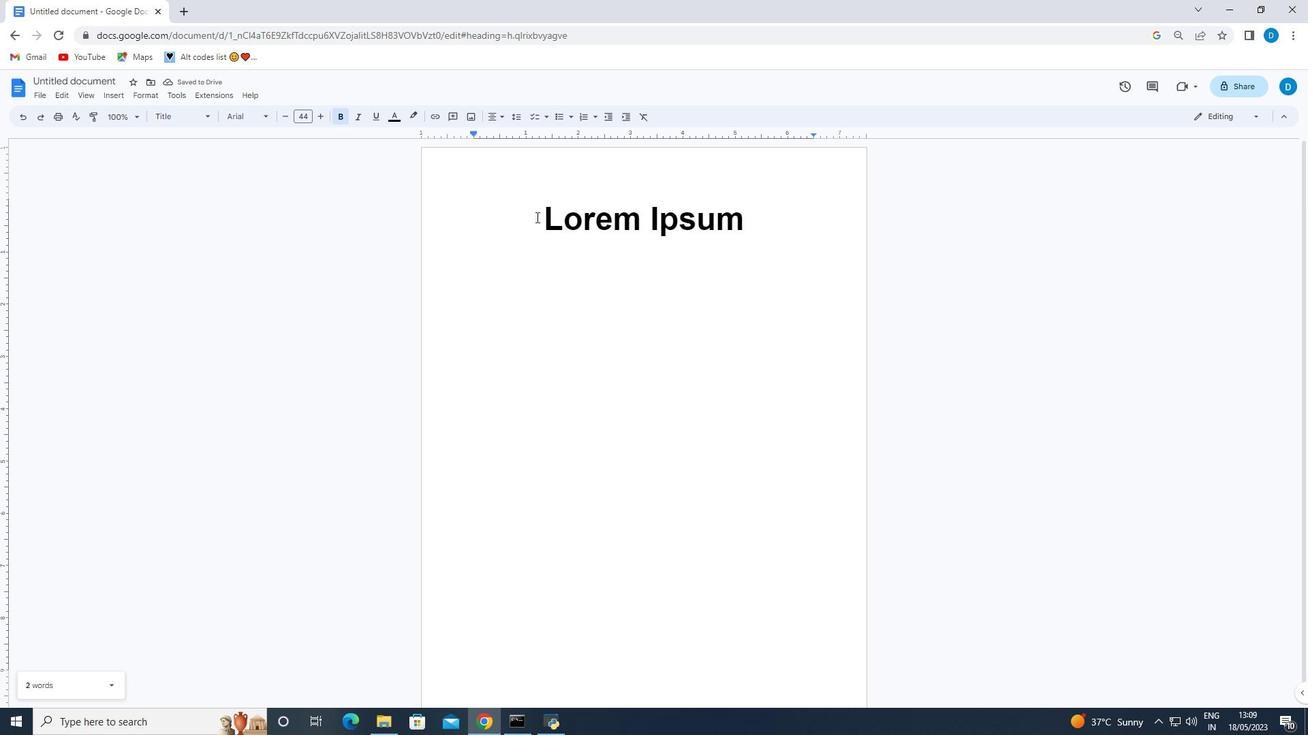 
Action: Mouse pressed left at (539, 218)
Screenshot: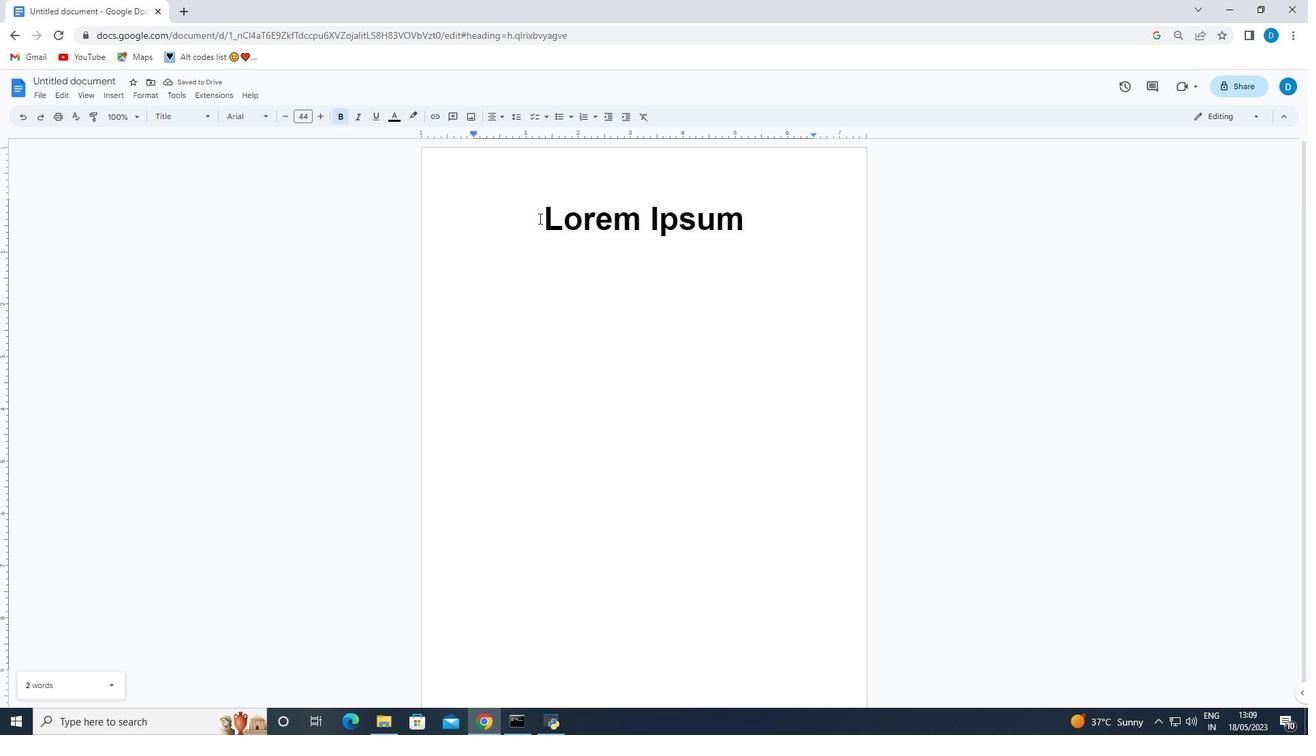 
Action: Mouse moved to (377, 119)
Screenshot: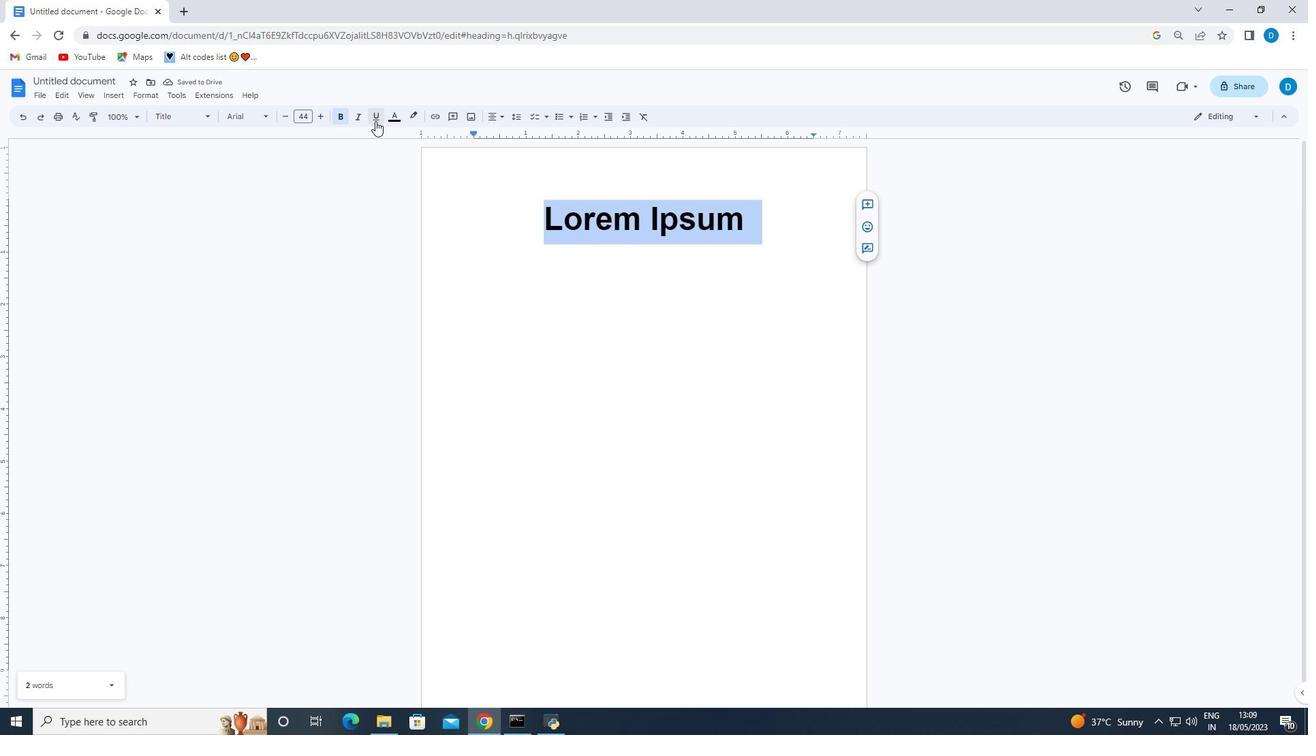 
Action: Mouse pressed left at (377, 119)
Screenshot: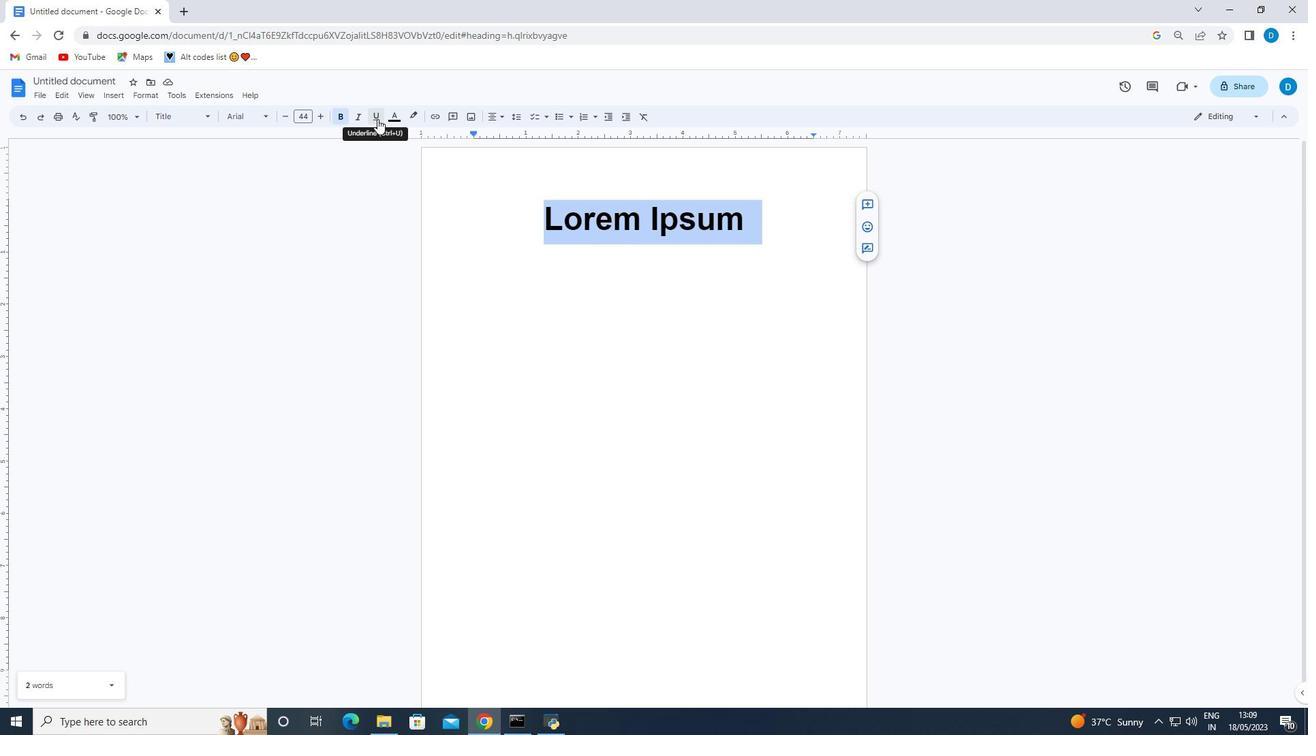 
Action: Mouse moved to (765, 220)
Screenshot: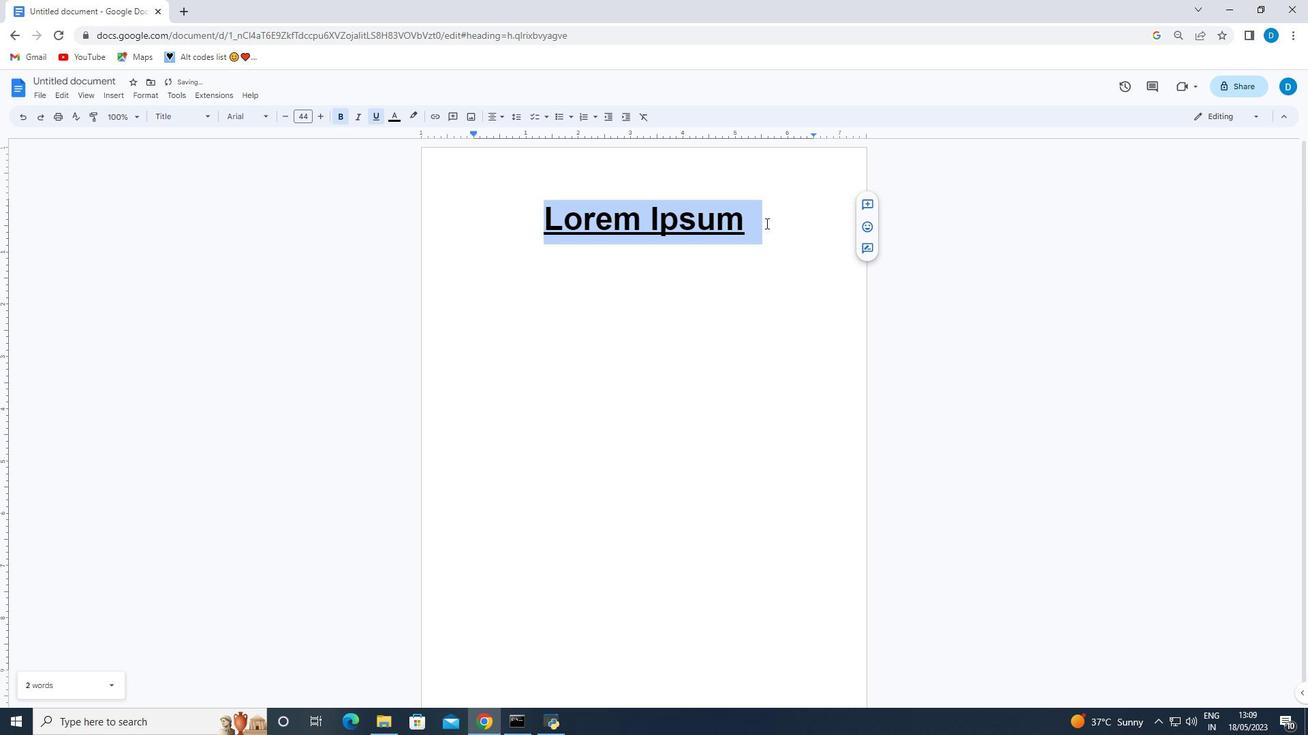 
Action: Mouse pressed left at (765, 220)
Screenshot: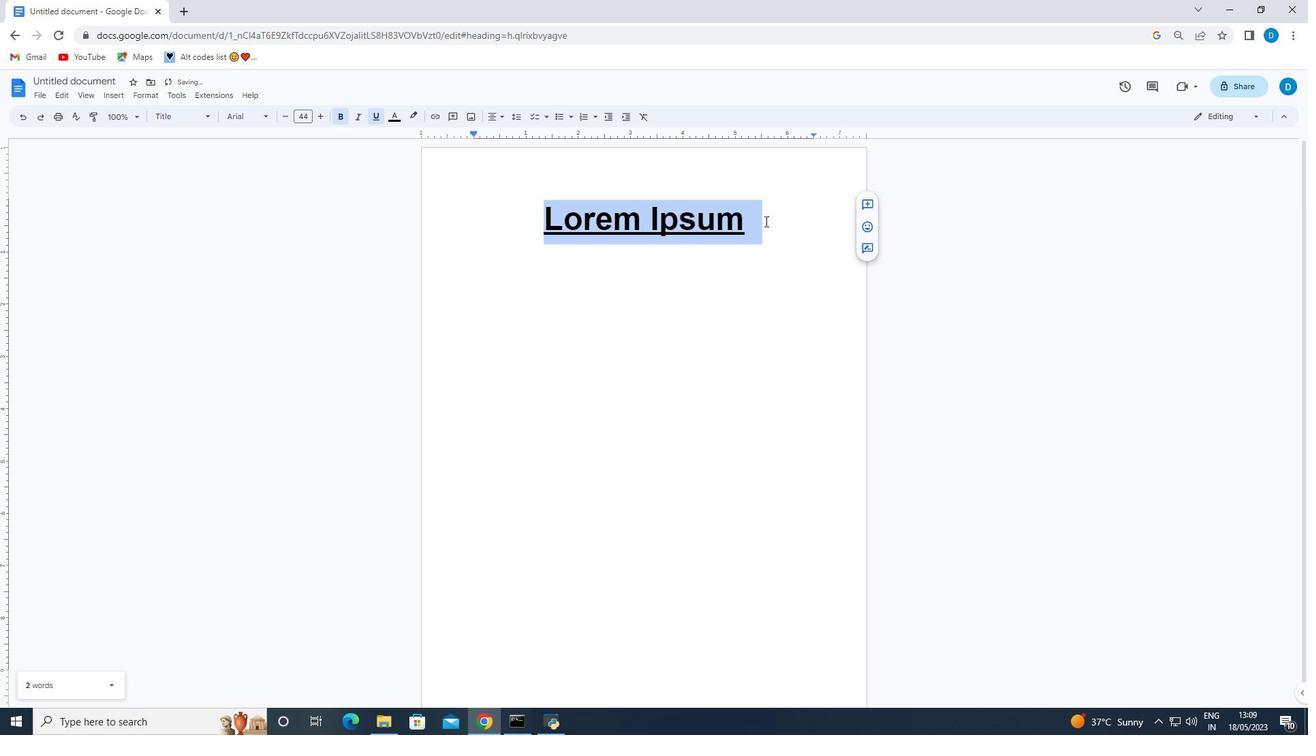 
Action: Mouse moved to (536, 224)
Screenshot: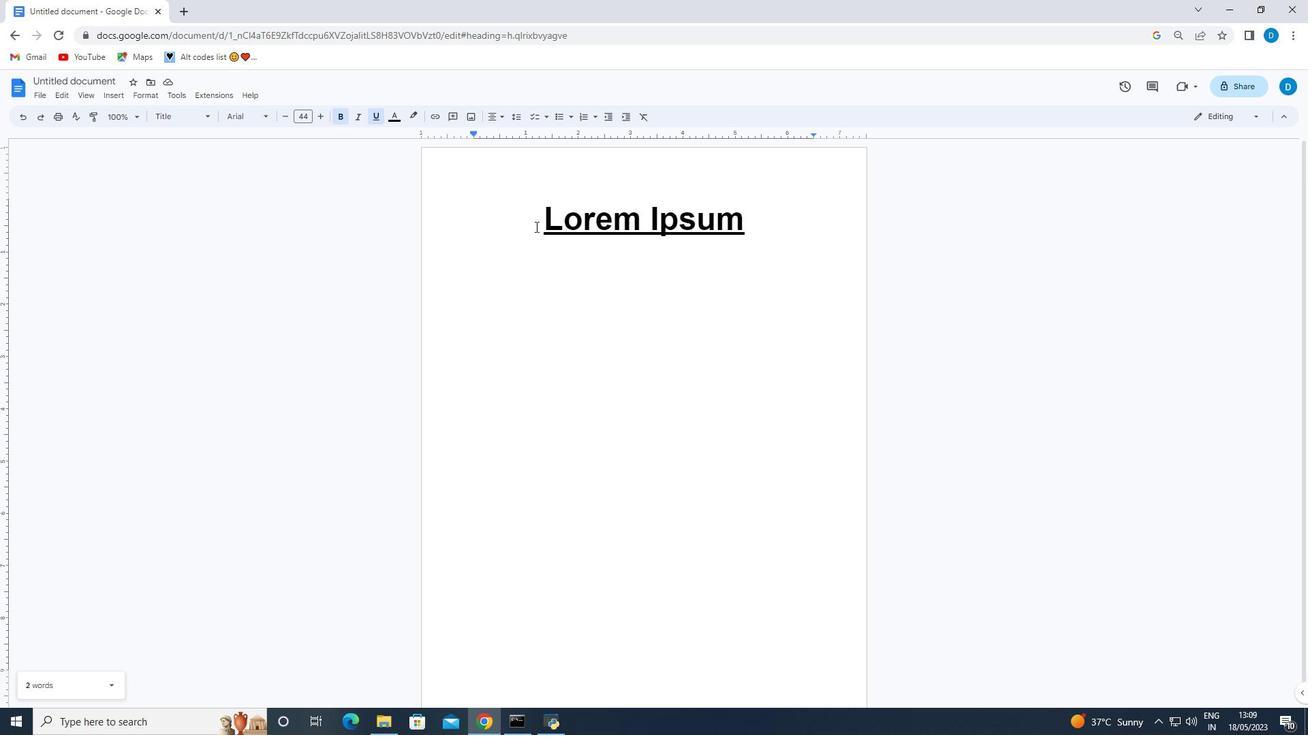 
Action: Mouse pressed left at (536, 224)
Screenshot: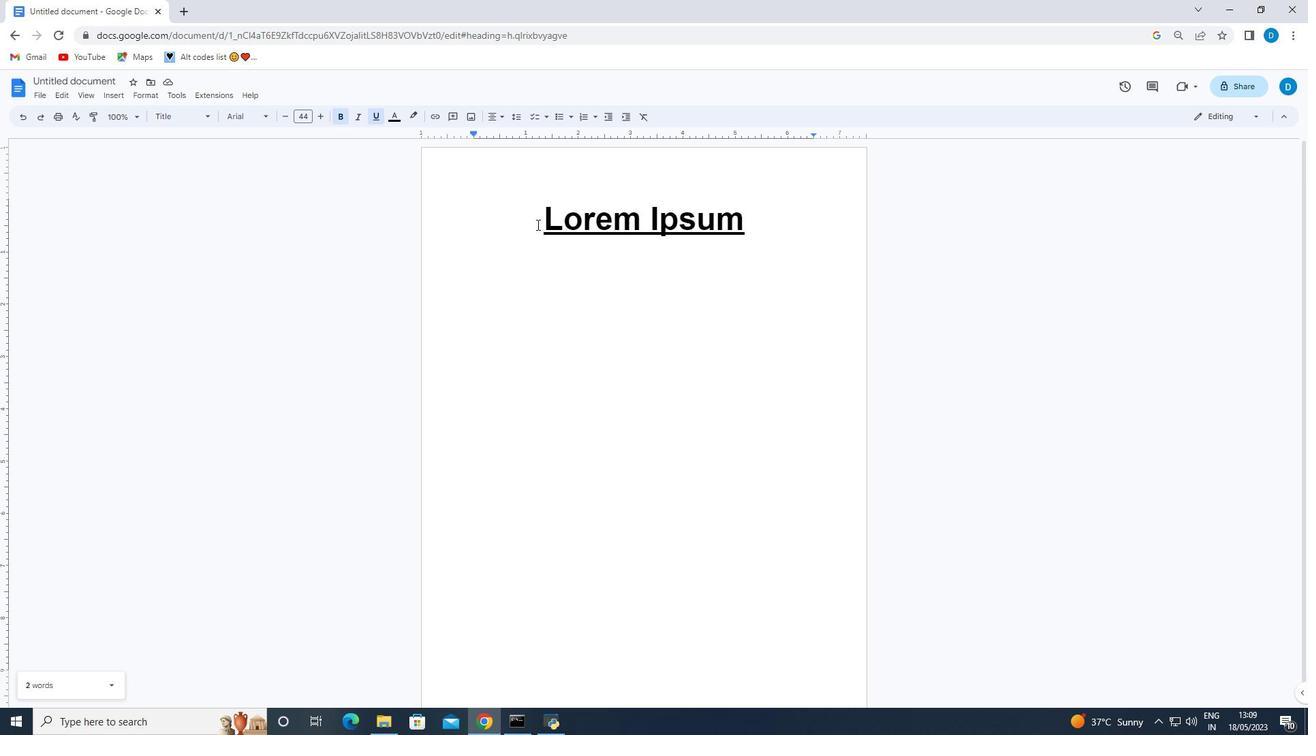 
Action: Mouse moved to (372, 114)
Screenshot: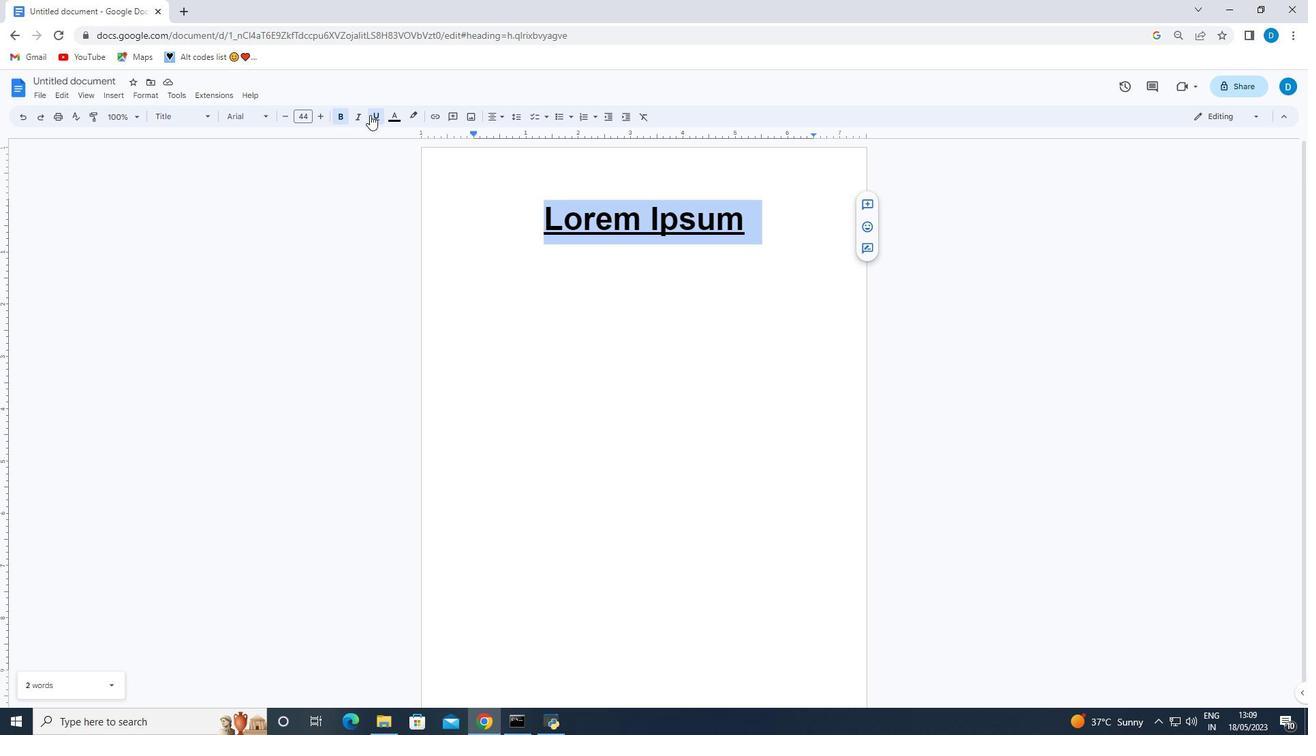 
Action: Mouse pressed left at (372, 114)
Screenshot: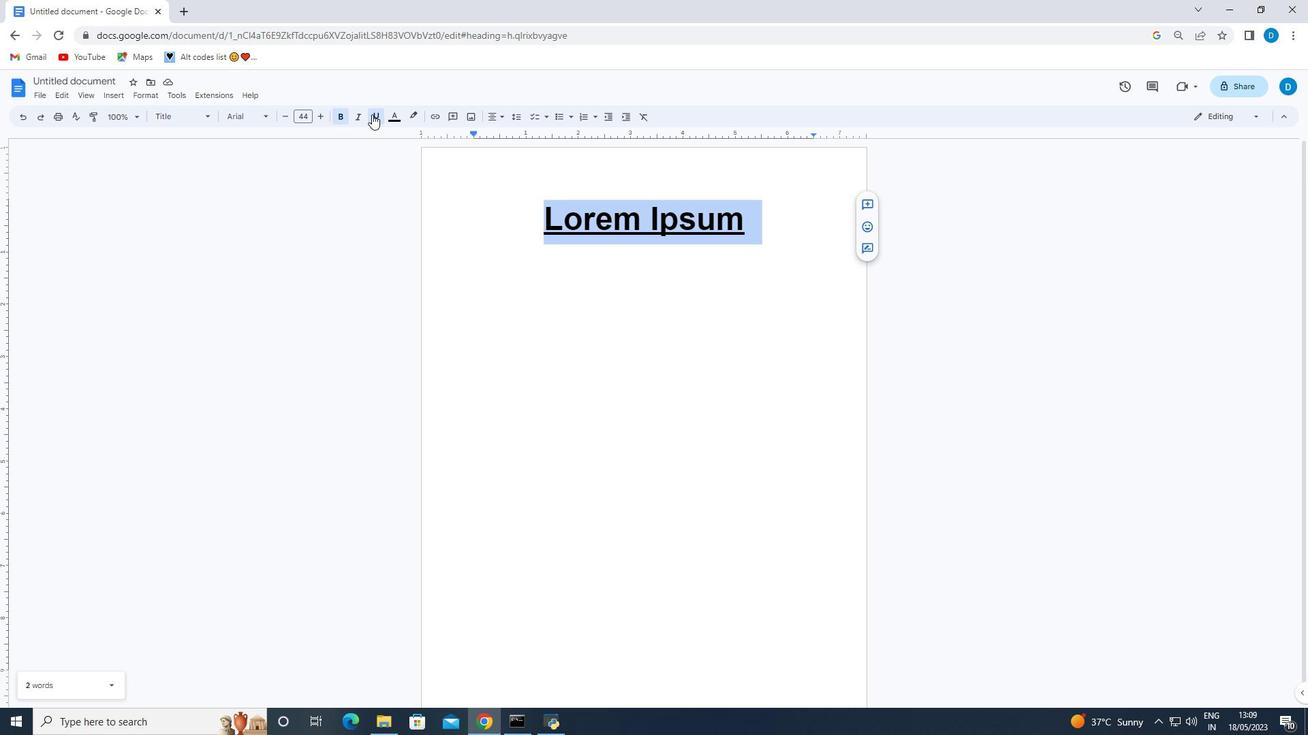 
Action: Mouse moved to (754, 224)
Screenshot: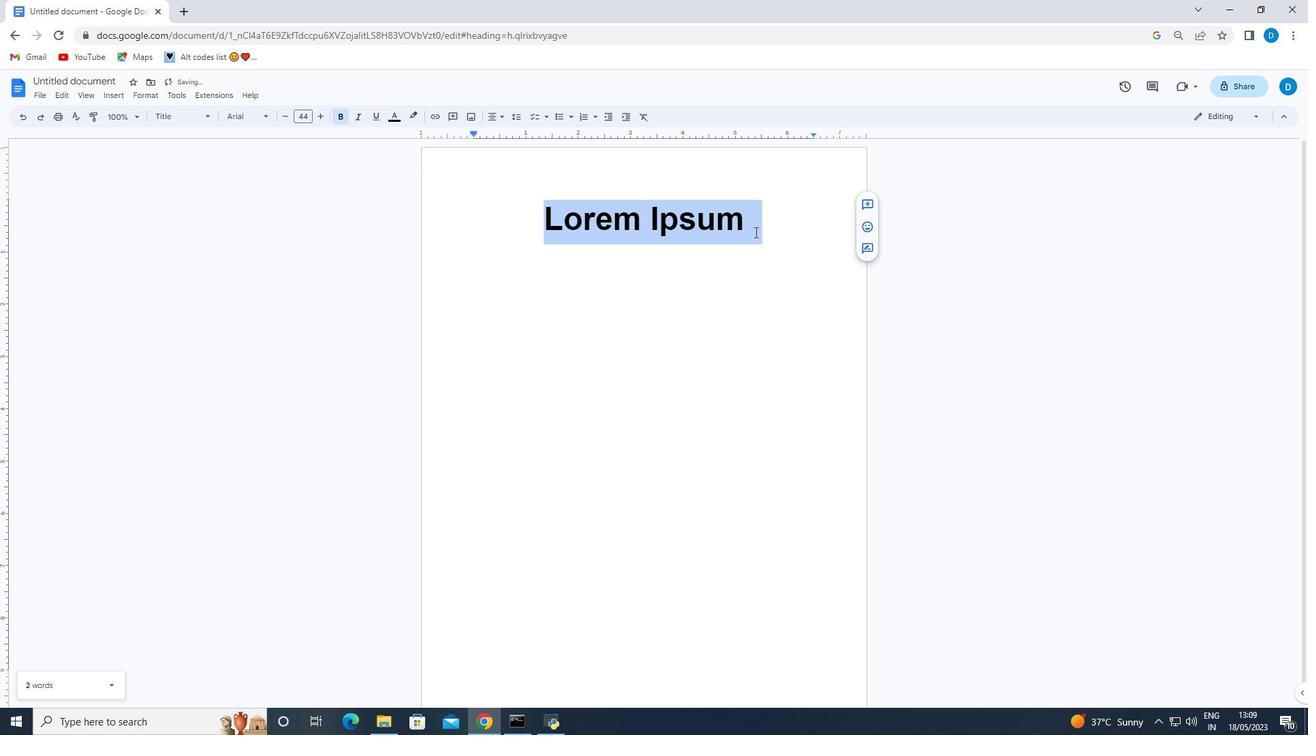 
Action: Mouse pressed left at (754, 224)
Screenshot: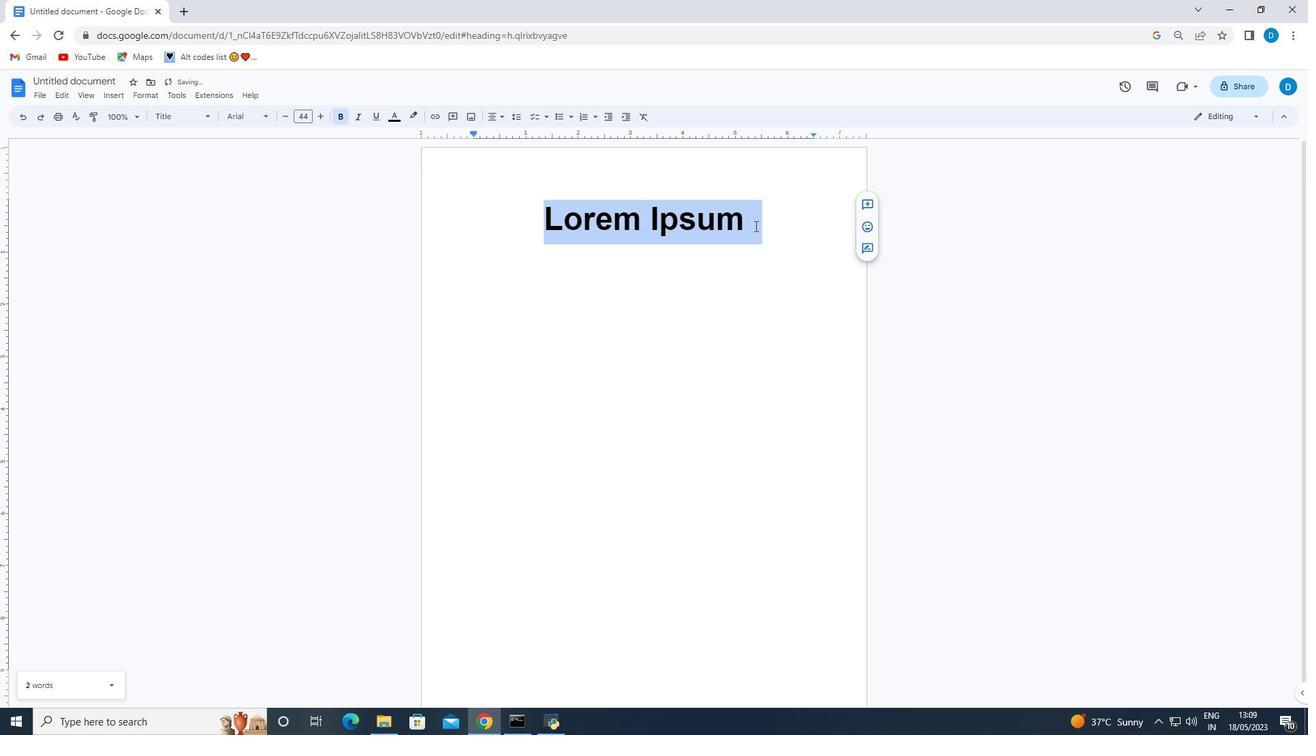 
Action: Mouse moved to (754, 224)
Screenshot: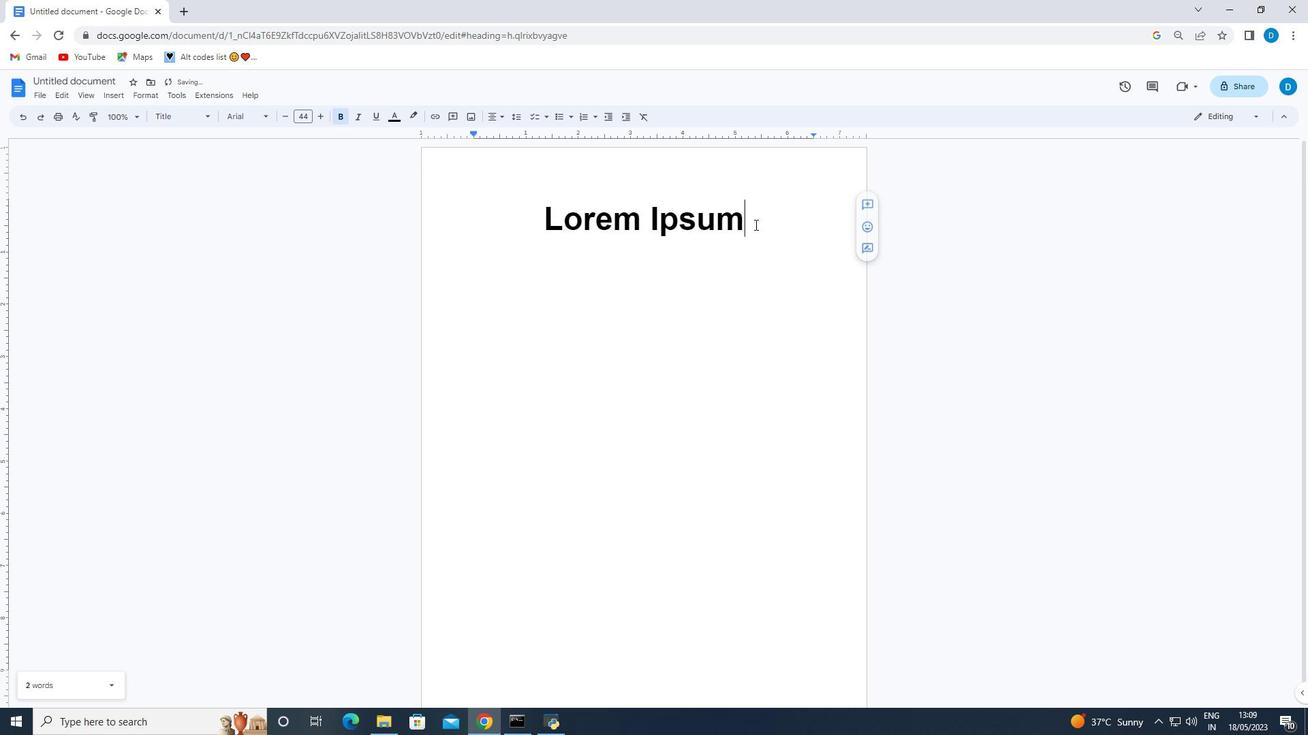 
Action: Key pressed <Key.enter><Key.enter><Key.caps_lock>L<Key.caps_lock>or
Screenshot: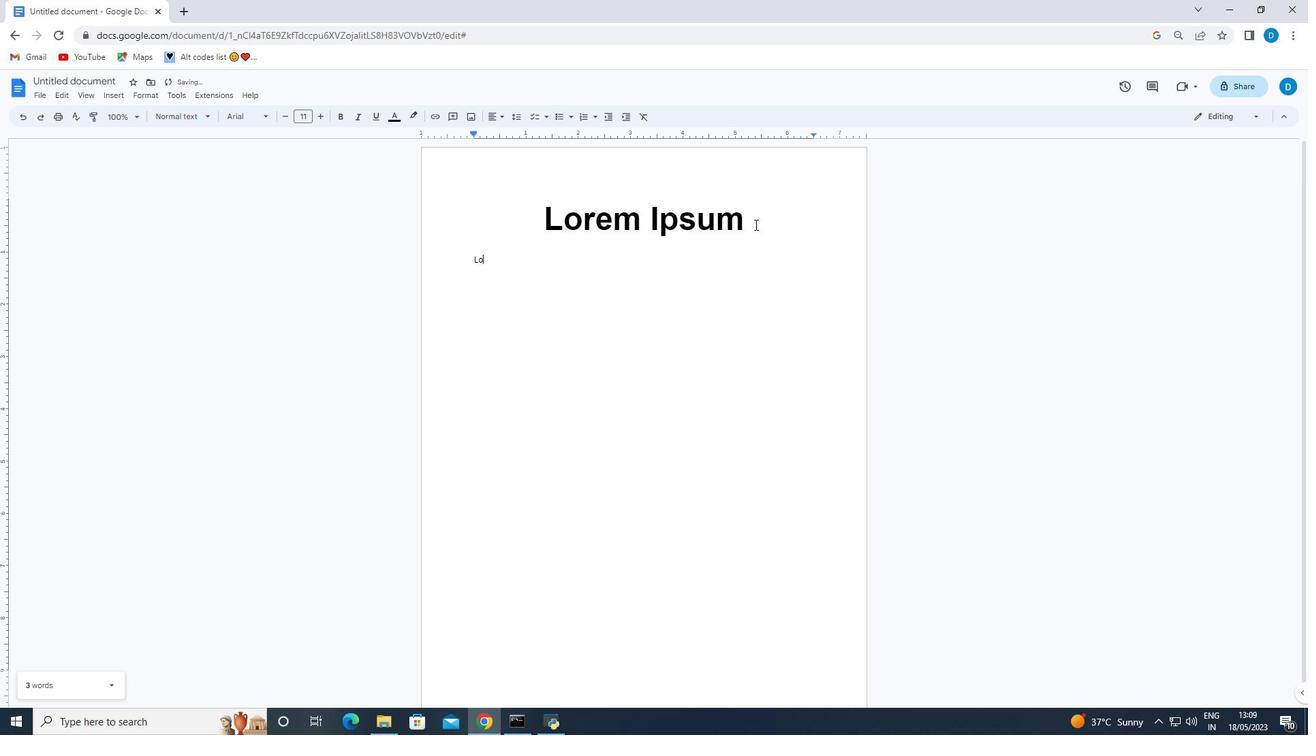 
Action: Mouse moved to (320, 116)
Screenshot: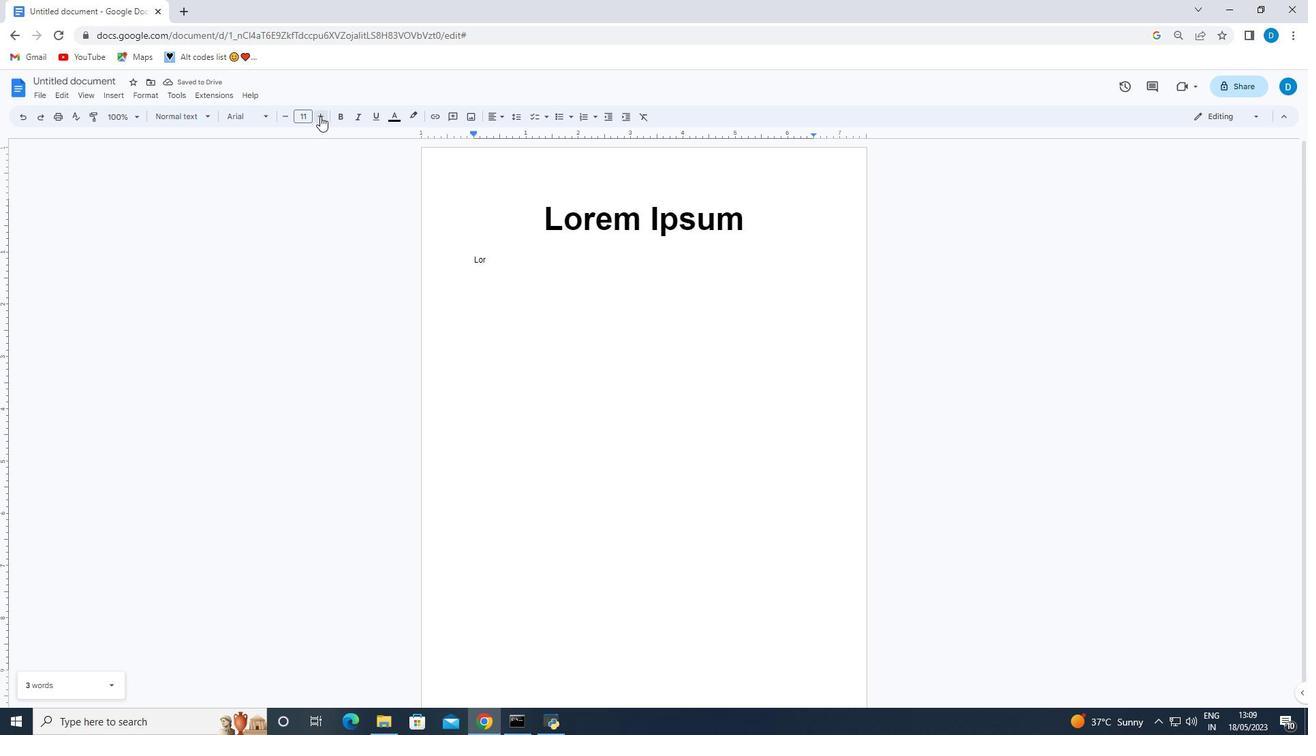 
Action: Mouse pressed left at (320, 116)
Screenshot: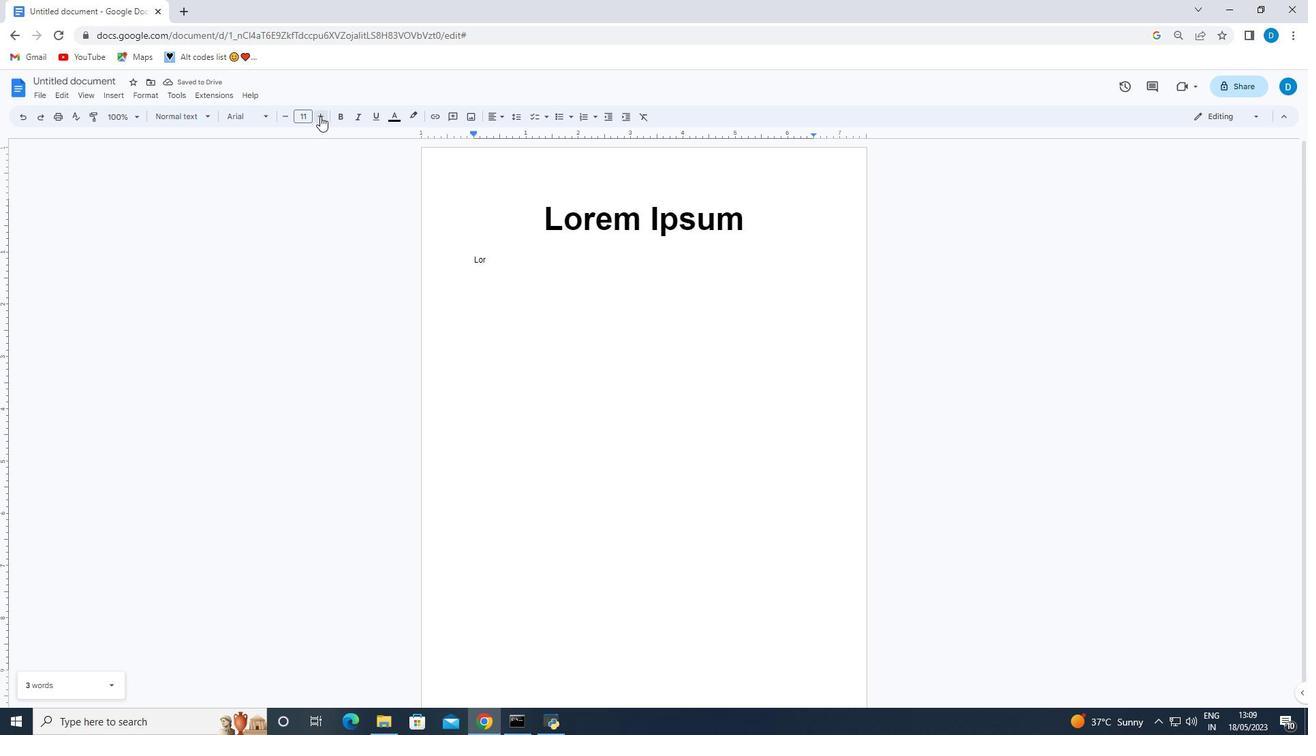 
Action: Mouse pressed left at (320, 116)
Screenshot: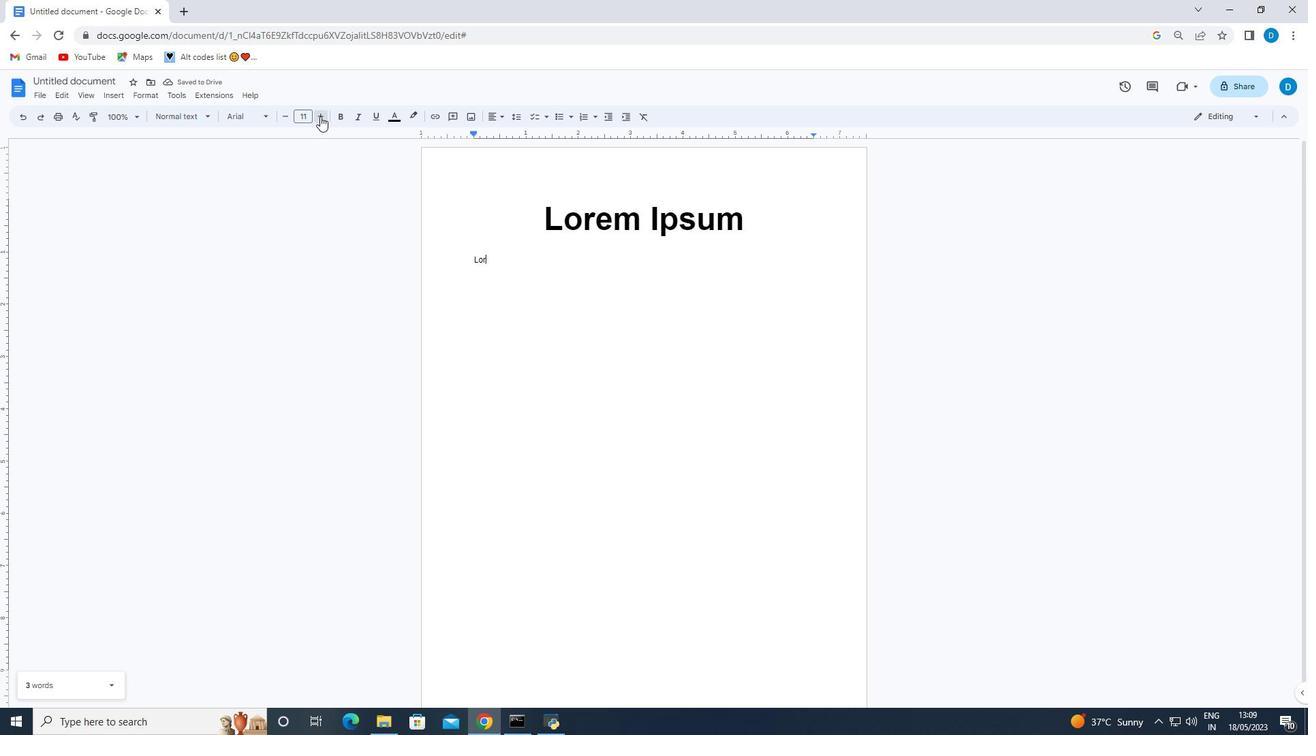 
Action: Mouse pressed left at (320, 116)
Screenshot: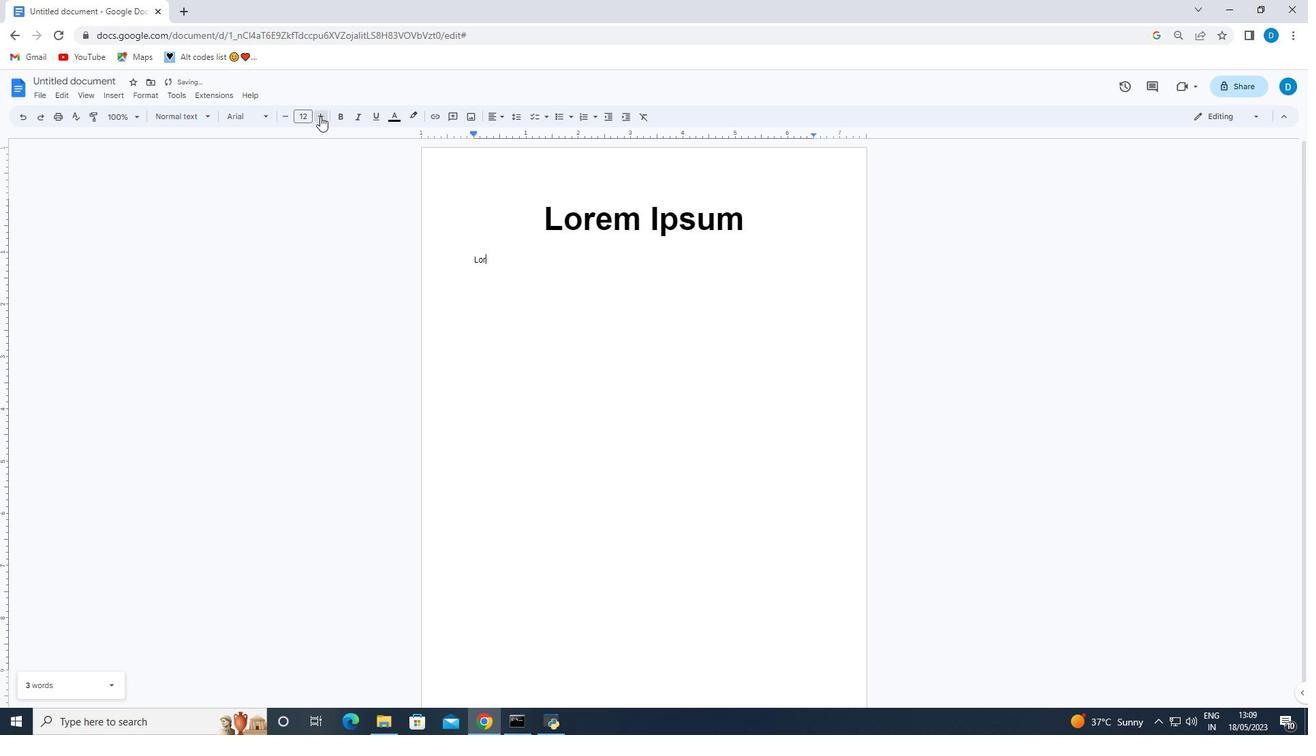 
Action: Mouse pressed left at (320, 116)
Screenshot: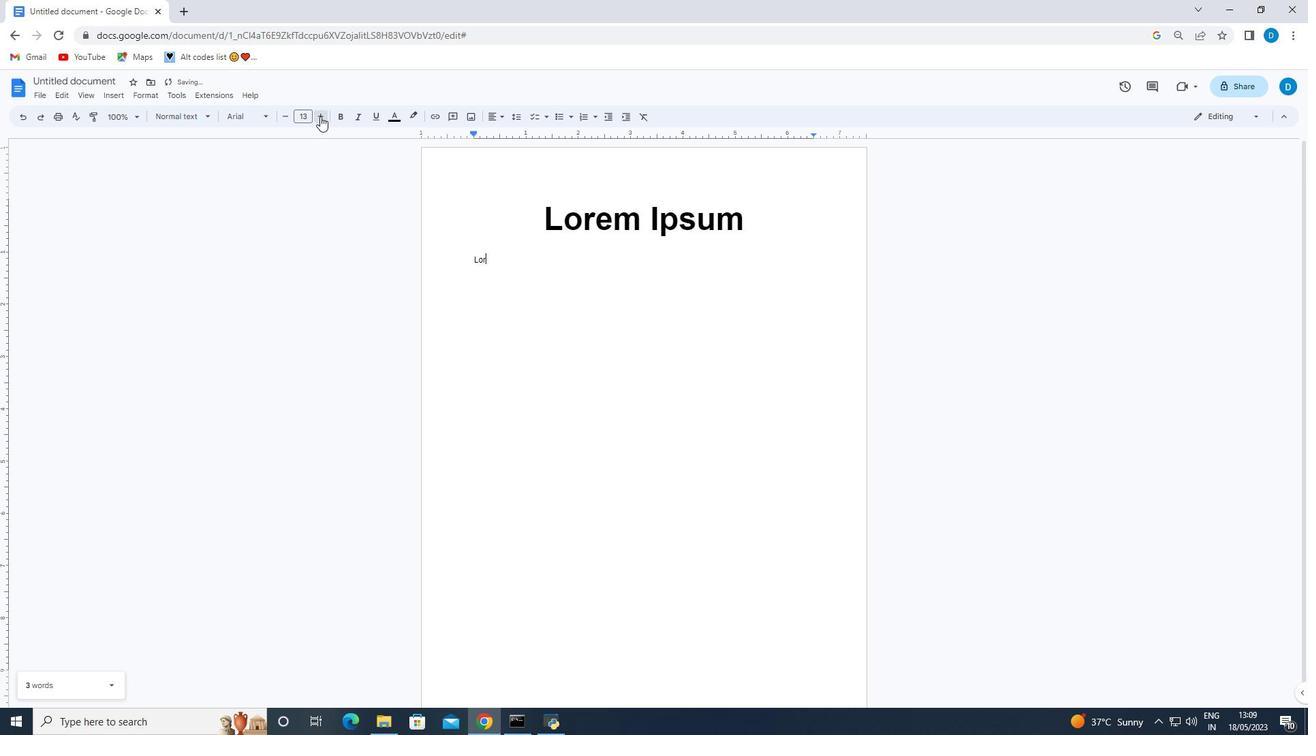 
Action: Mouse pressed left at (320, 116)
Screenshot: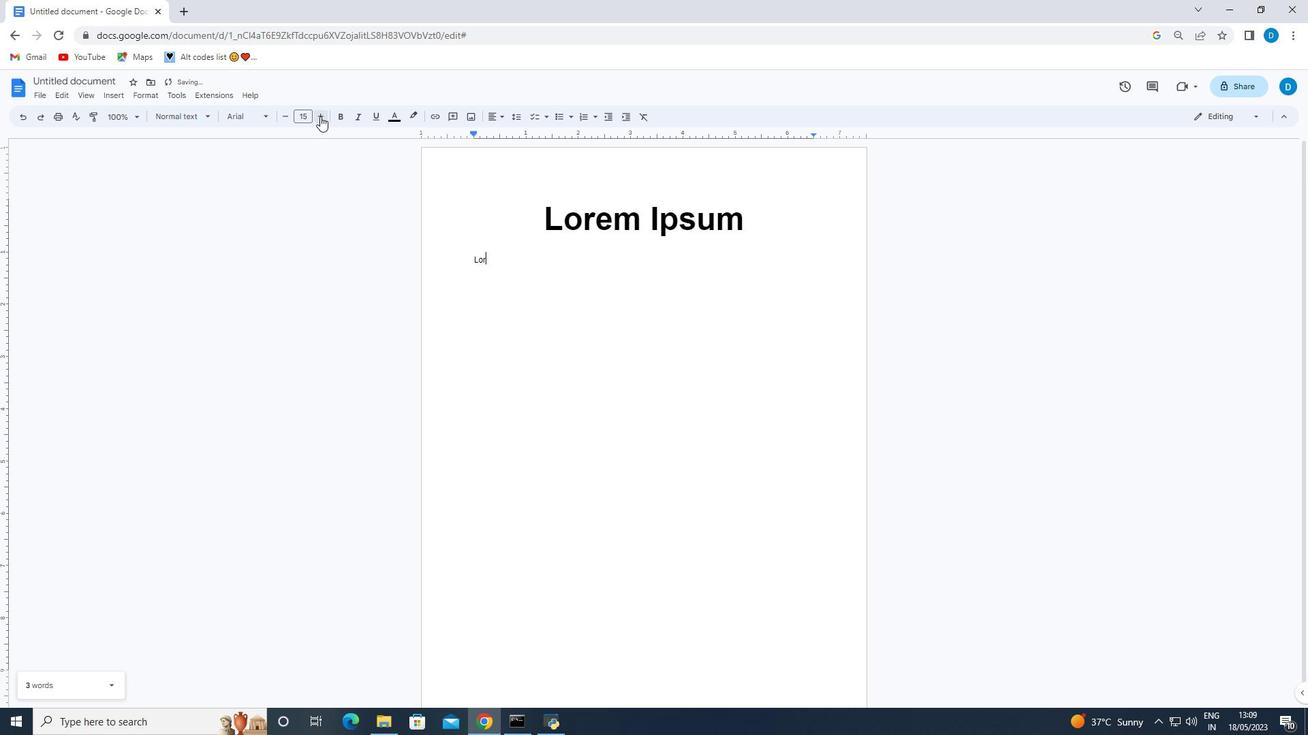 
Action: Mouse pressed left at (320, 116)
Screenshot: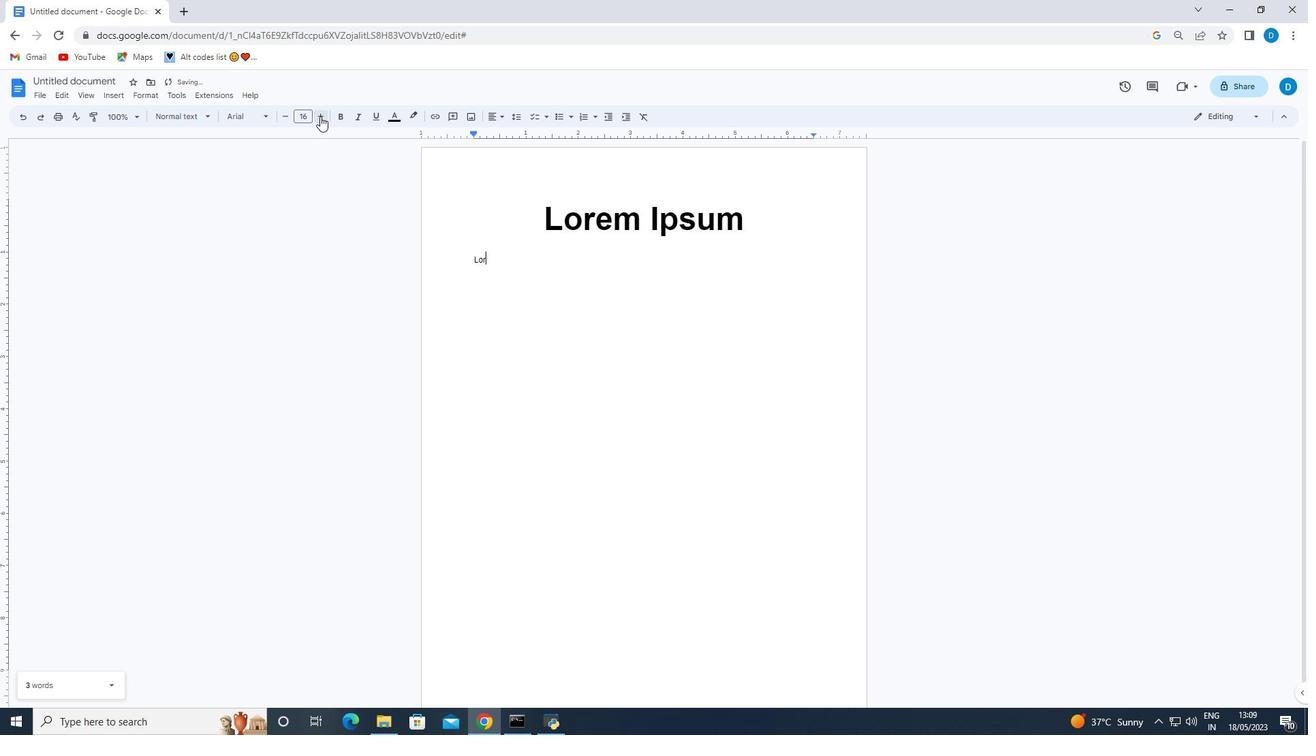 
Action: Mouse pressed left at (320, 116)
Screenshot: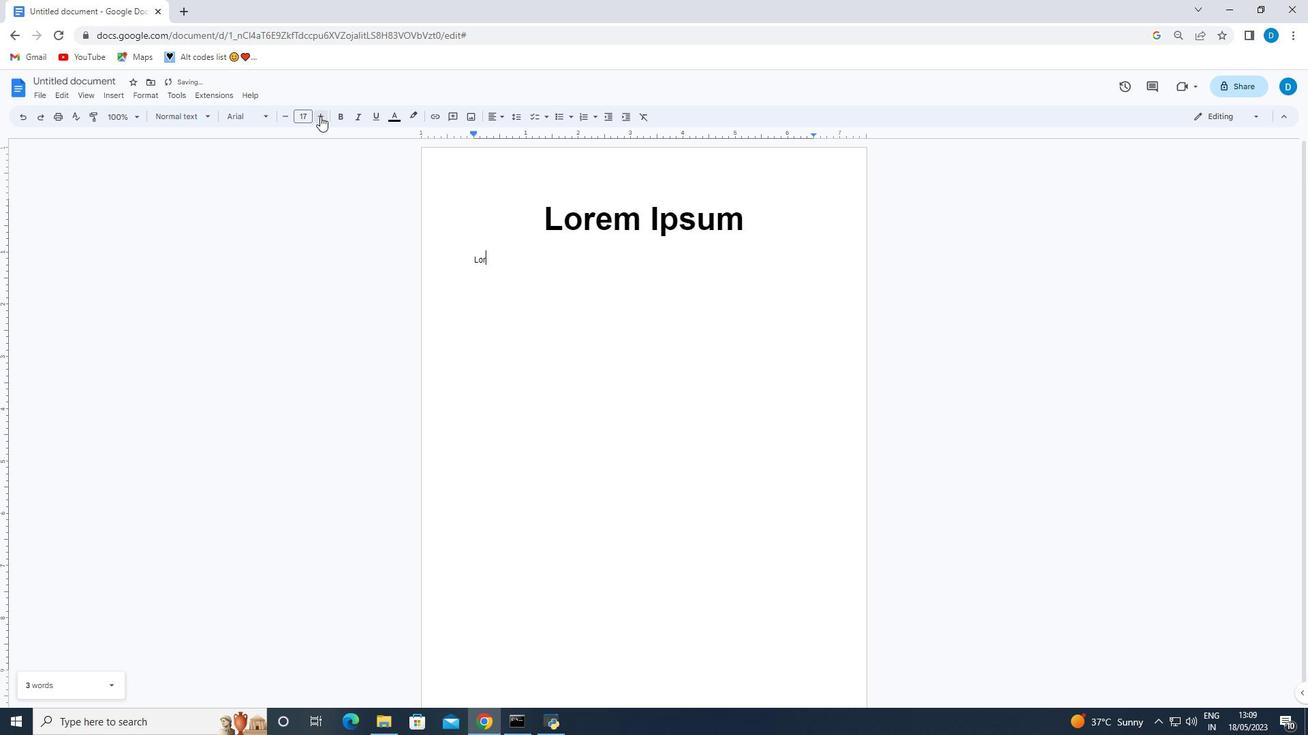 
Action: Mouse moved to (495, 249)
Screenshot: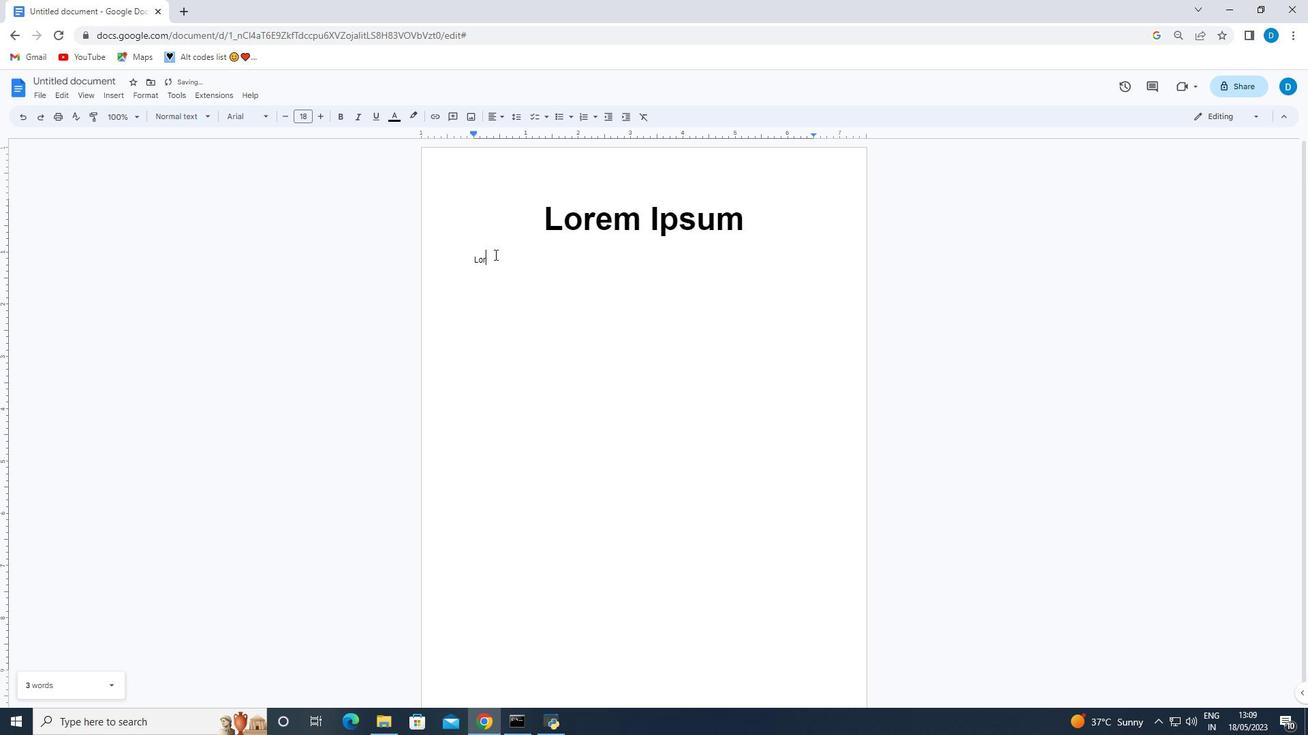 
Action: Key pressed rr
Screenshot: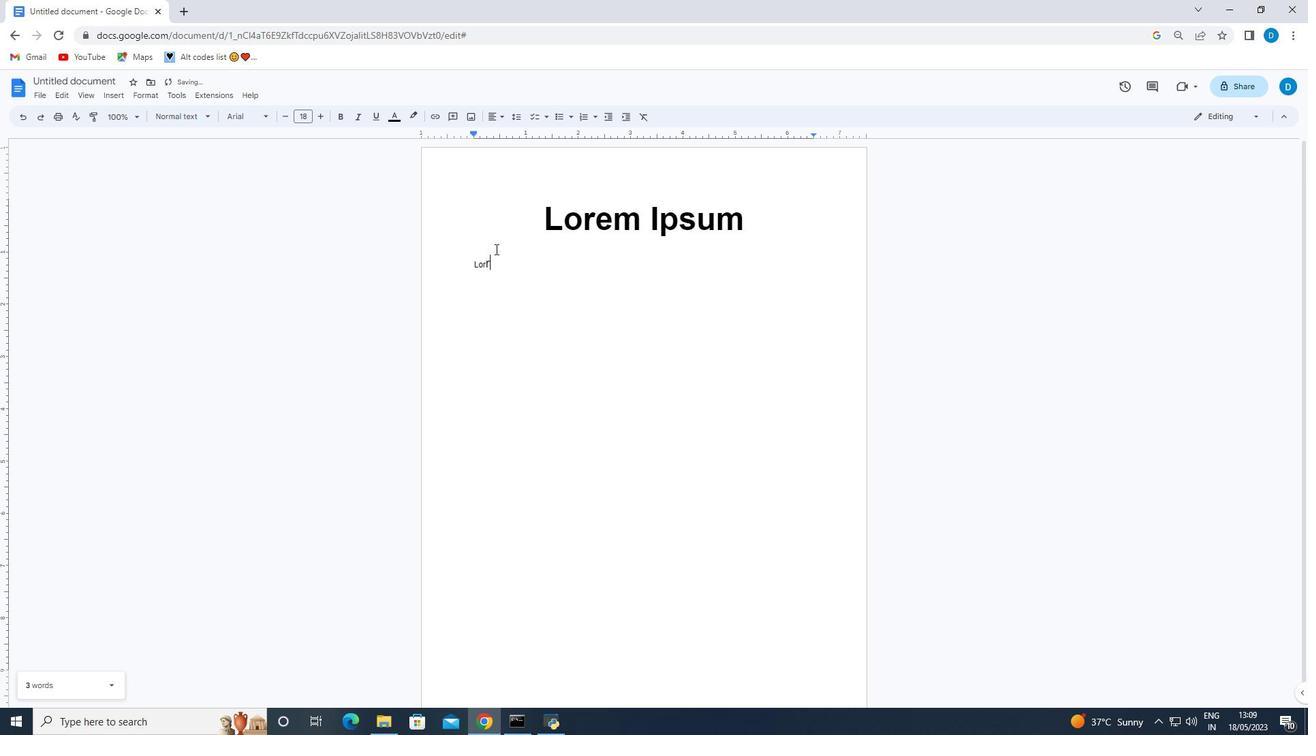 
Action: Mouse moved to (504, 260)
Screenshot: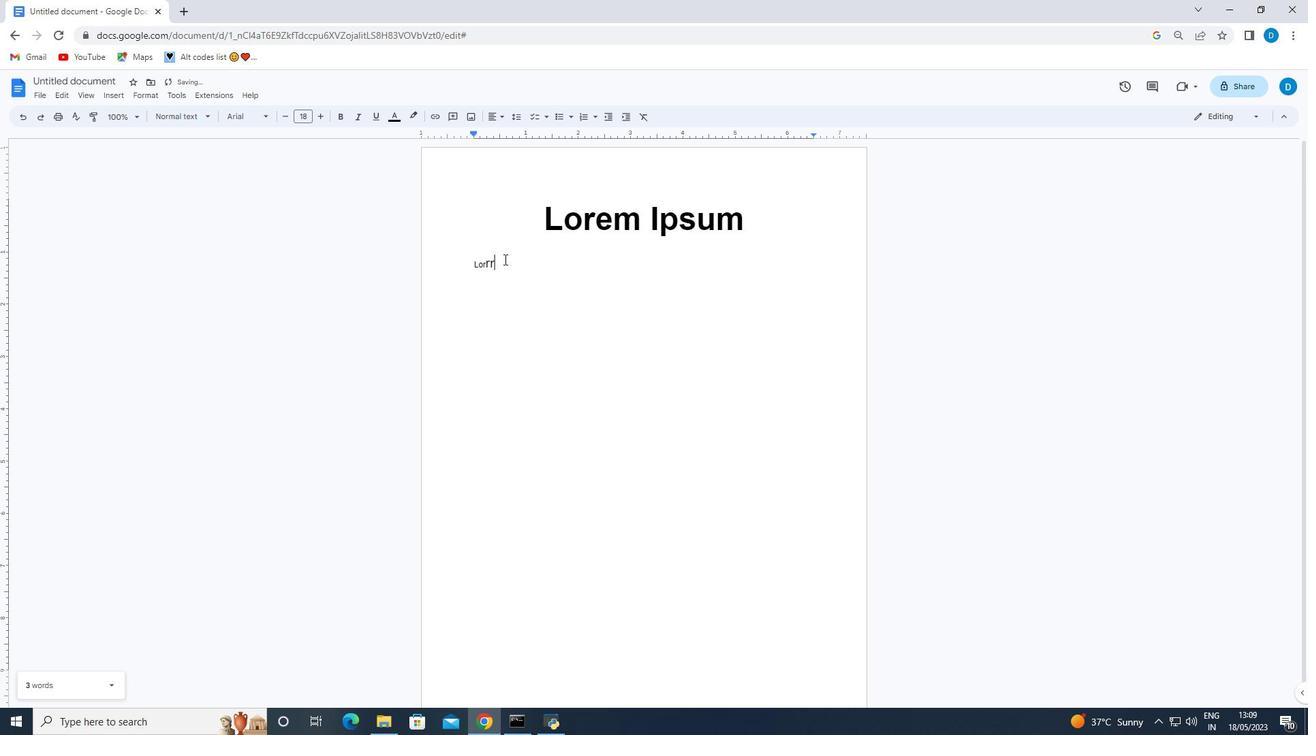
Action: Key pressed <Key.backspace><Key.backspace><Key.backspace><Key.backspace><Key.backspace><Key.backspace>
Screenshot: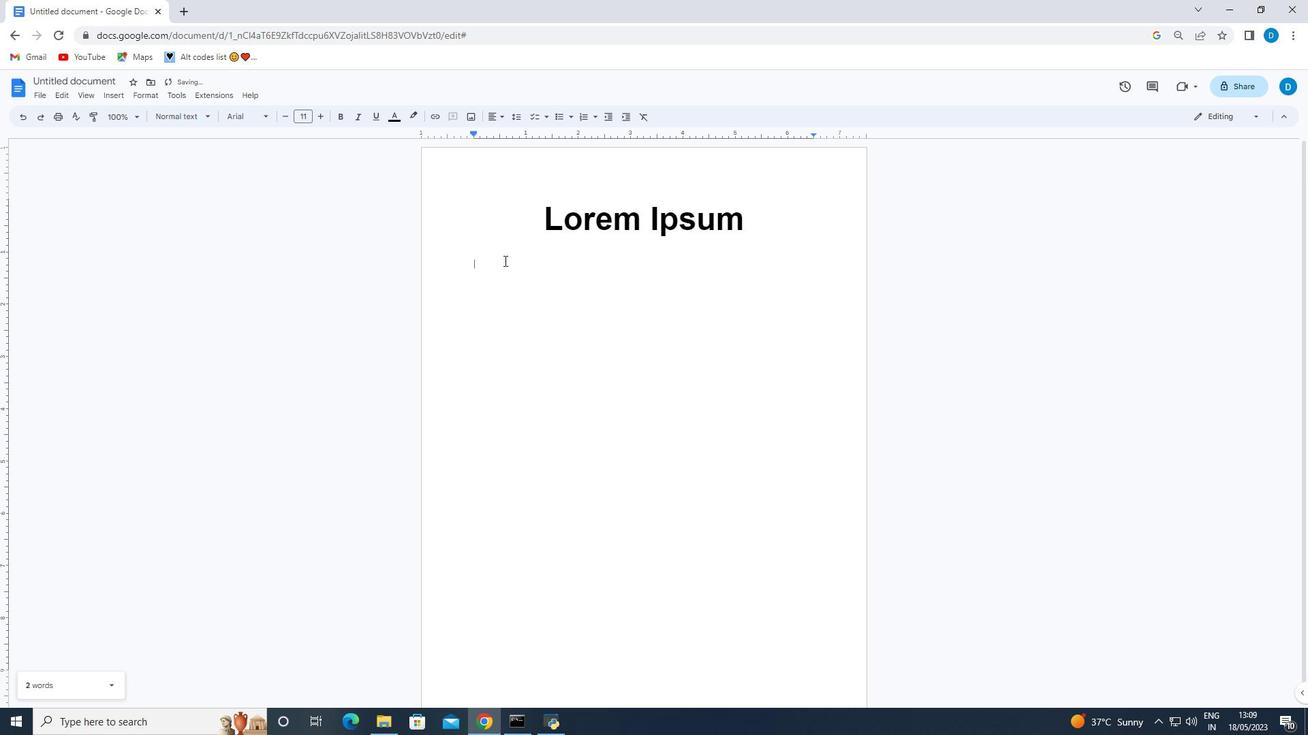 
Action: Mouse moved to (316, 115)
Screenshot: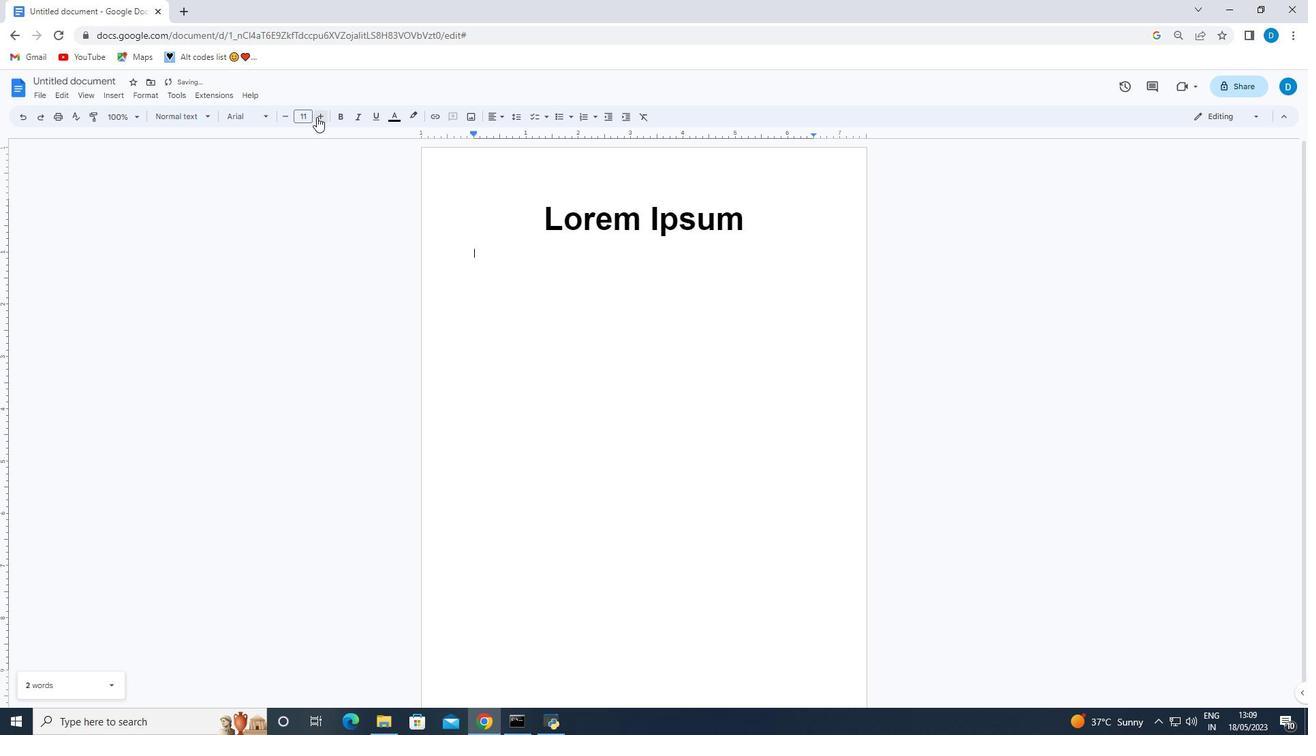 
Action: Mouse pressed left at (316, 115)
Screenshot: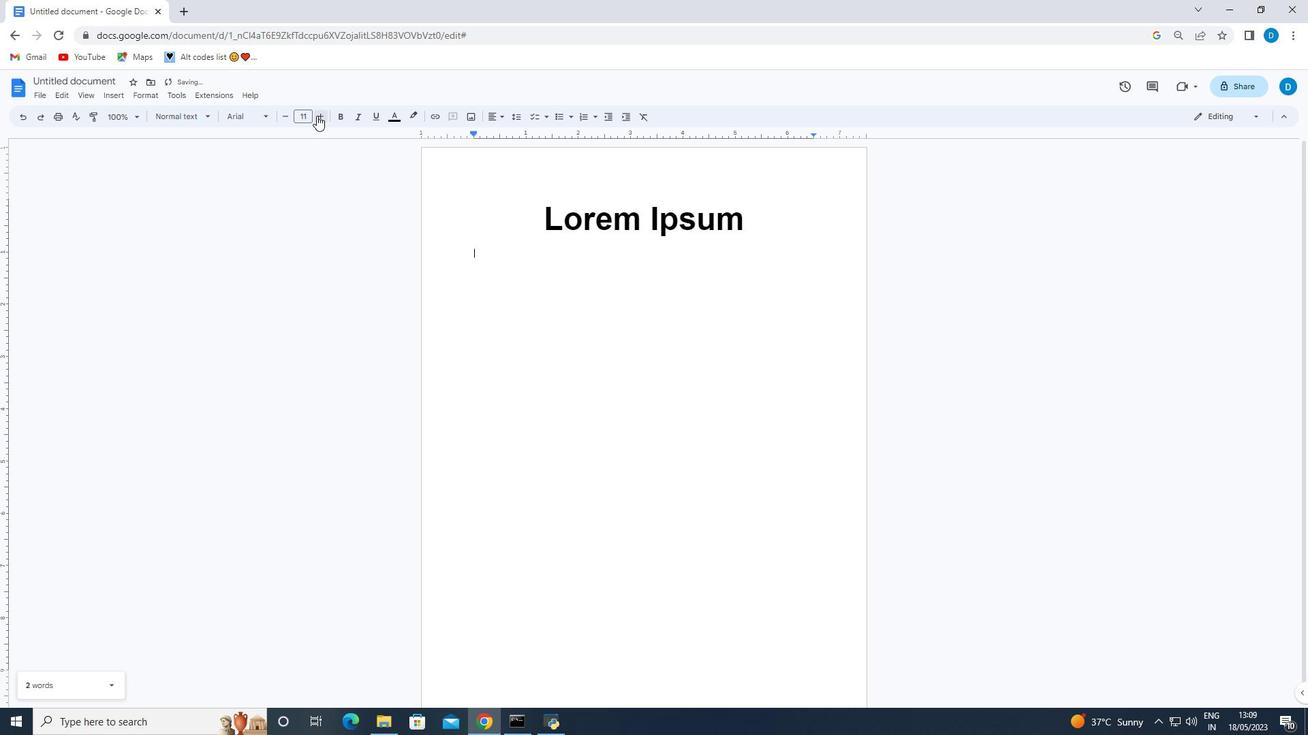 
Action: Mouse pressed left at (316, 115)
Screenshot: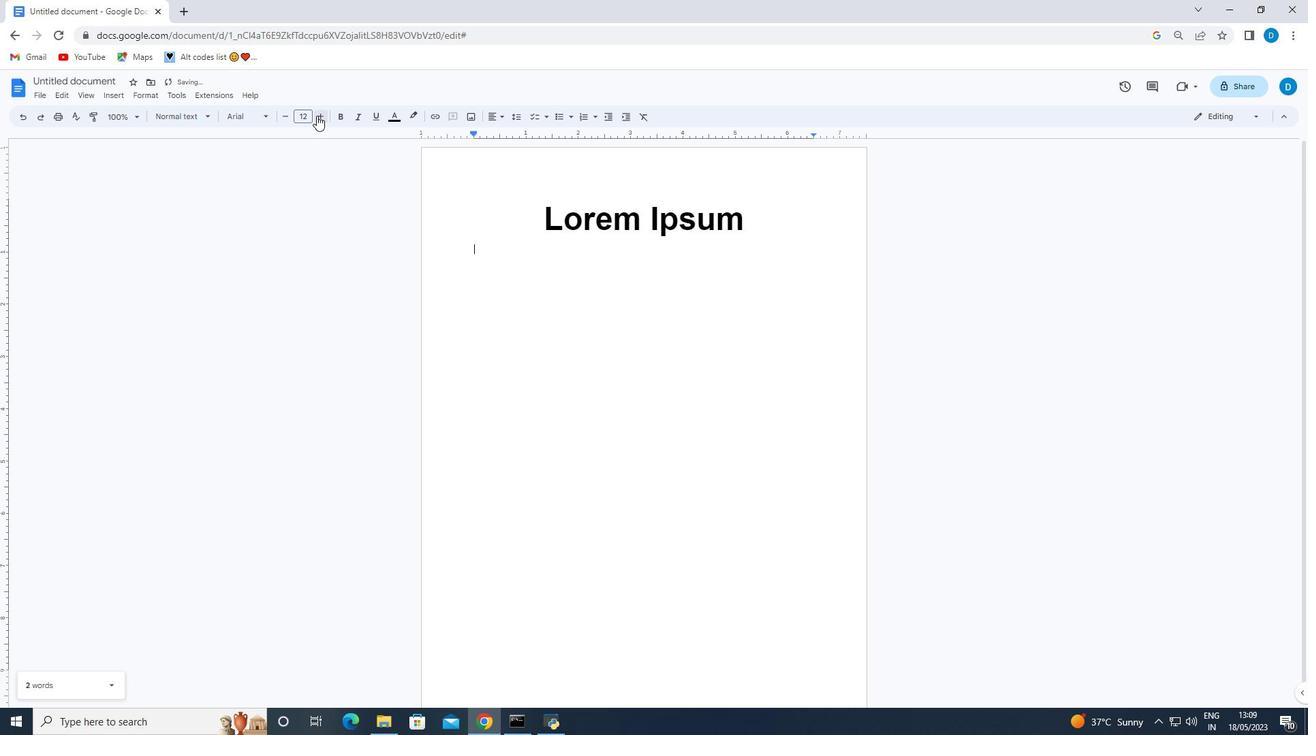 
Action: Mouse pressed left at (316, 115)
Screenshot: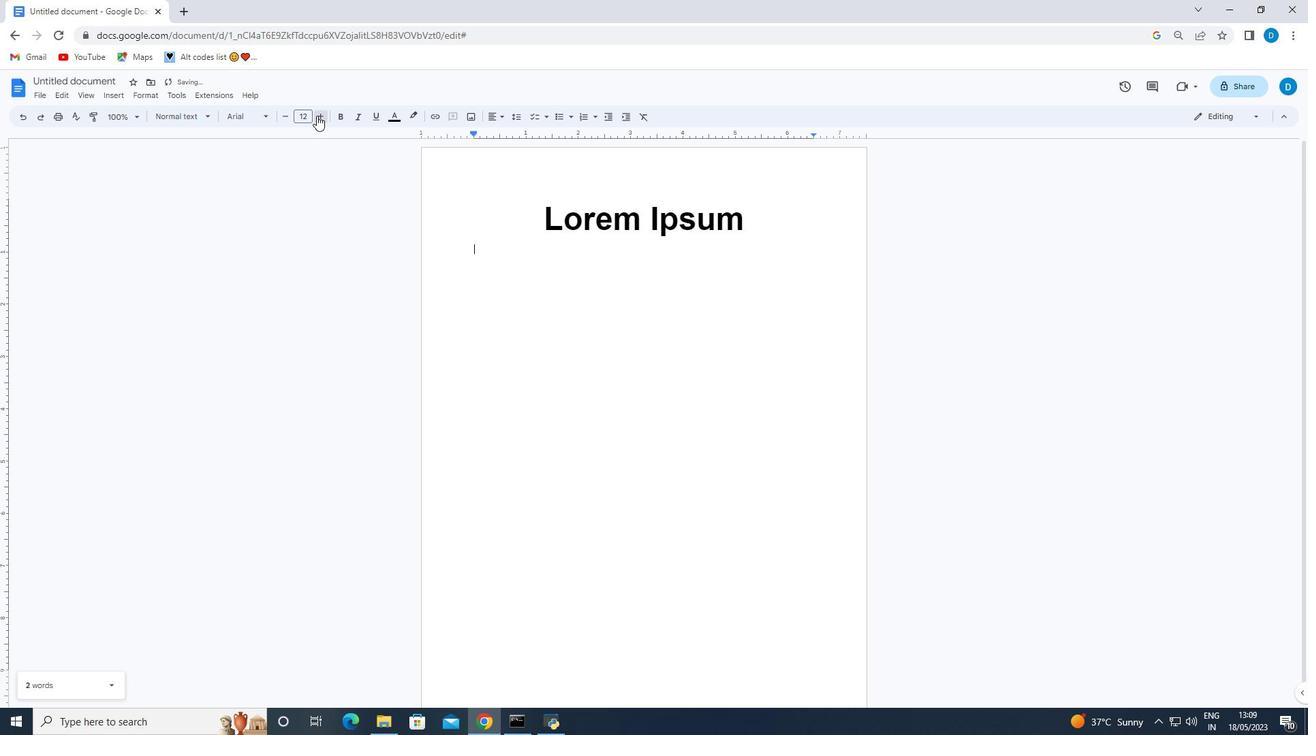 
Action: Mouse pressed left at (316, 115)
Screenshot: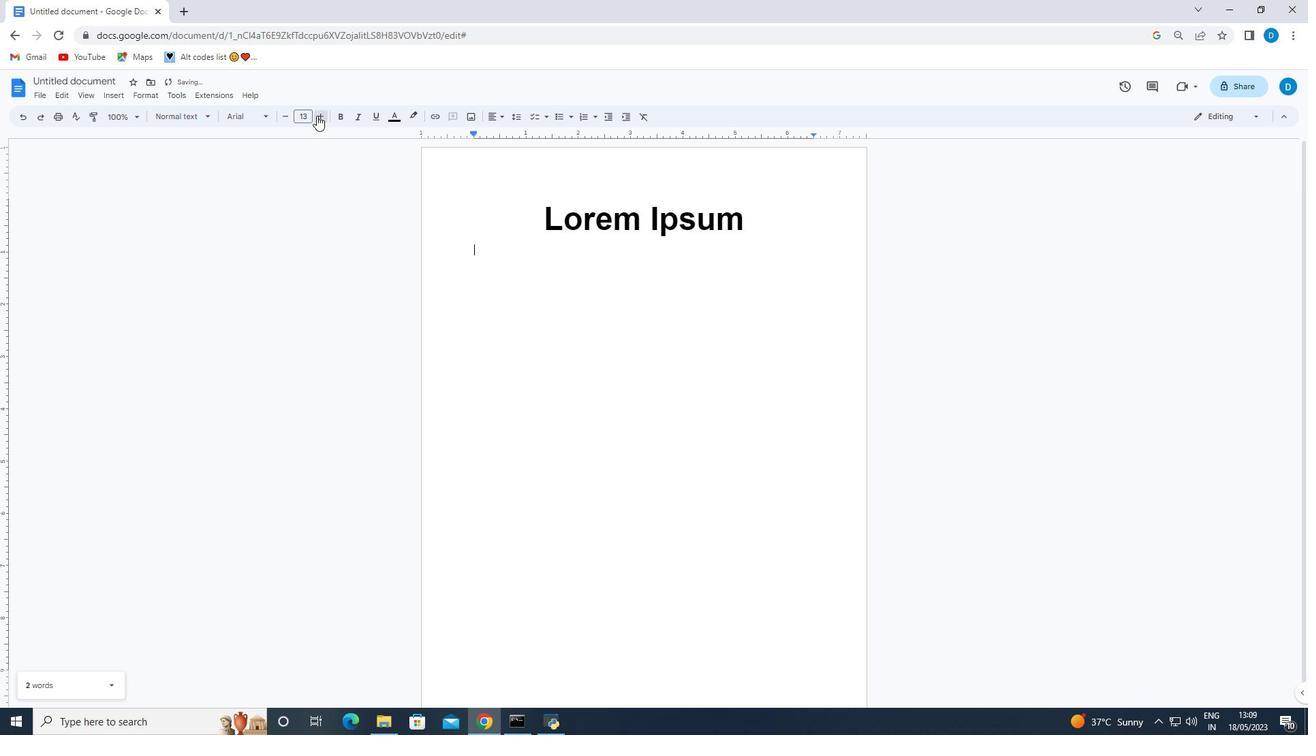 
Action: Mouse pressed left at (316, 115)
Screenshot: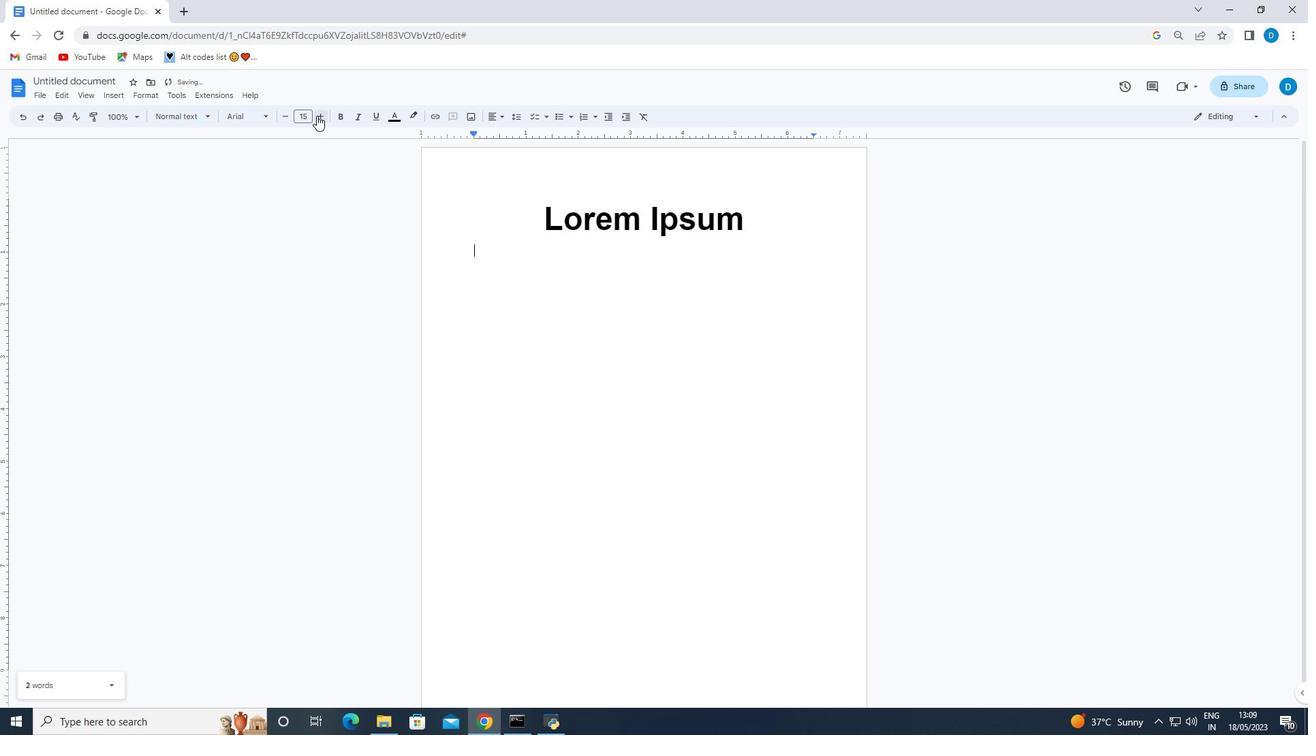 
Action: Mouse pressed left at (316, 115)
Screenshot: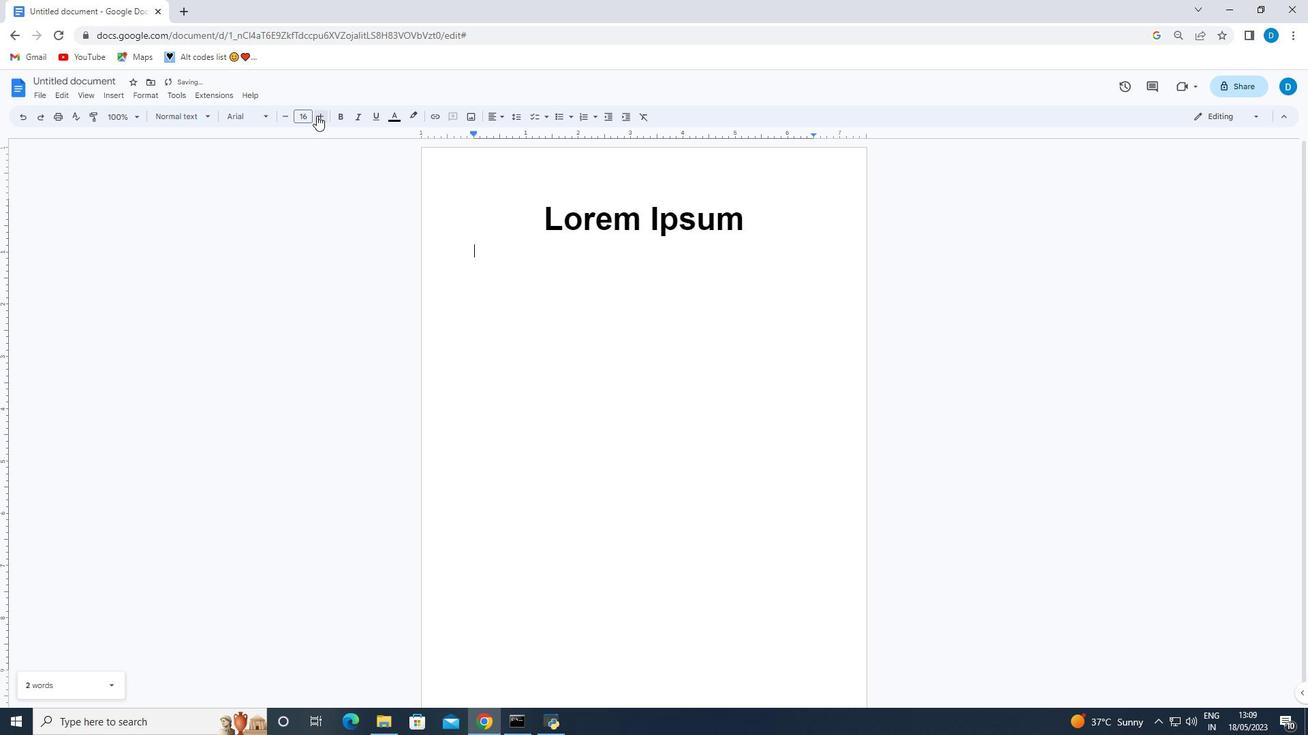 
Action: Mouse pressed left at (316, 115)
Screenshot: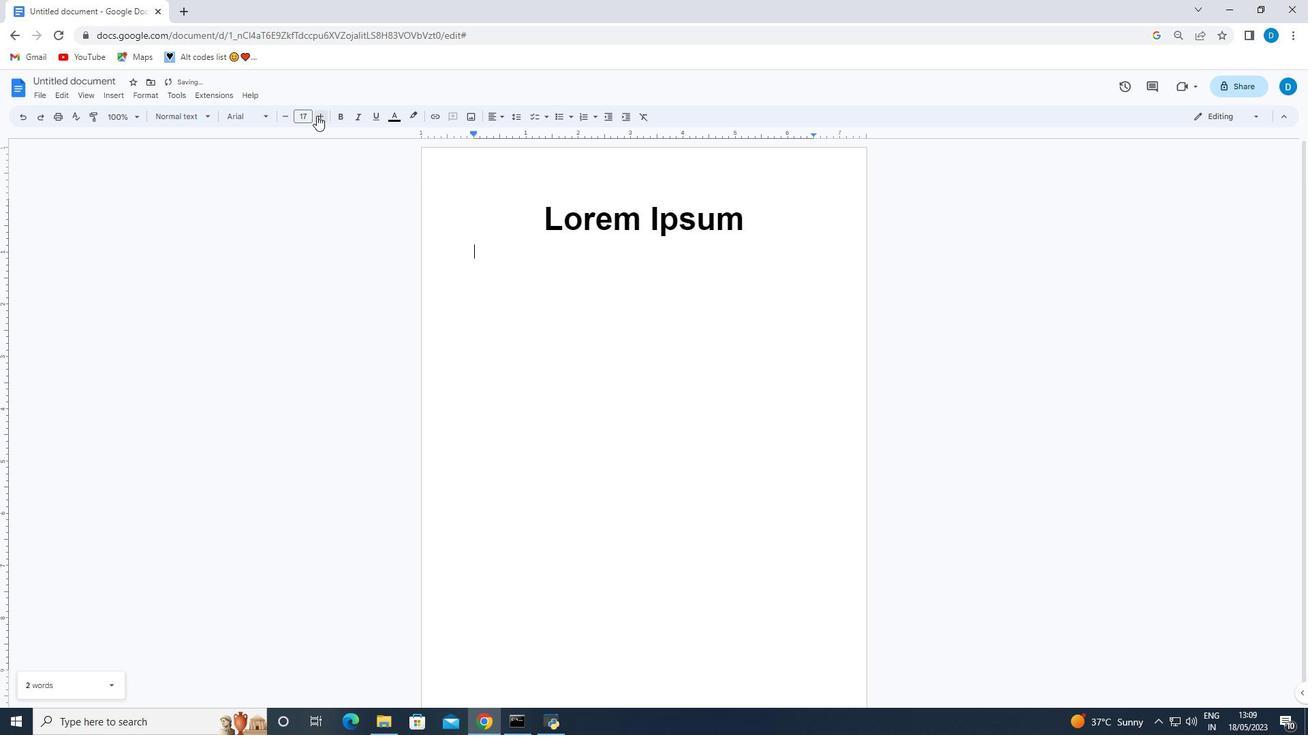 
Action: Mouse moved to (329, 134)
Screenshot: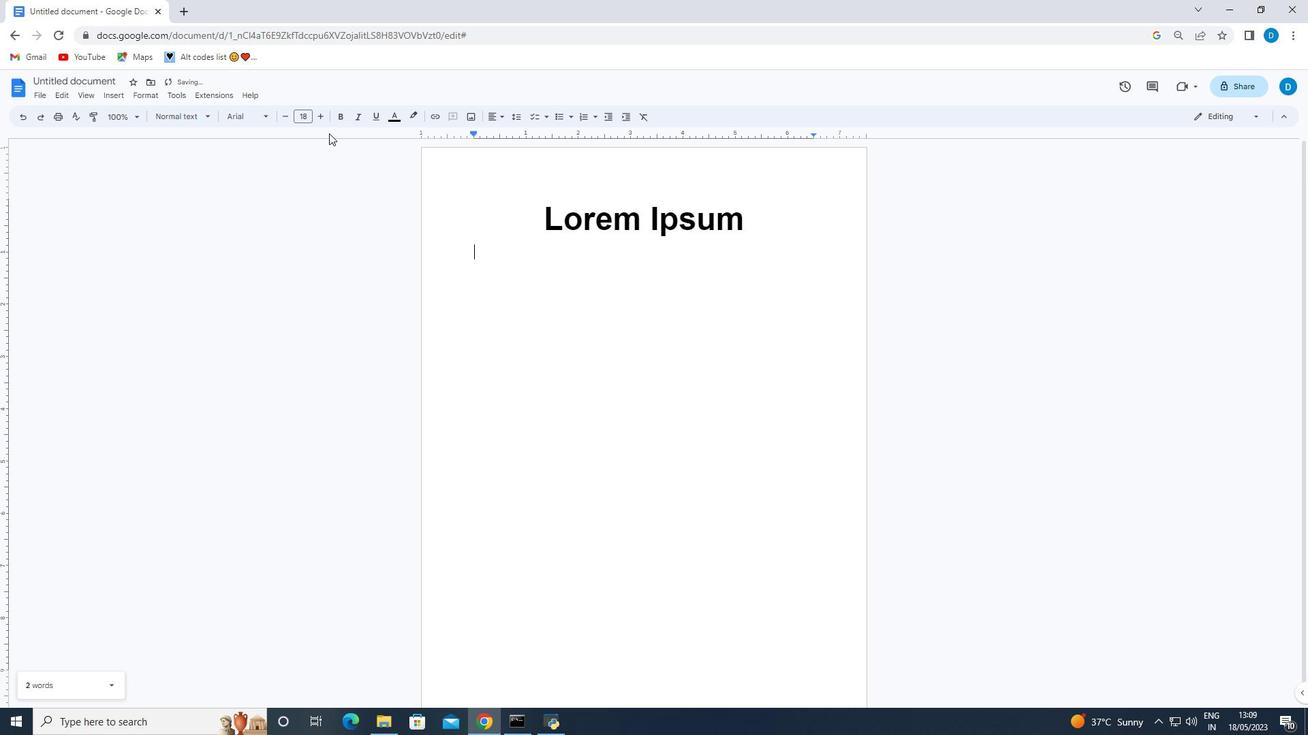 
Action: Key pressed <Key.enter>
Screenshot: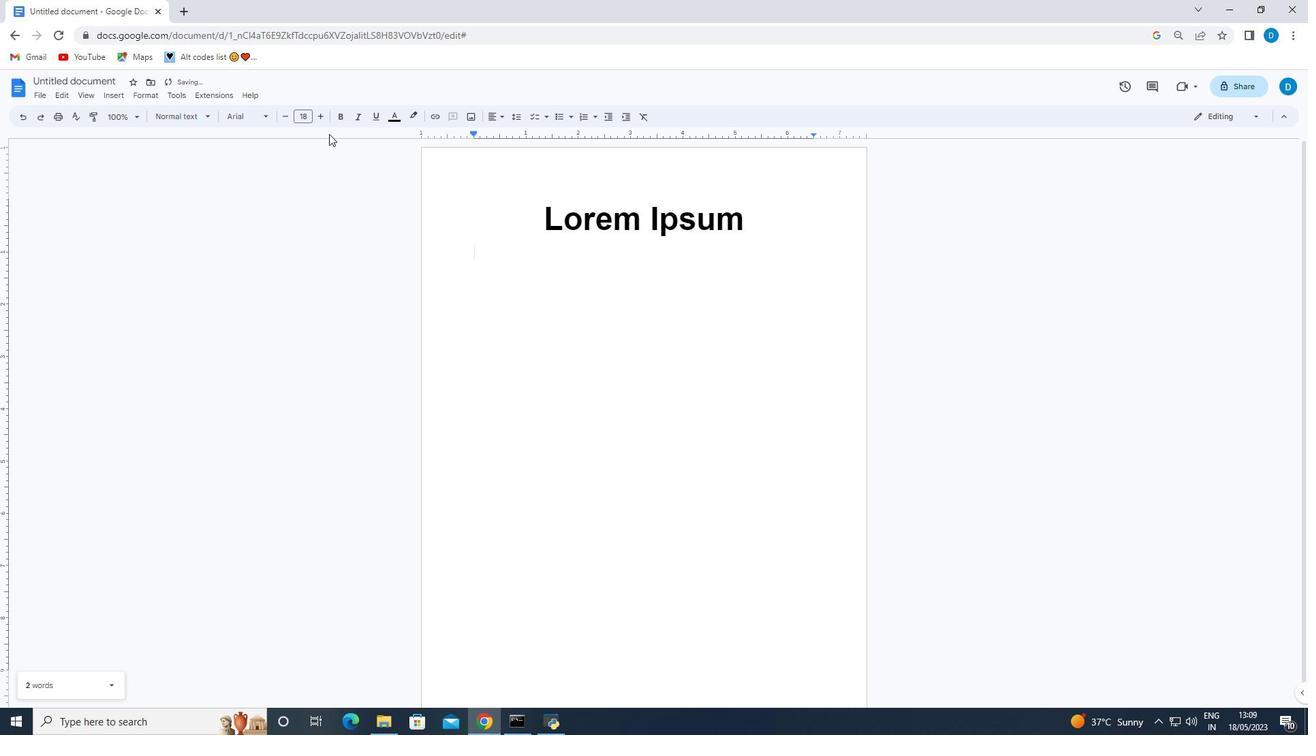 
Action: Mouse moved to (333, 147)
Screenshot: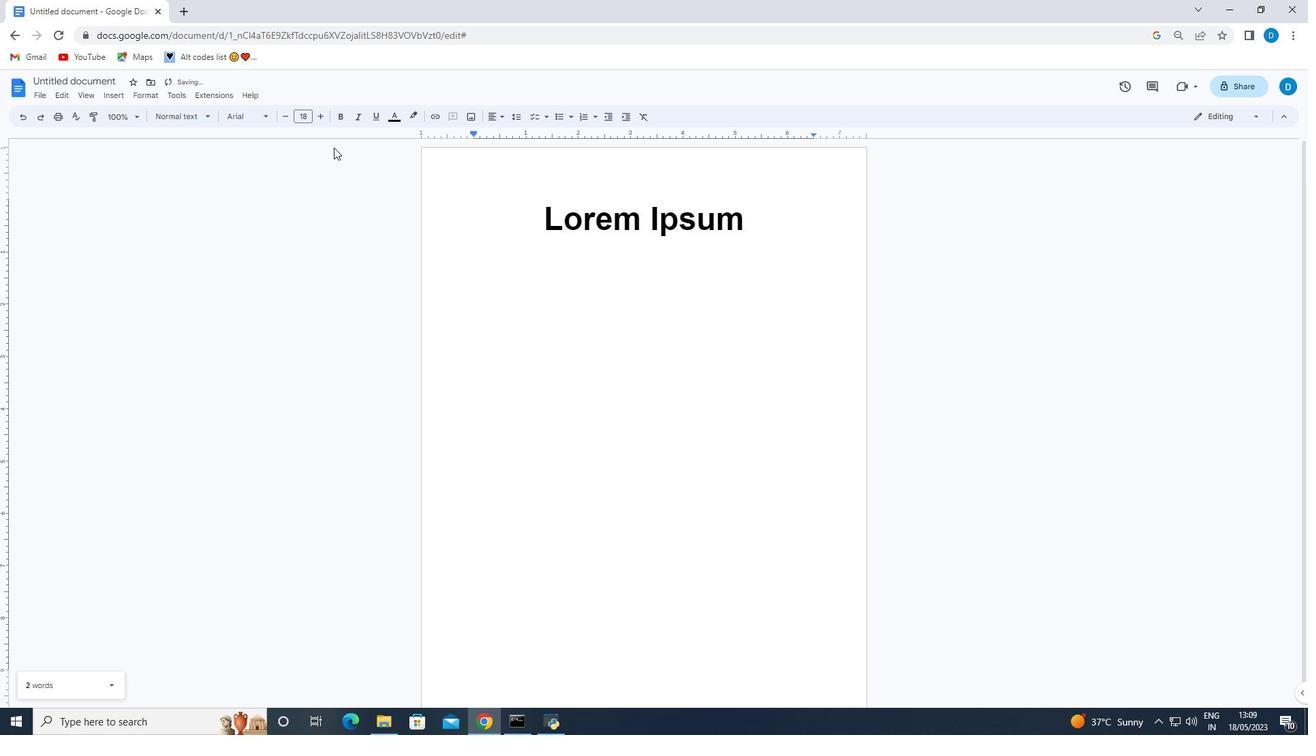 
Action: Key pressed <Key.caps_lock>LORE<Key.backspace><Key.backspace><Key.backspace><Key.shift><Key.caps_lock>orem<Key.space>ipsum<Key.space>dolor<Key.space>sit<Key.space>amet<Key.space><Key.backspace>,<Key.space>consectetur<Key.space>adipiscing<Key.space>elit.<Key.enter><Key.caps_lock>P<Key.caps_lock>p<Key.backspace>ha<Key.backspace>asellus<Key.space>sit<Key.space>amet<Key.space>ullamcorper<Key.space>turpos<Key.backspace><Key.backspace>is<Key.space>et<Key.space><Key.backspace><Key.space>rwmpua<Key.space><Key.backspace><Key.backspace><Key.backspace><Key.backspace><Key.backspace><Key.backspace><Key.backspace><Key.backspace><Key.backspace>t<Key.space>tempus<Key.space>eros,<Key.space><Key.backspace>.<Key.space><Key.backspace><Key.backspace><Key.backspace>.<Key.space><Key.caps_lock>ALIQ<Key.backspace><Key.backspace><Key.backspace><Key.caps_lock>q<Key.backspace>liquam<Key.space>ultricies<Key.space>lacinia<Key.space>elit<Key.space>et<Key.space>aliquam.
Screenshot: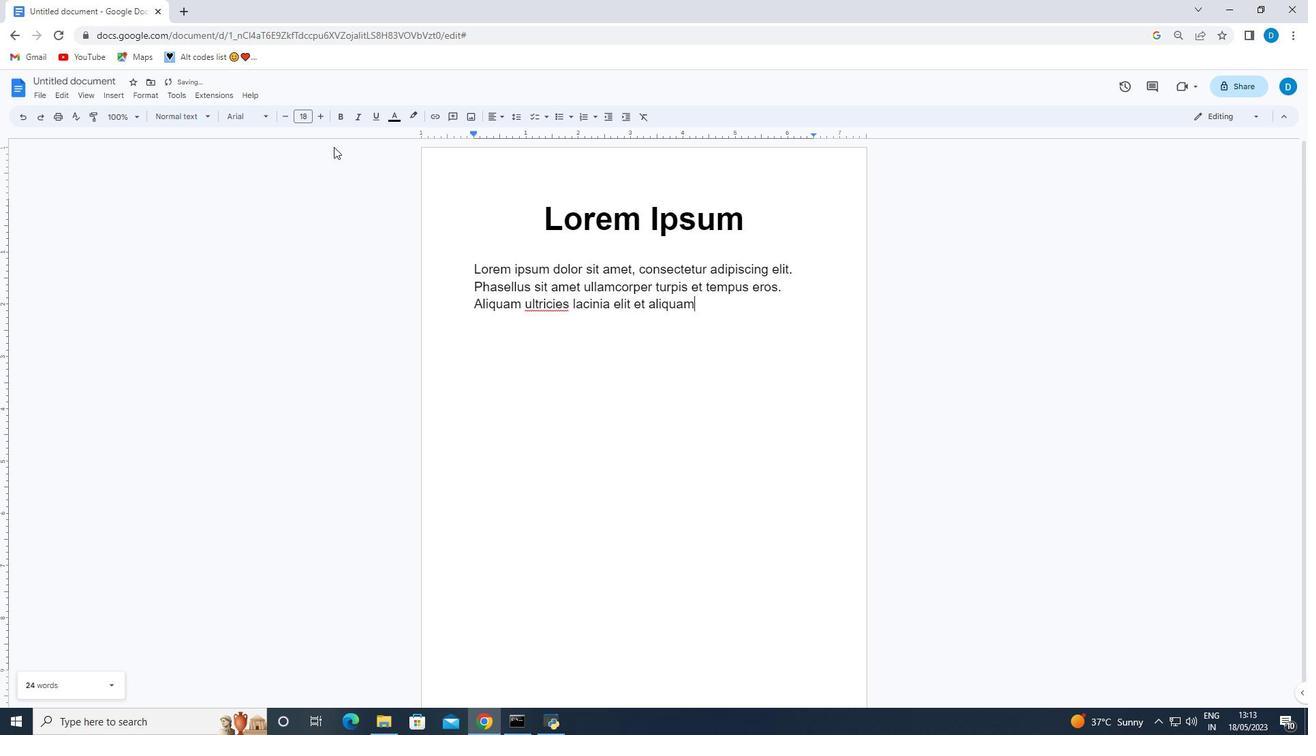 
Action: Mouse moved to (546, 311)
Screenshot: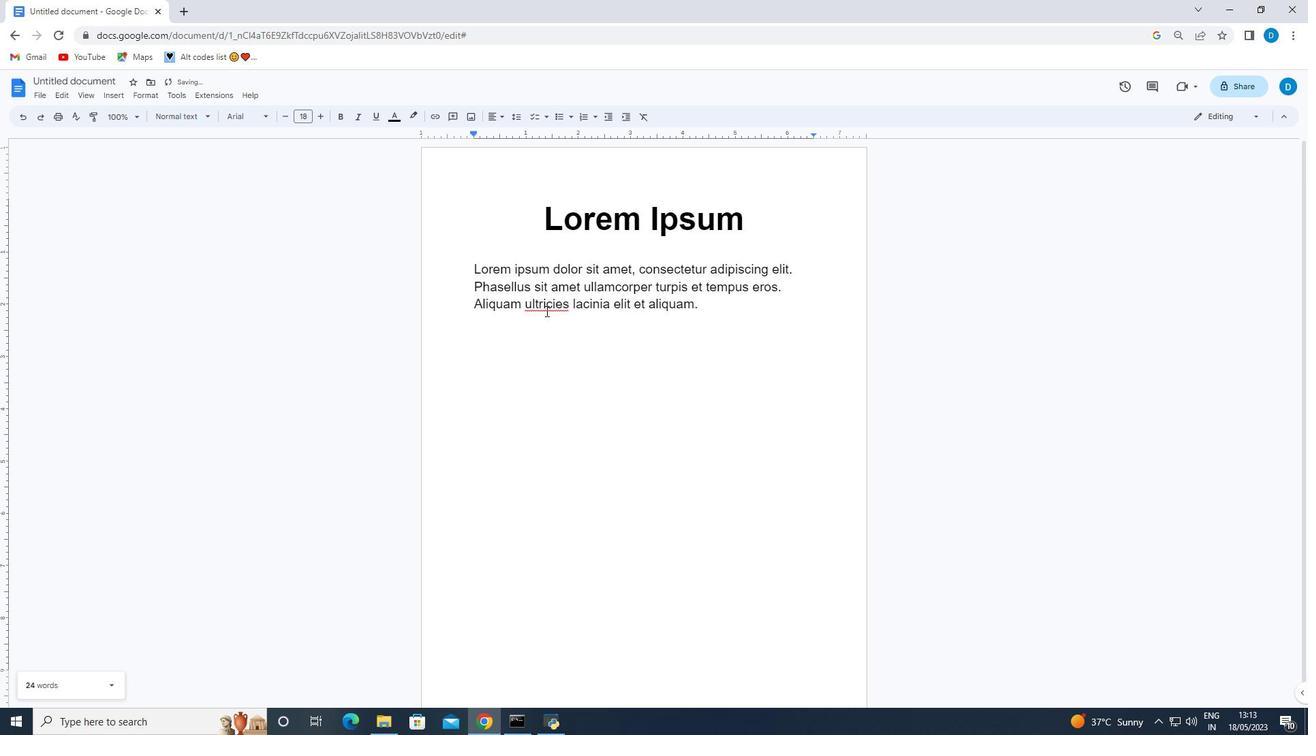 
Action: Mouse pressed right at (546, 311)
Screenshot: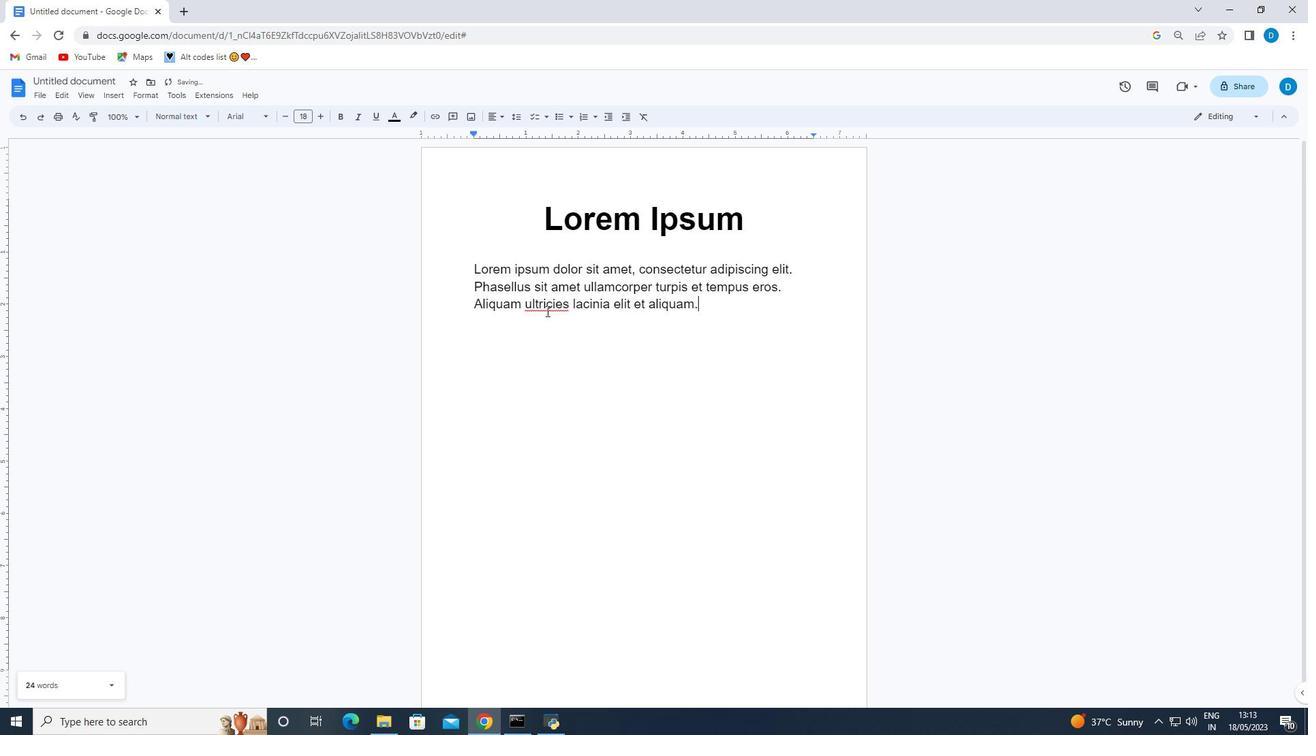 
Action: Mouse moved to (570, 342)
Screenshot: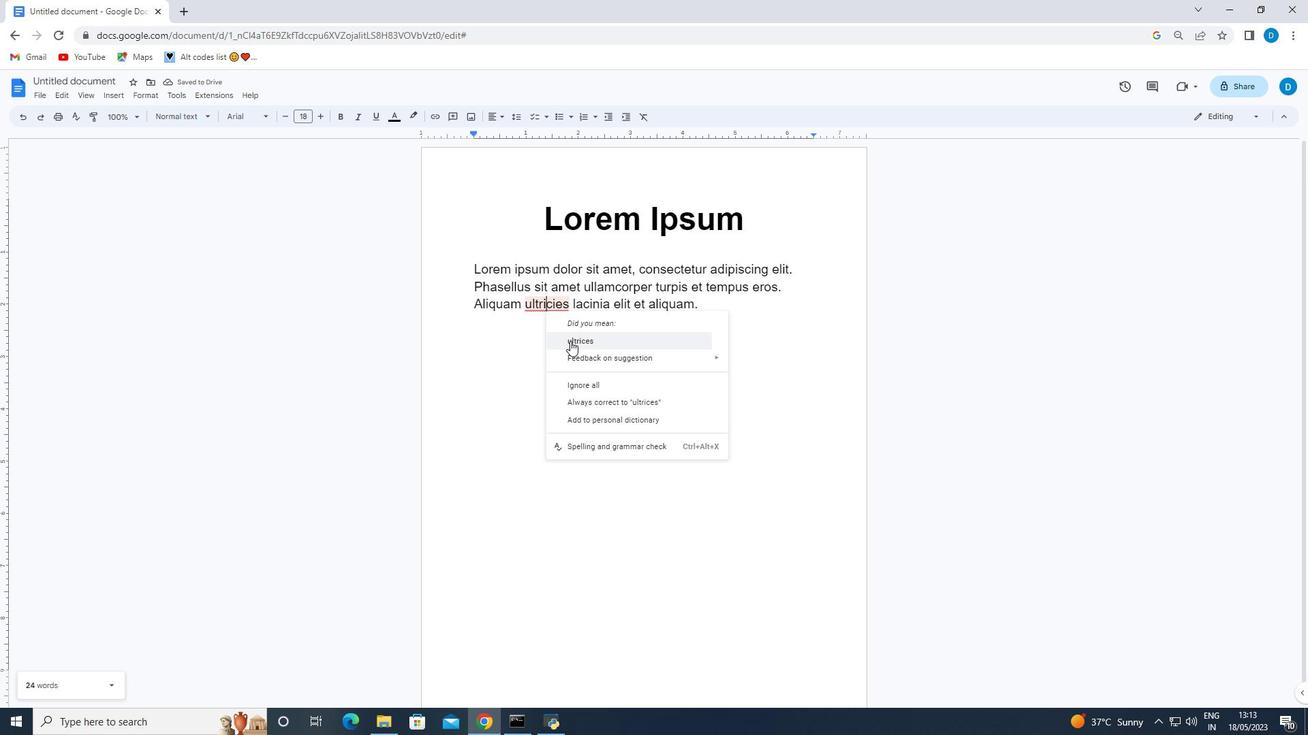 
Action: Mouse pressed left at (570, 342)
Screenshot: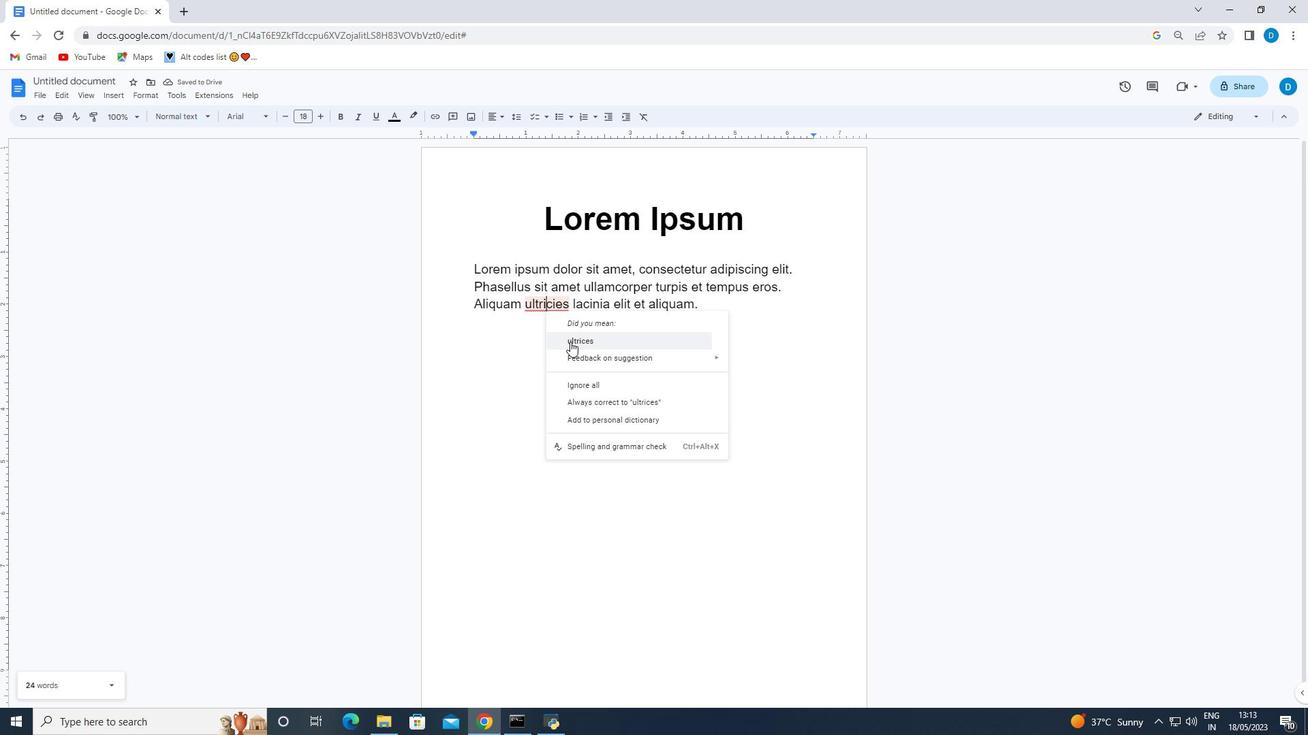 
Action: Mouse moved to (697, 299)
Screenshot: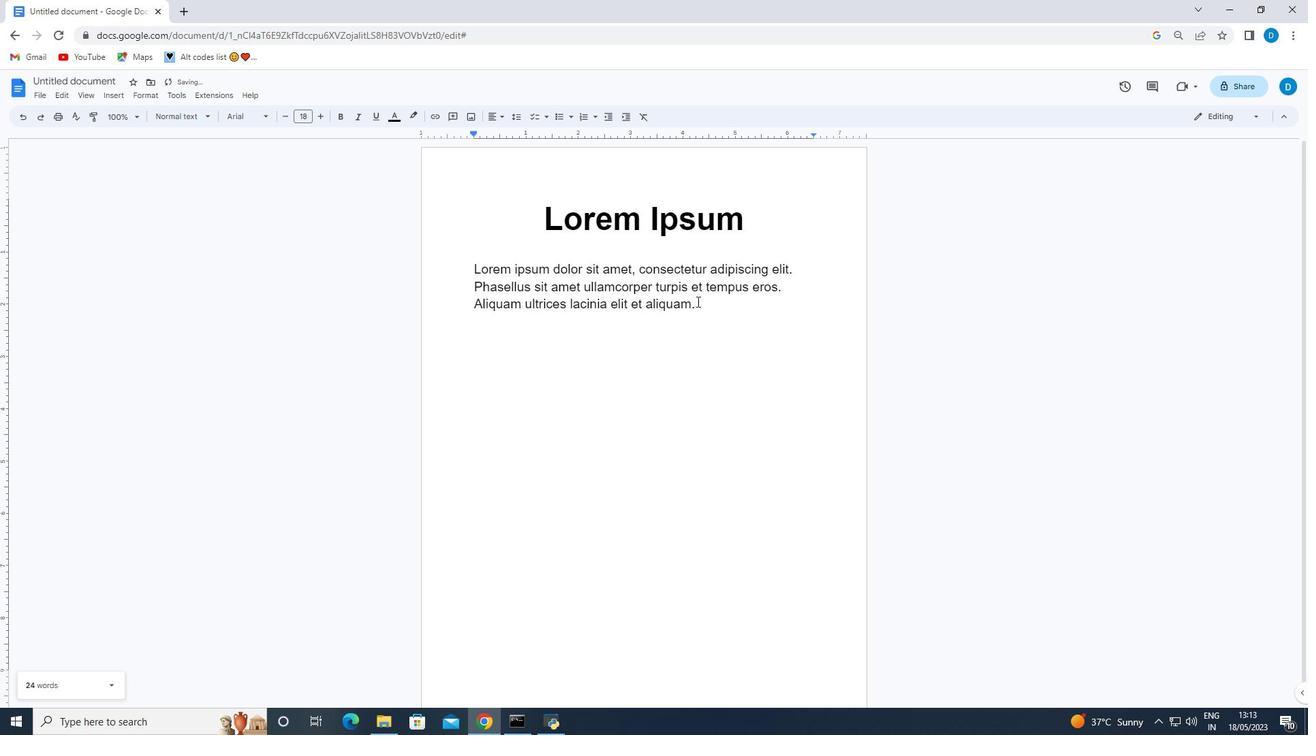
Action: Mouse pressed left at (697, 299)
Screenshot: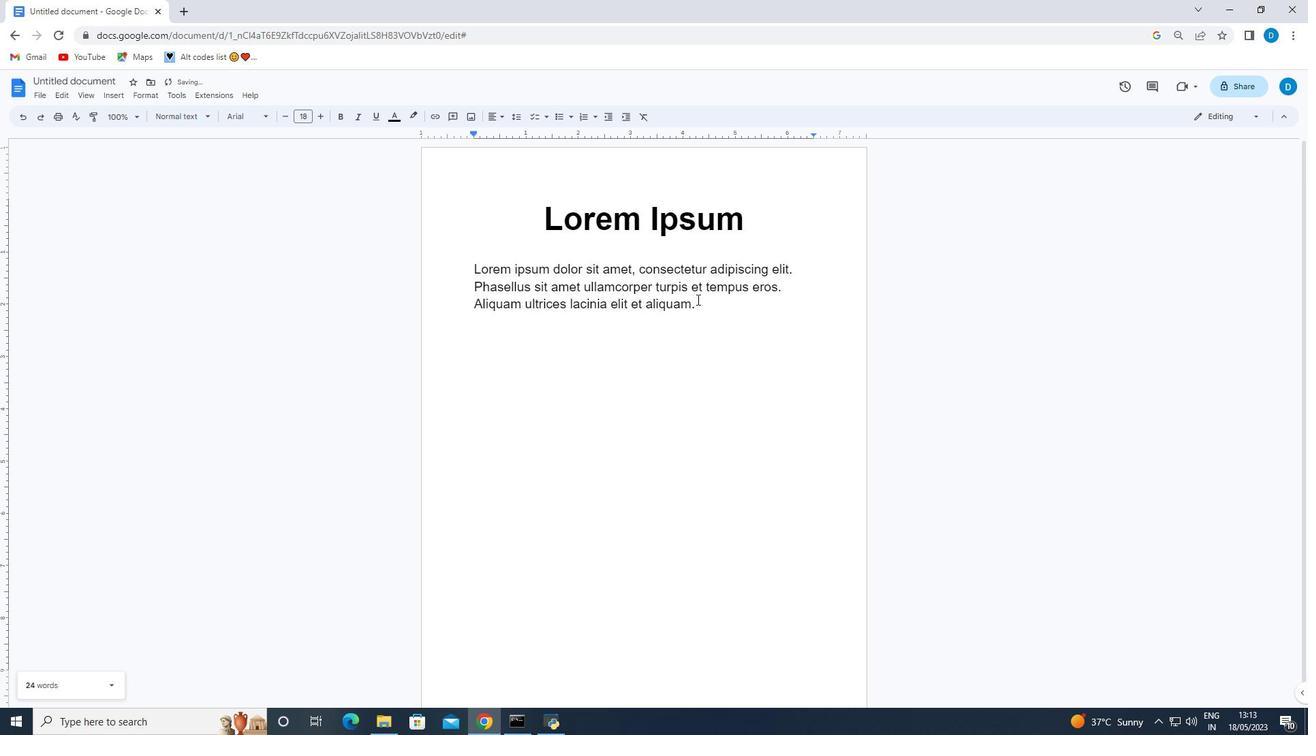
Action: Mouse moved to (711, 316)
Screenshot: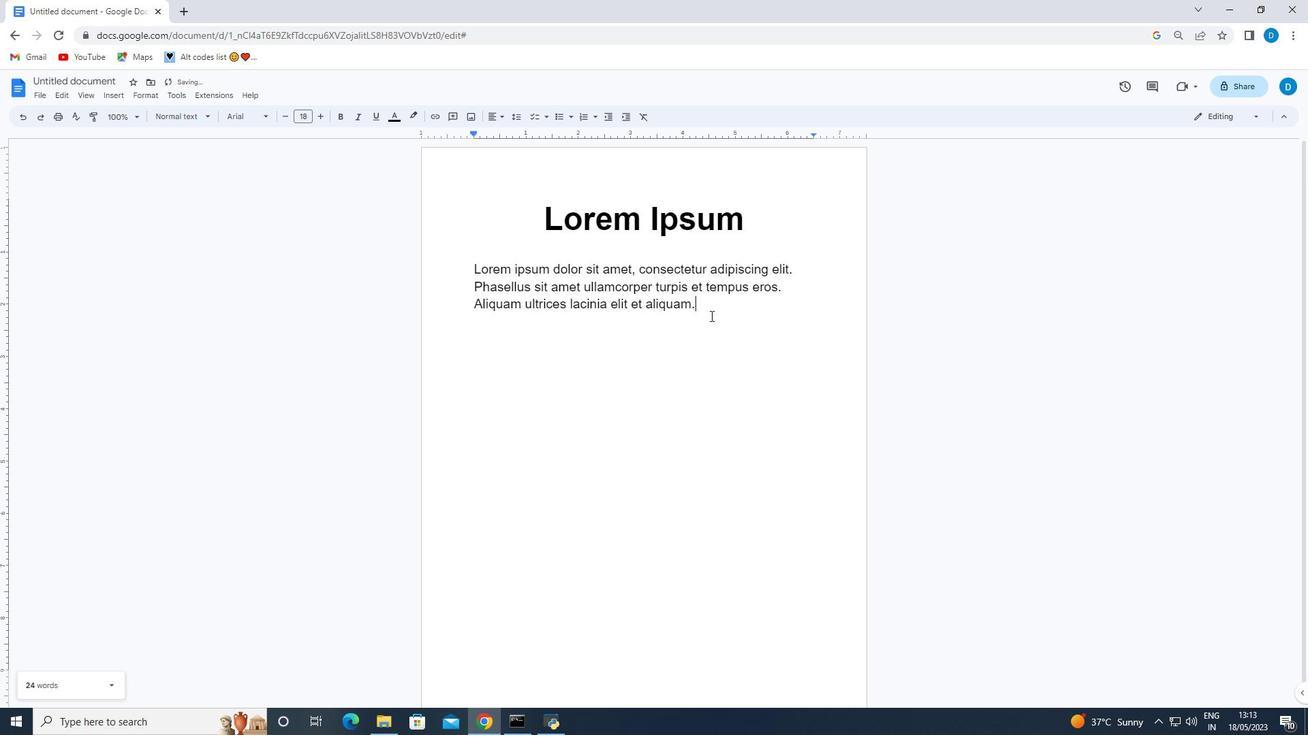 
Action: Key pressed <Key.space><Key.caps_lock>VI<Key.backspace><Key.caps_lock>ivamus<Key.space>maximus,<Key.space>tellus<Key.space>nec<Key.space>convallis<Key.space>pretium,<Key.space>mi<Key.space>orciva<Key.backspace><Key.backspace><Key.space>varius<Key.space>diam,<Key.space>ut<Key.space>viverra<Key.space>eros<Key.space>venen<Key.backspace><Key.backspace><Key.backspace>nenatie<Key.backspace>s<Key.space>justo<Key.space>non,<Key.space>congue<Key.space>nunc.
Screenshot: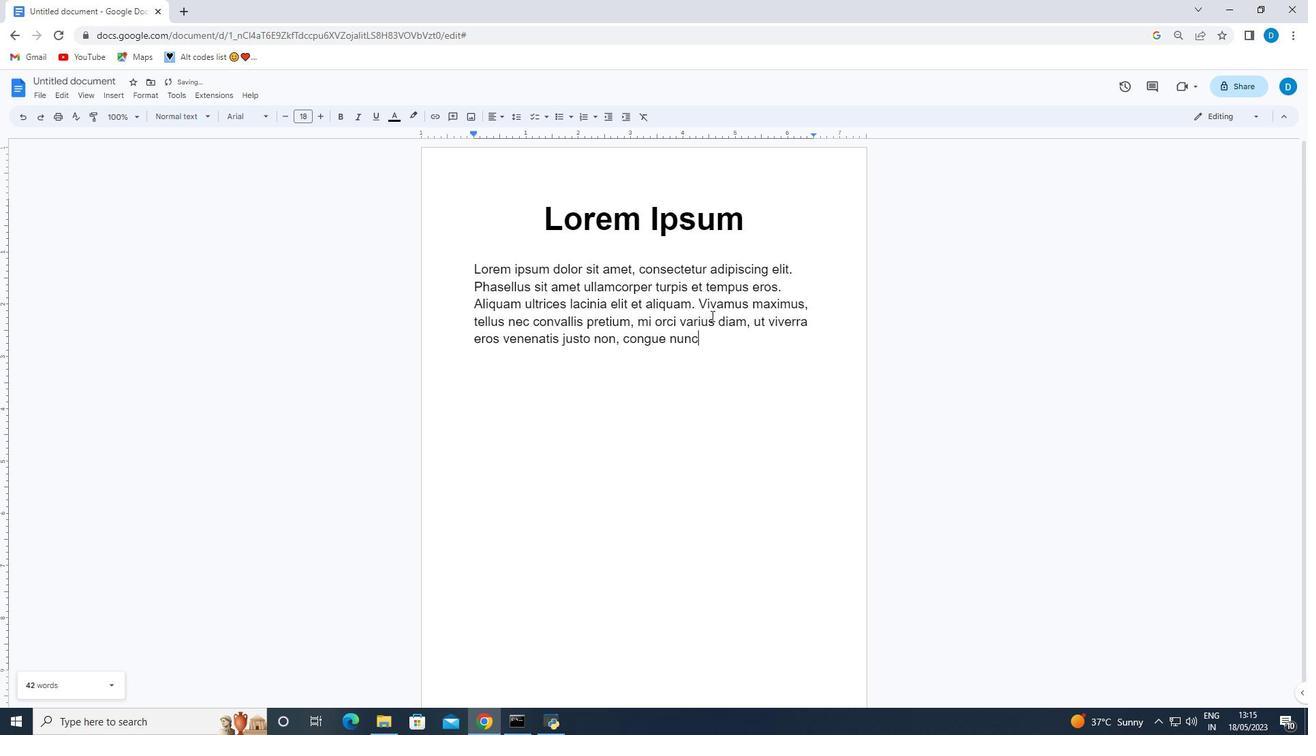 
Action: Mouse moved to (100, 684)
Screenshot: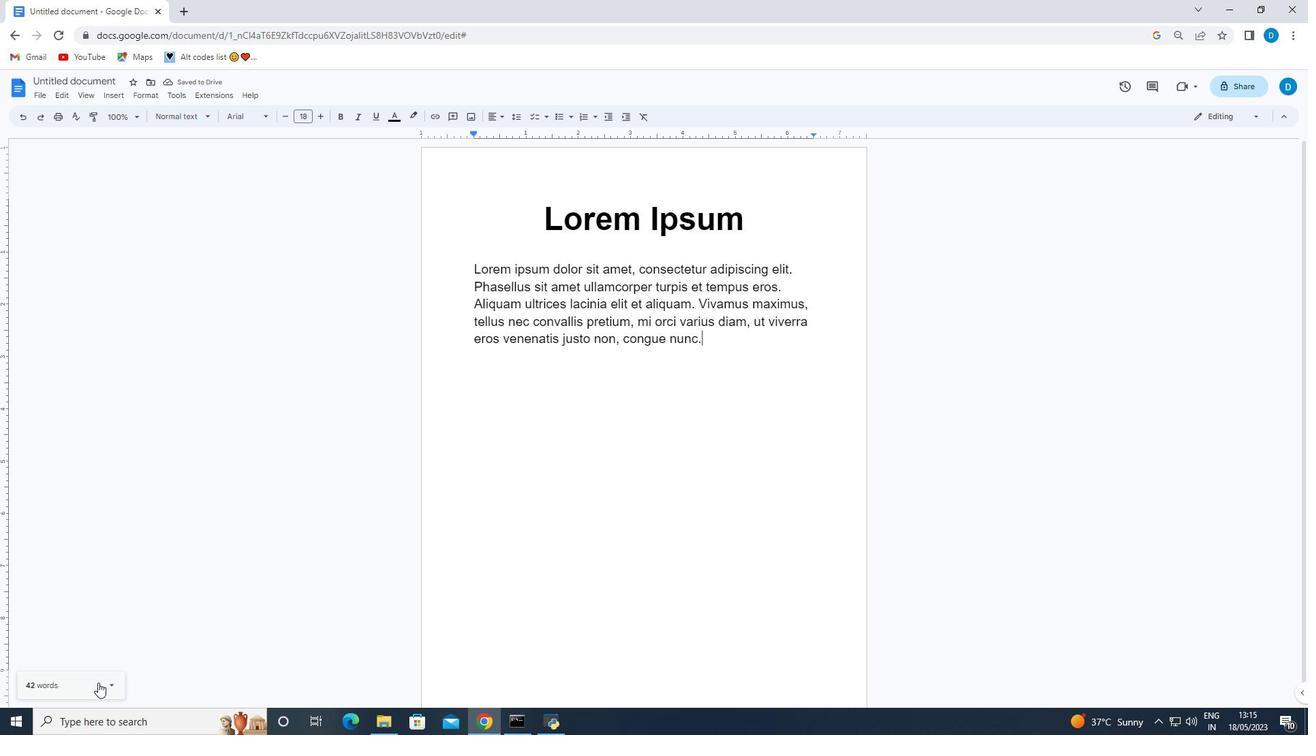 
Action: Mouse pressed left at (100, 684)
Screenshot: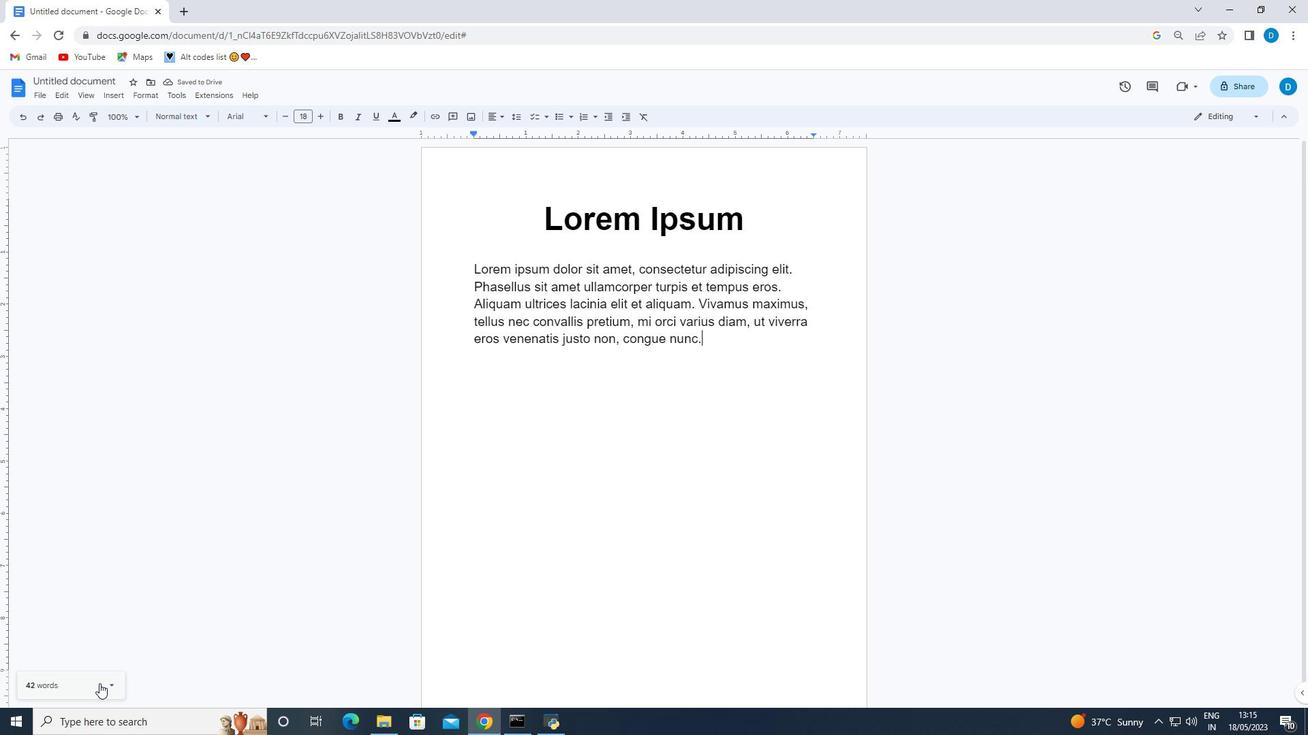 
Action: Mouse moved to (274, 554)
Screenshot: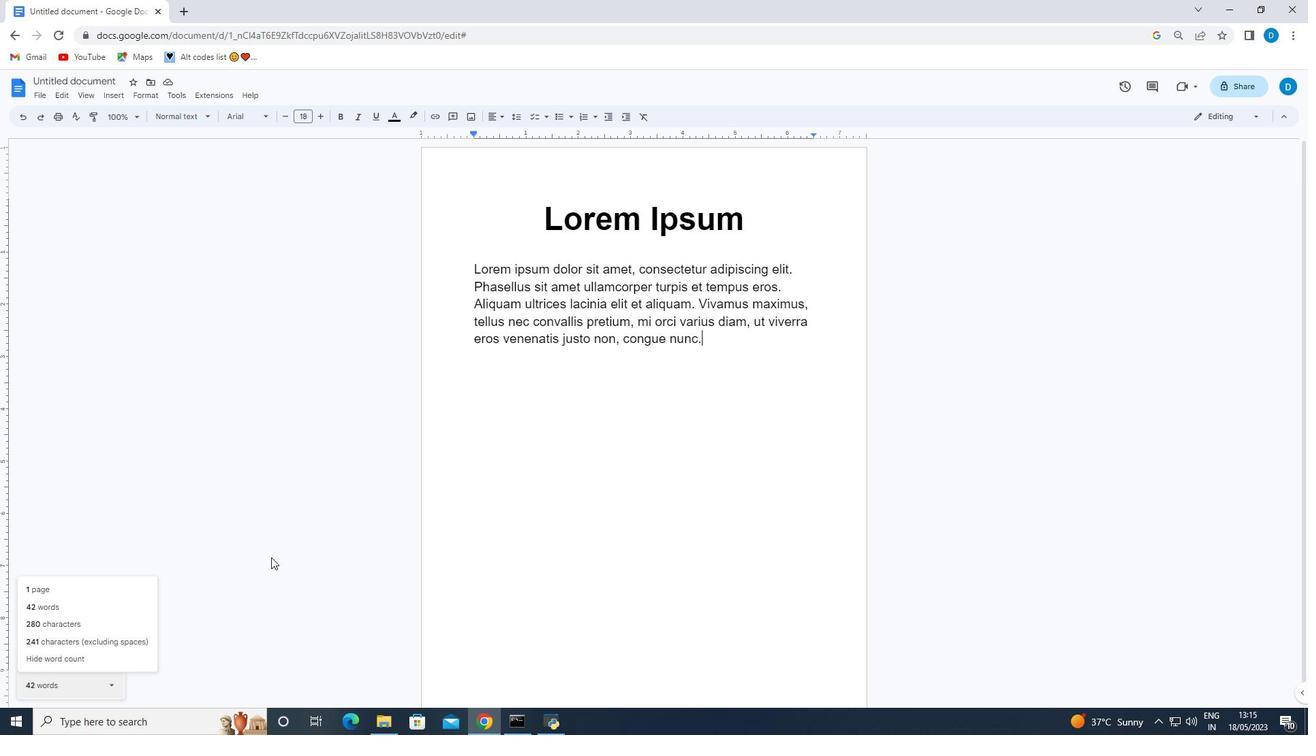 
Action: Mouse pressed left at (274, 554)
Screenshot: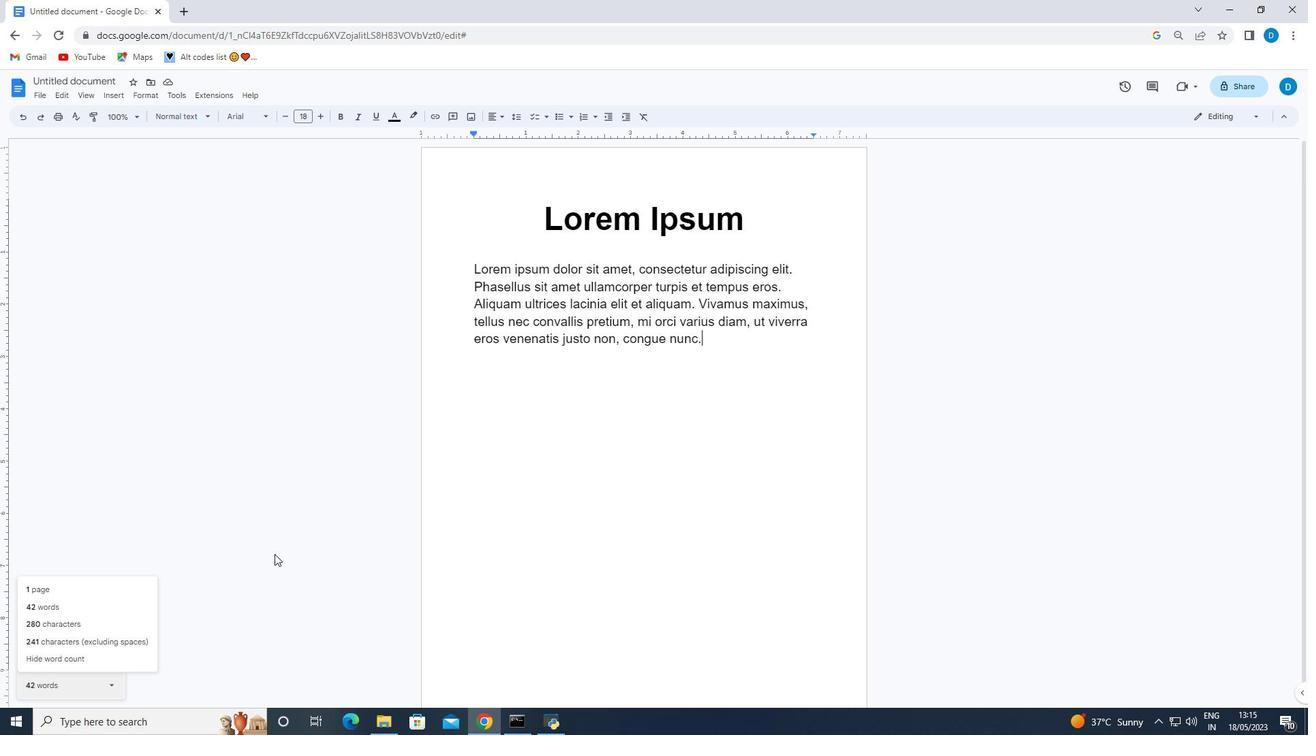 
Action: Mouse moved to (100, 684)
Screenshot: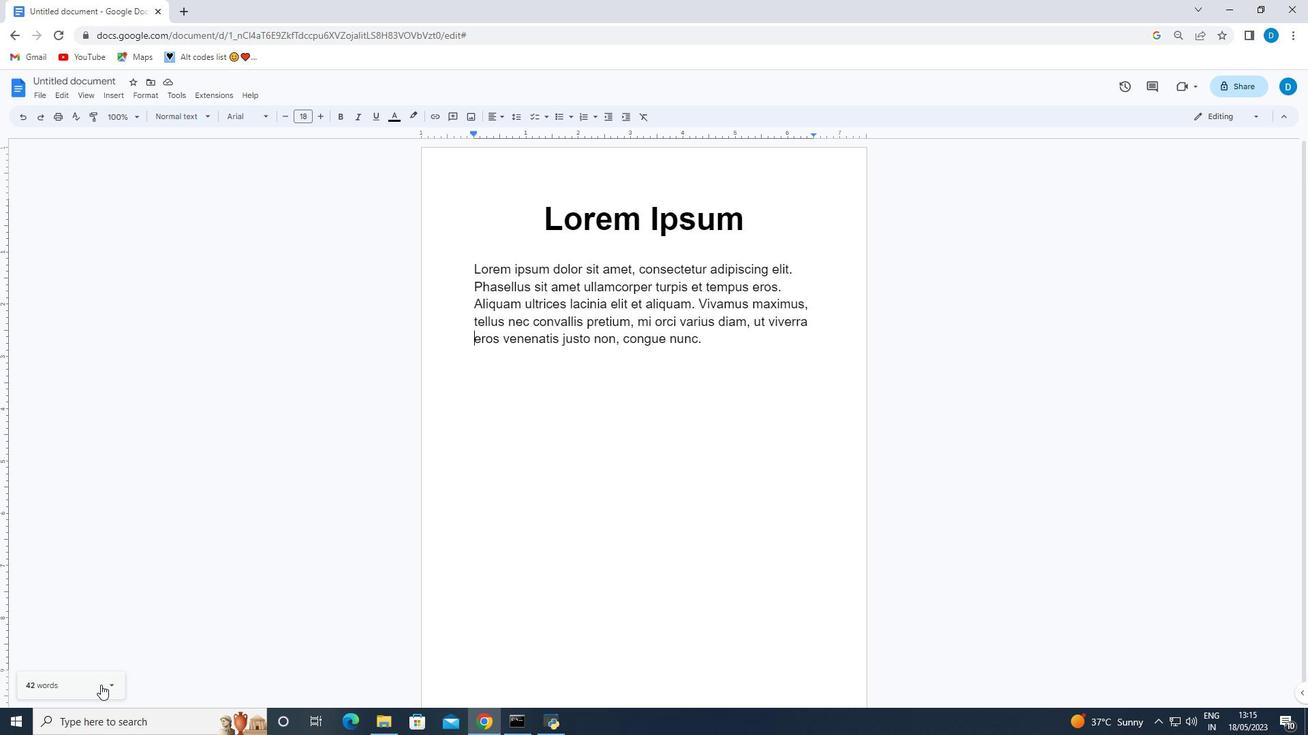 
Action: Mouse pressed left at (100, 684)
Screenshot: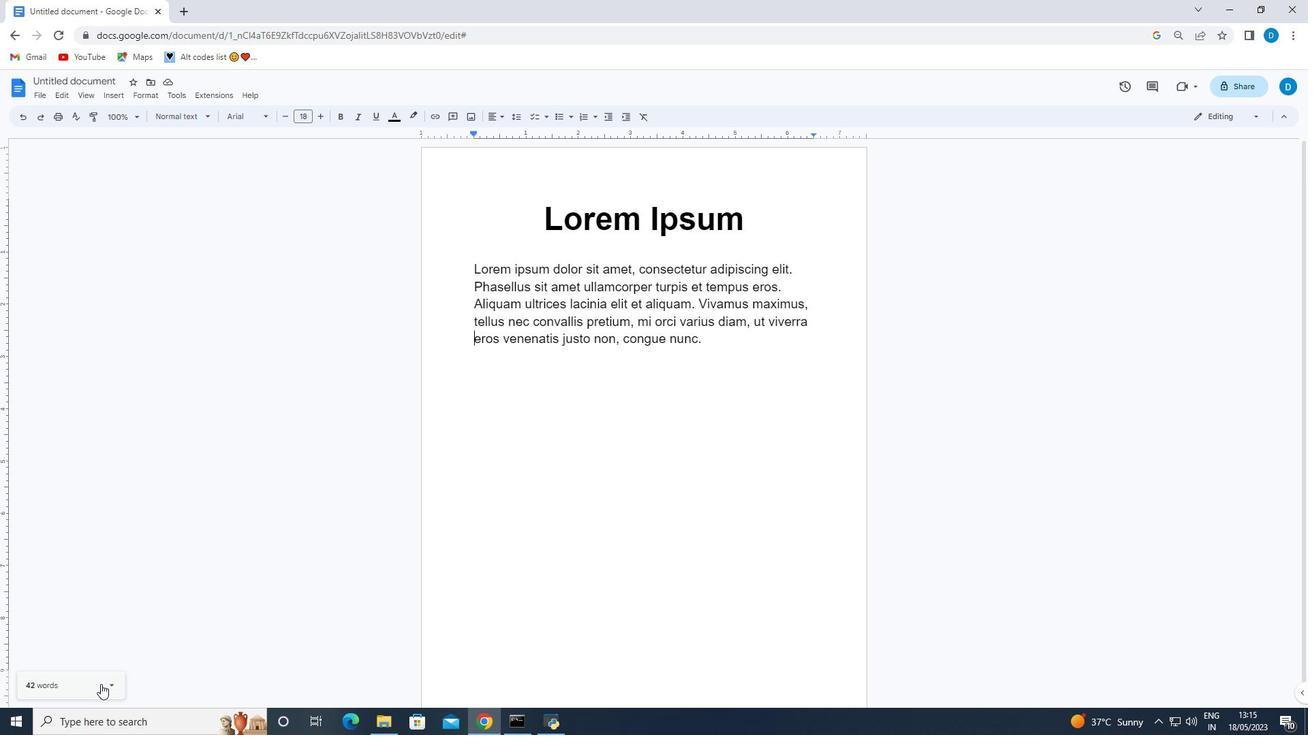
Action: Mouse moved to (561, 362)
Screenshot: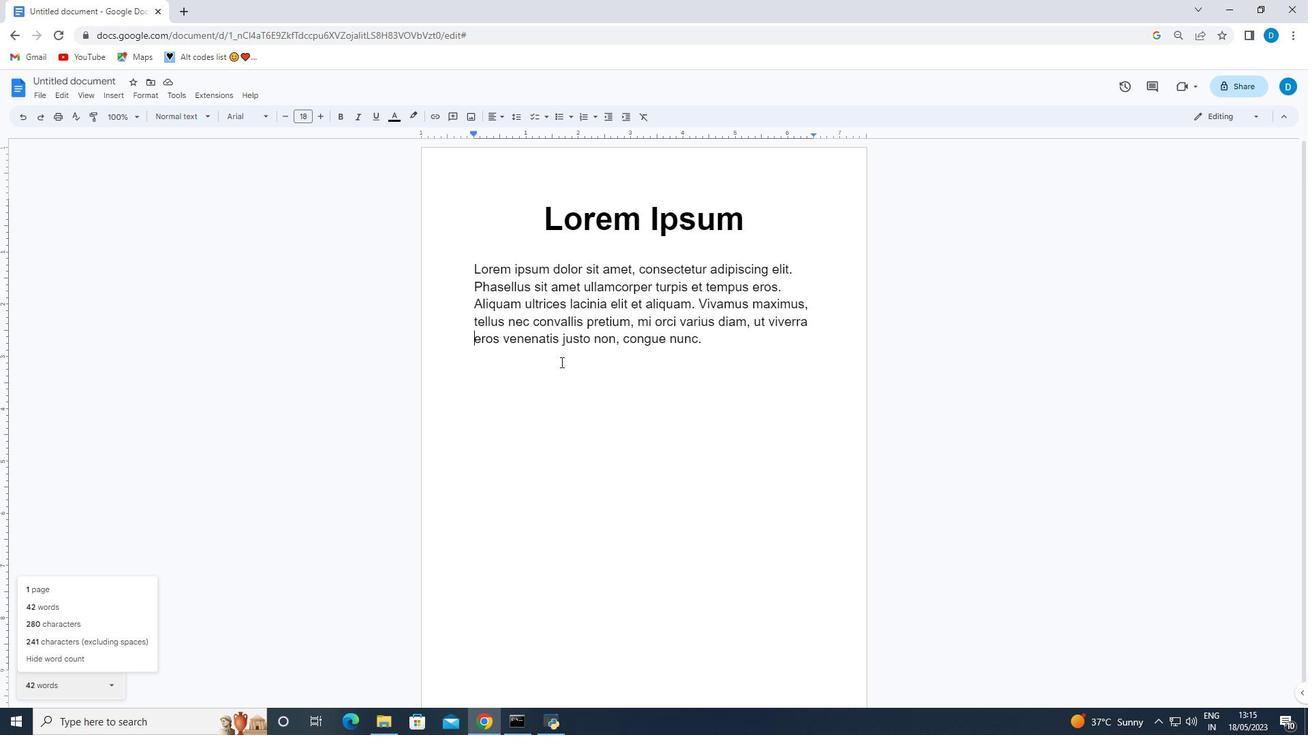 
